 Task: In Heading Arial with underline. Font size of heading  '18'Font style of data Calibri. Font size of data  9Alignment of headline & data Align center. Fill color in heading,  RedFont color of data Black Apply border in Data No BorderIn the sheet   Synergy Sales templetes book
Action: Mouse moved to (106, 152)
Screenshot: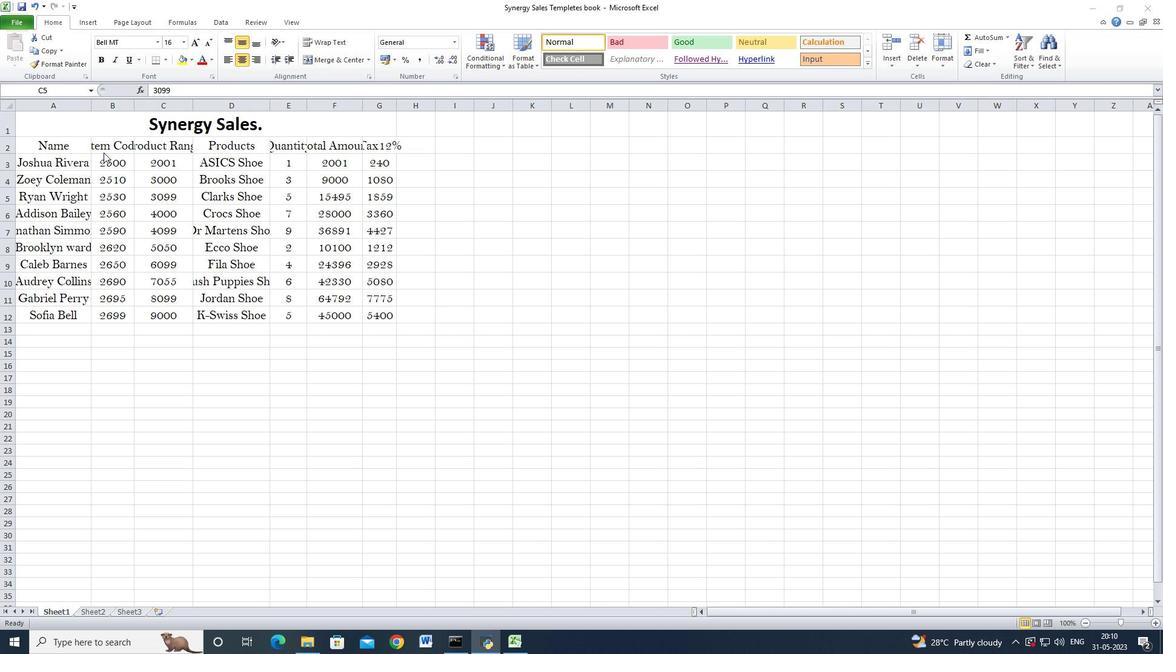 
Action: Mouse pressed left at (106, 152)
Screenshot: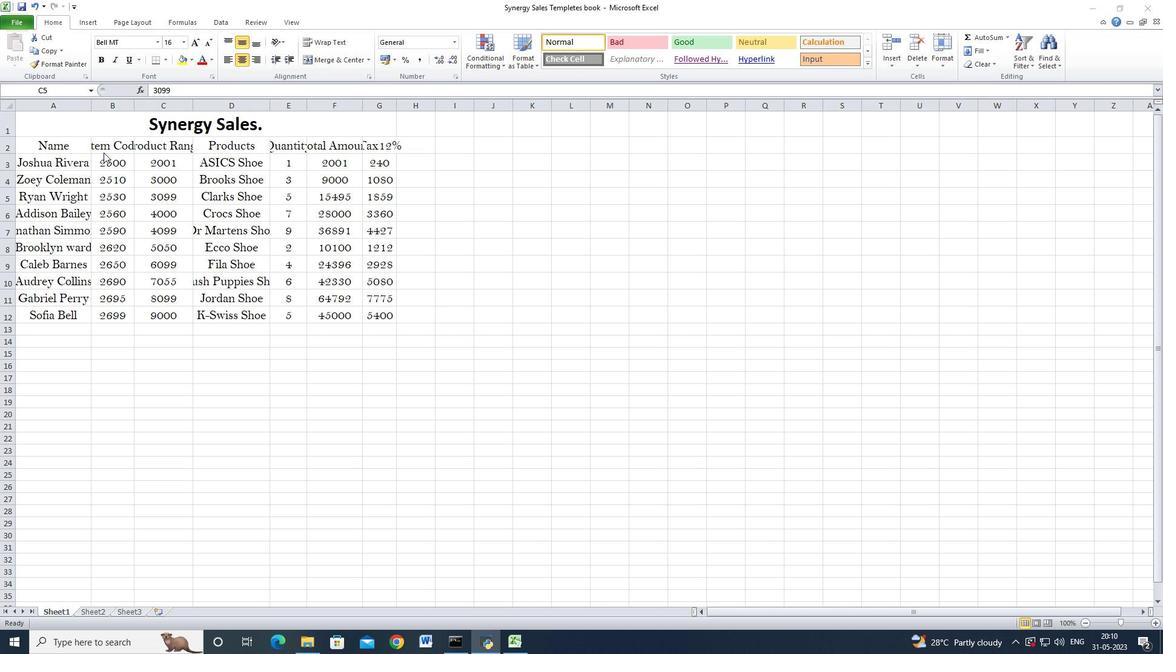 
Action: Mouse moved to (83, 130)
Screenshot: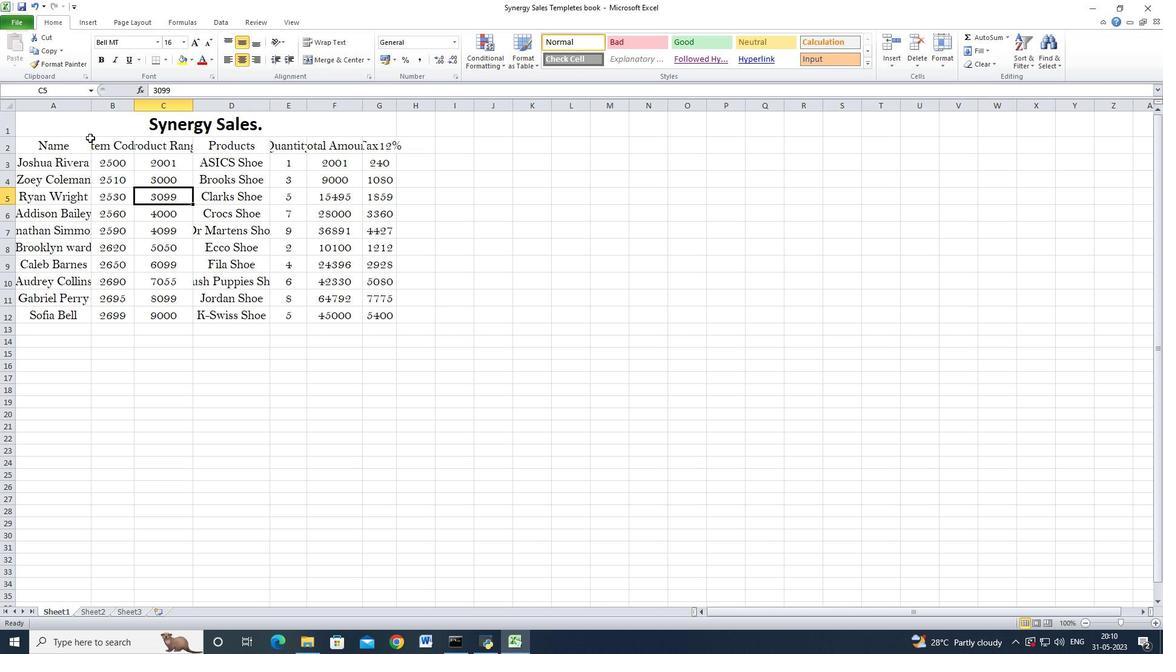 
Action: Mouse pressed left at (83, 130)
Screenshot: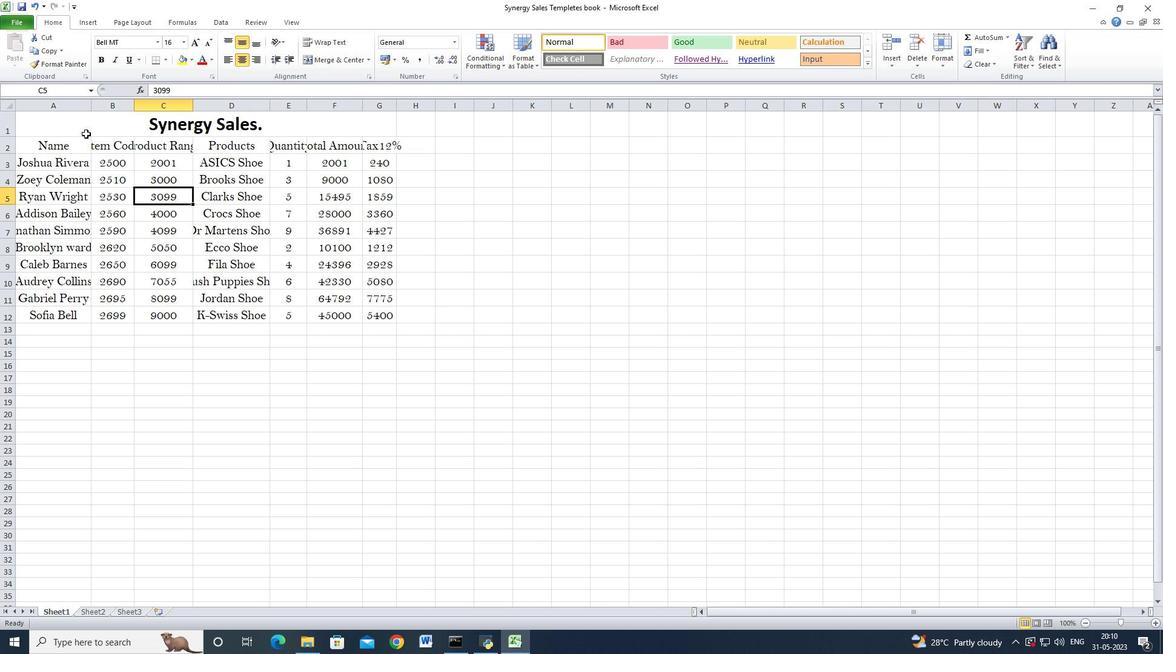 
Action: Mouse moved to (158, 41)
Screenshot: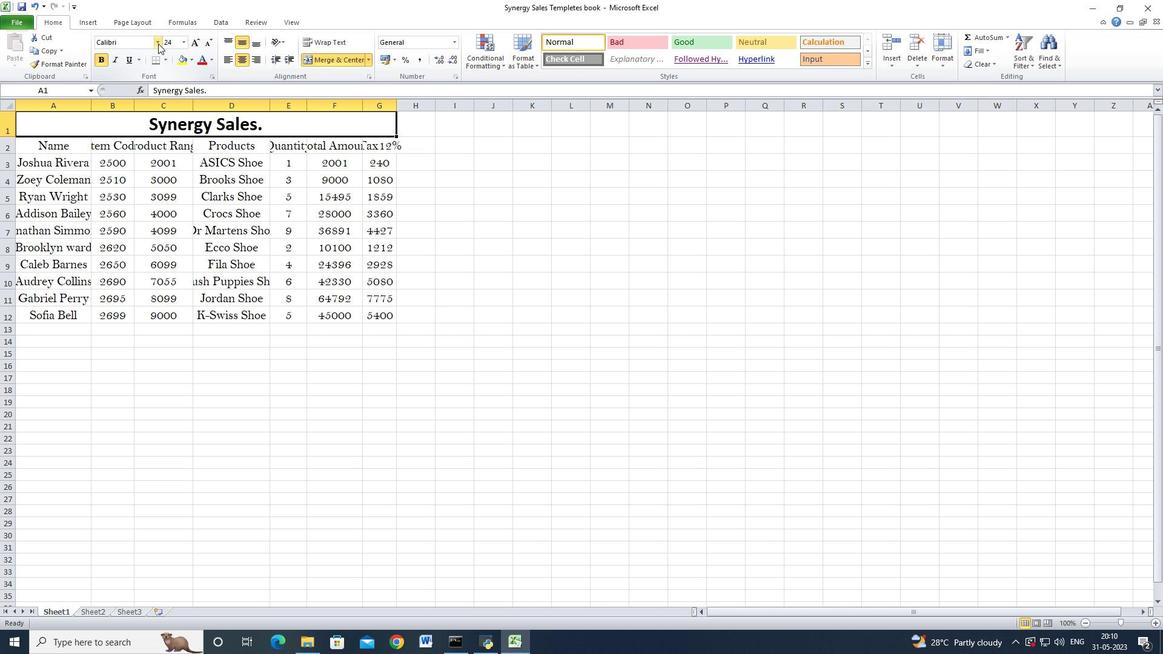 
Action: Mouse pressed left at (158, 41)
Screenshot: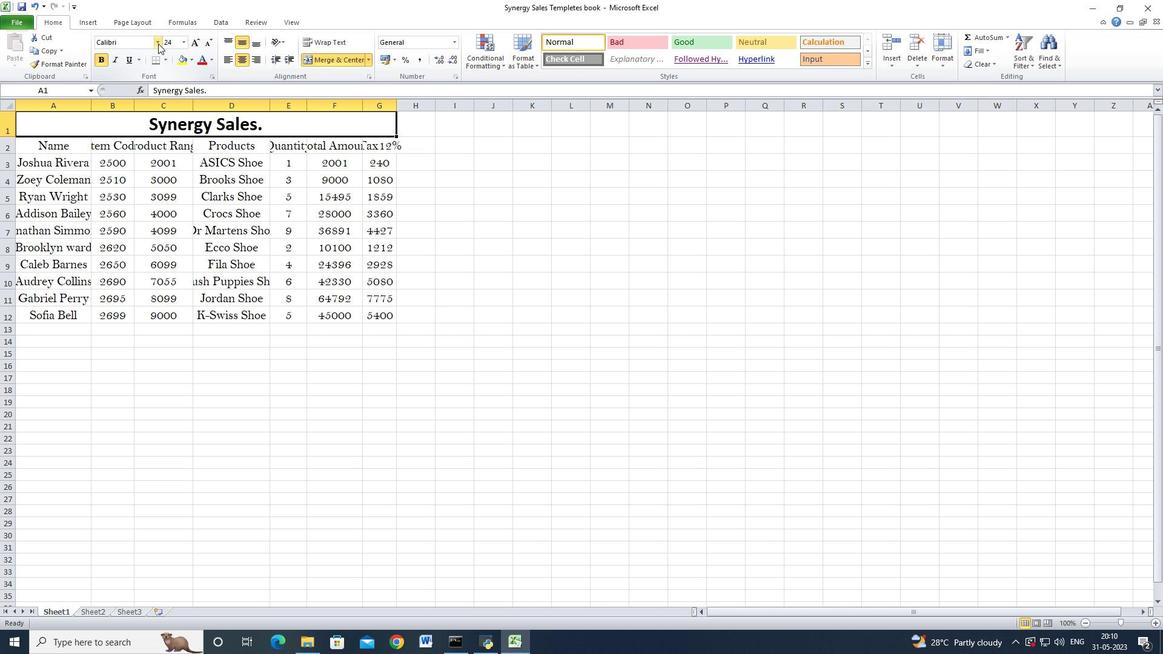 
Action: Mouse moved to (125, 141)
Screenshot: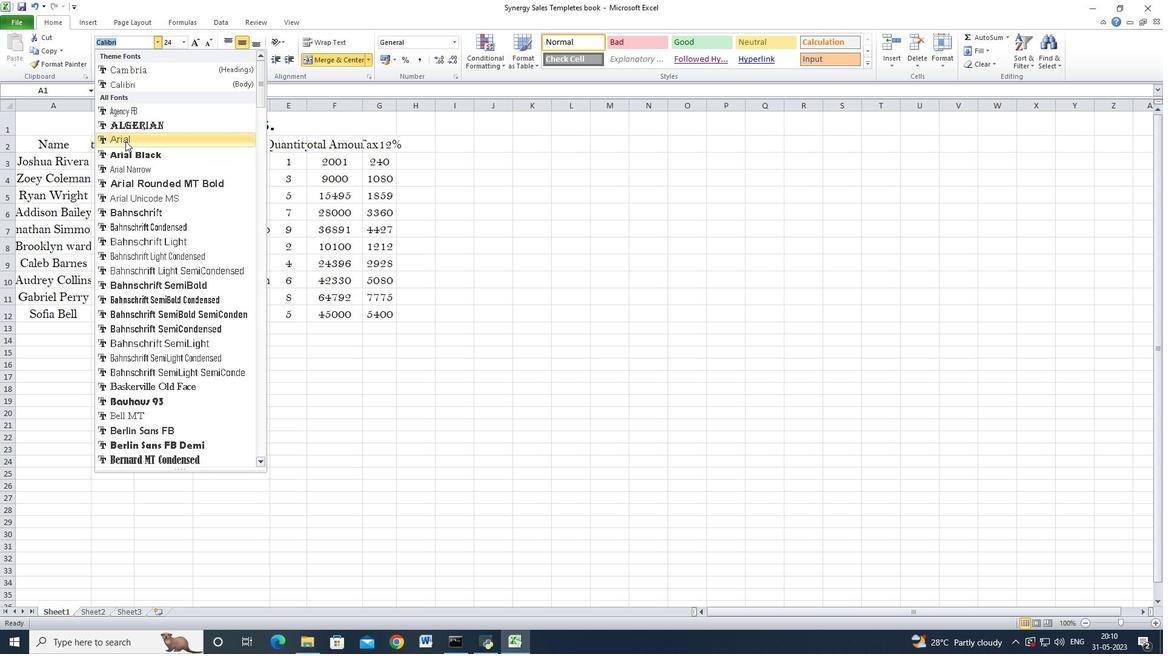 
Action: Mouse pressed left at (125, 141)
Screenshot: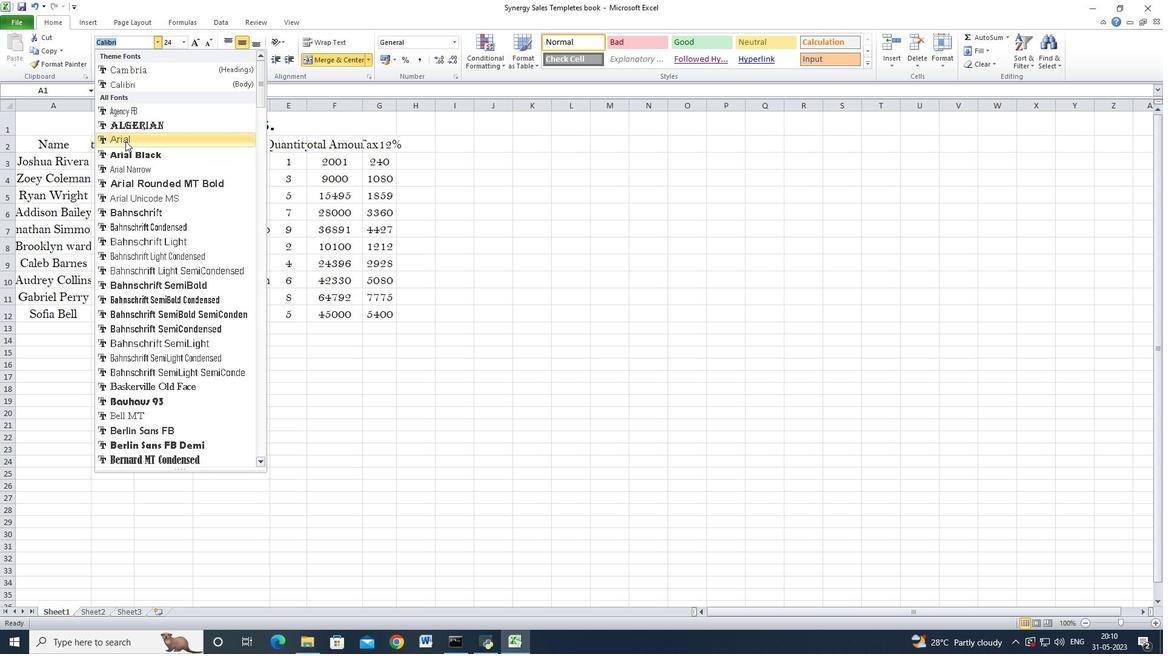 
Action: Mouse moved to (128, 57)
Screenshot: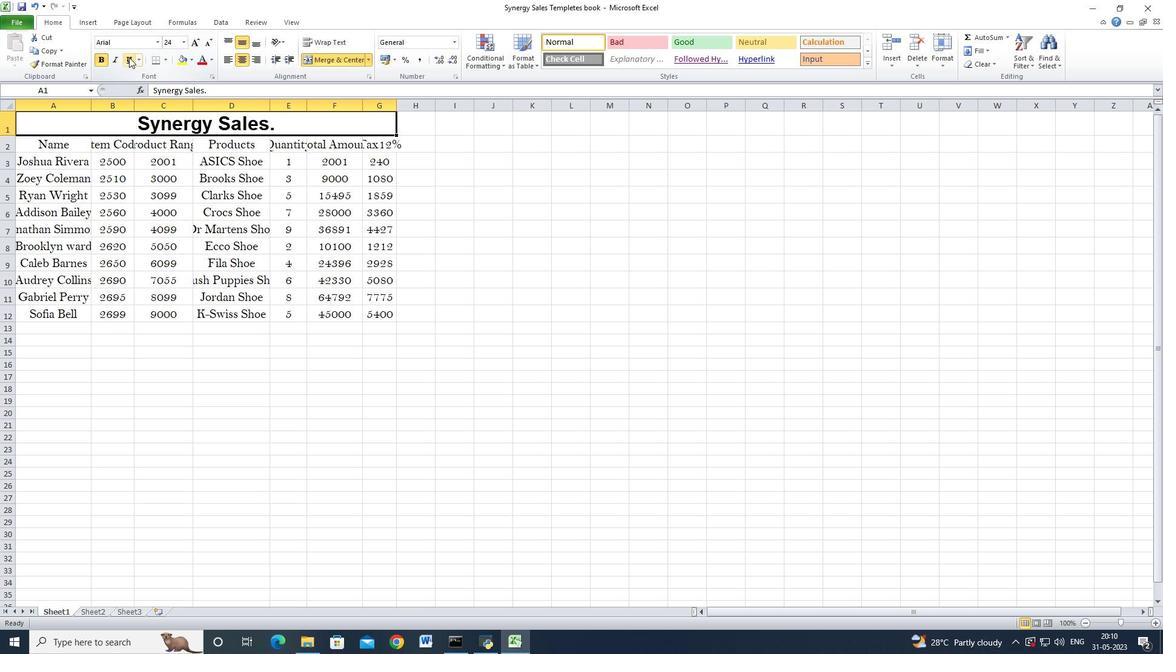 
Action: Mouse pressed left at (128, 57)
Screenshot: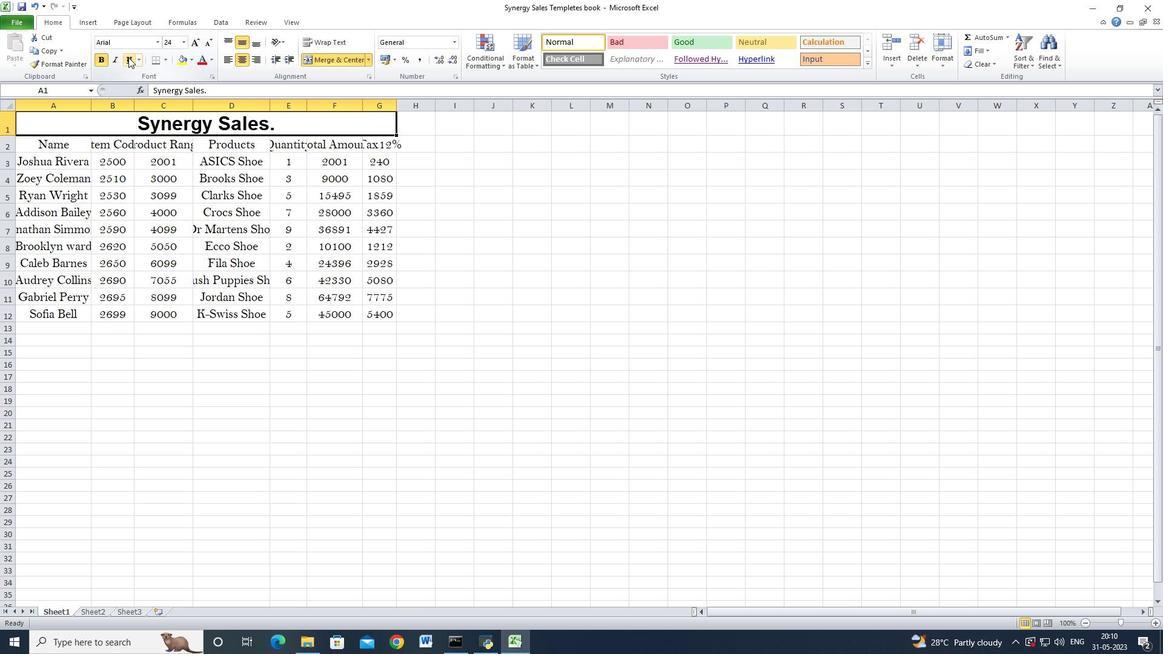 
Action: Mouse moved to (181, 42)
Screenshot: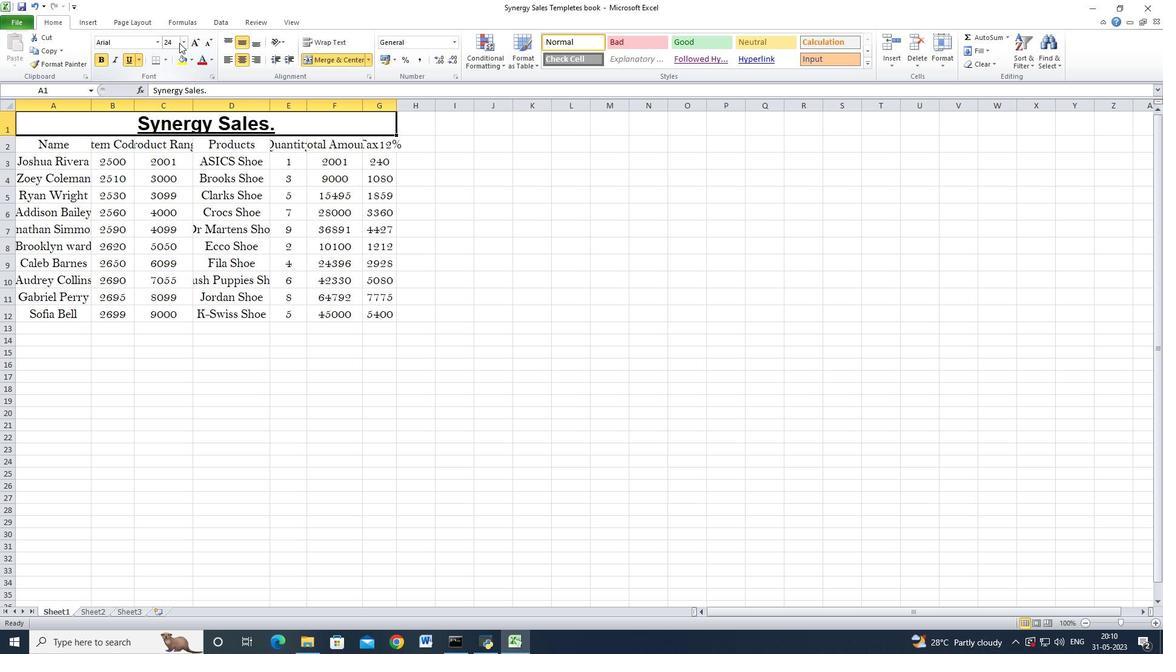
Action: Mouse pressed left at (181, 42)
Screenshot: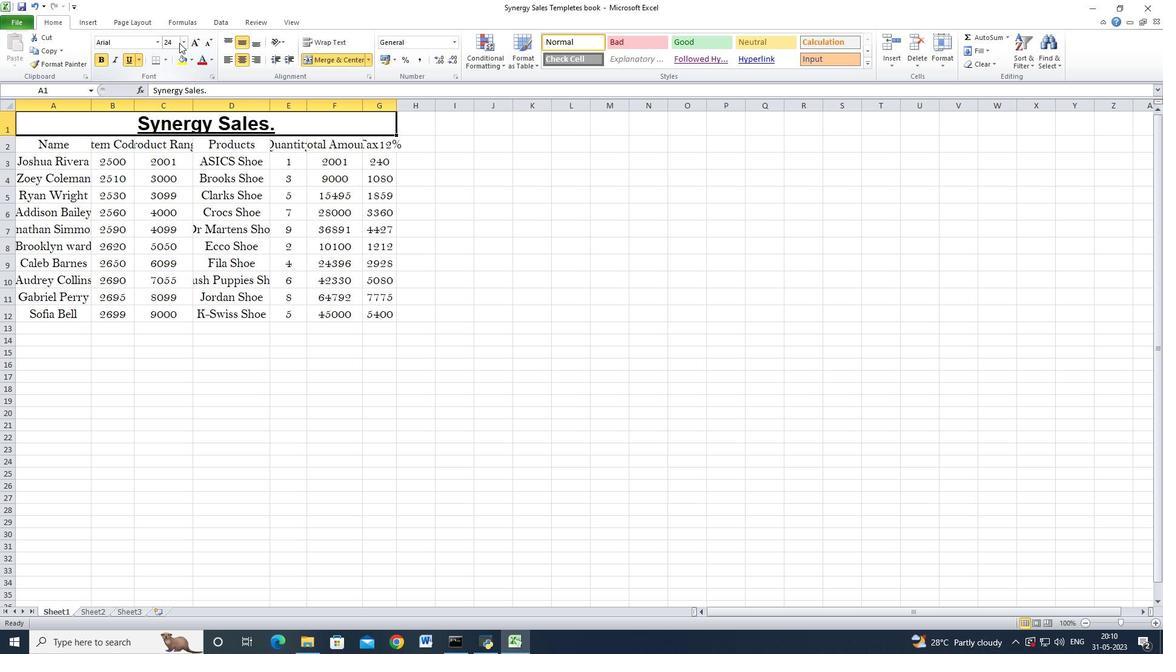 
Action: Mouse moved to (170, 127)
Screenshot: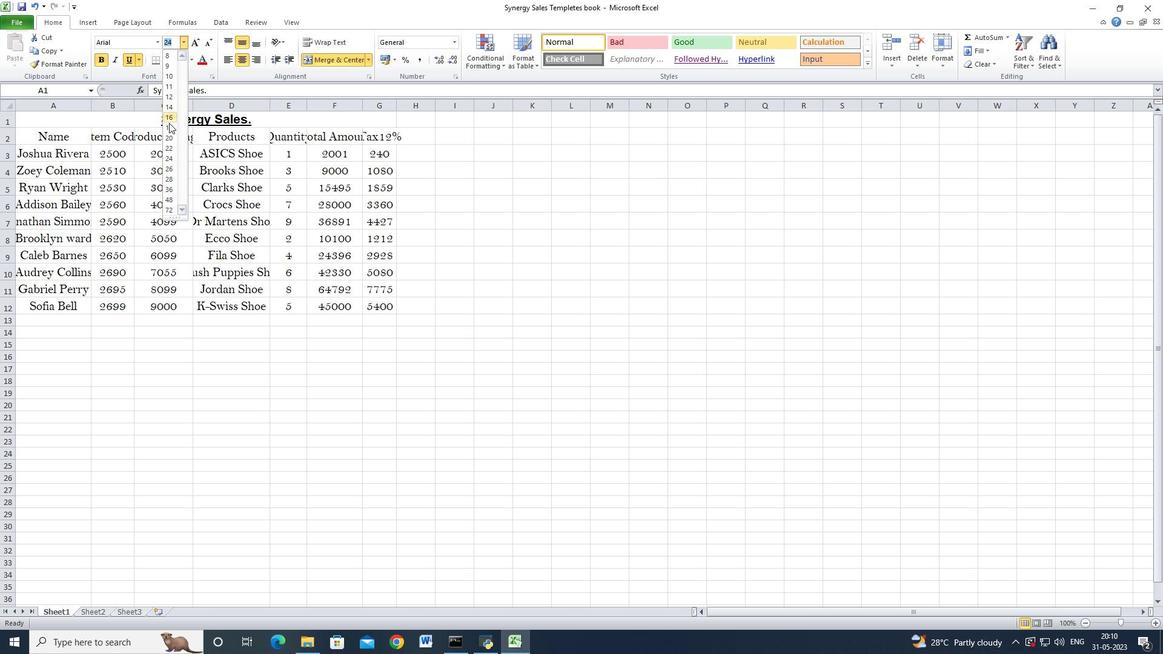 
Action: Mouse pressed left at (170, 127)
Screenshot: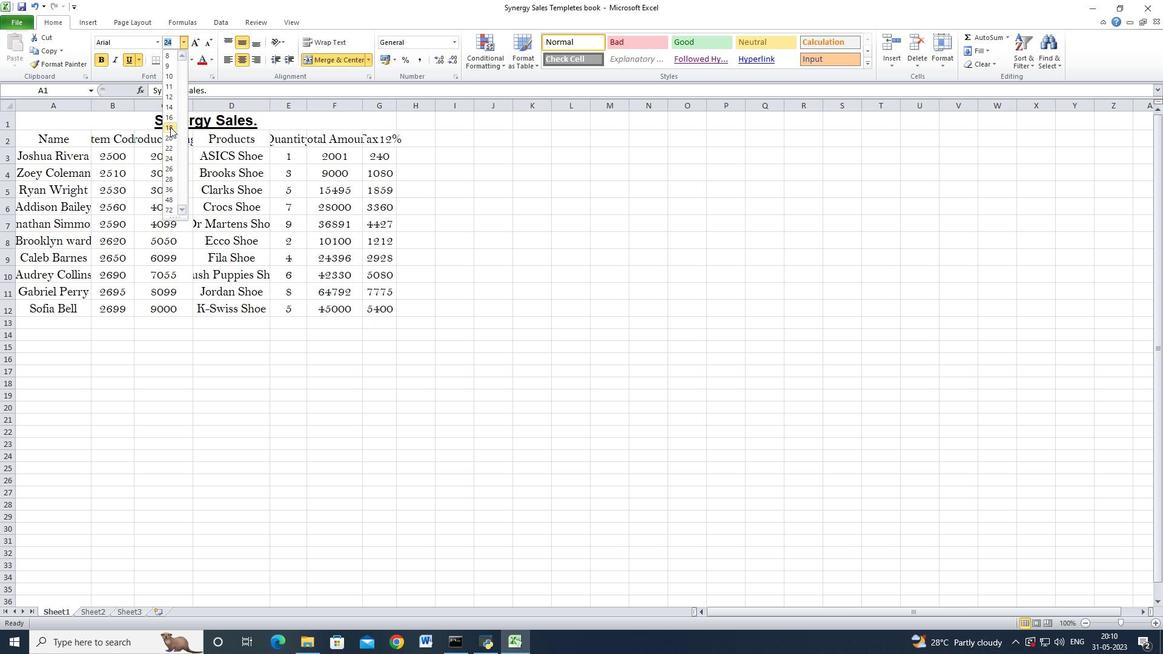 
Action: Mouse moved to (158, 40)
Screenshot: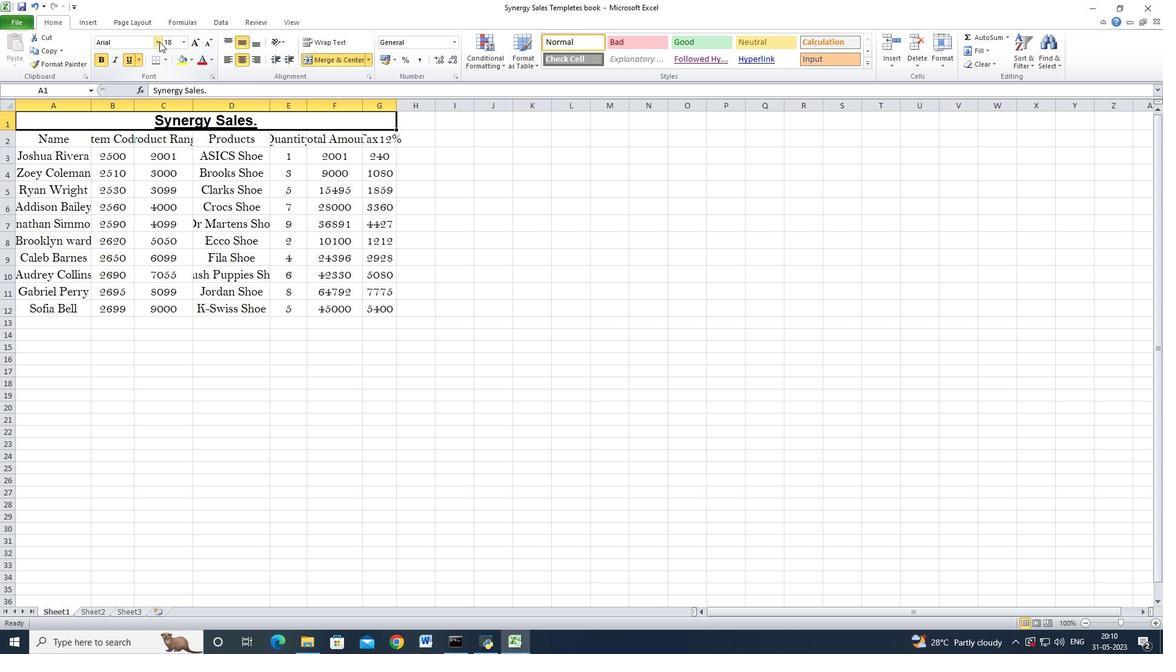 
Action: Mouse pressed left at (158, 40)
Screenshot: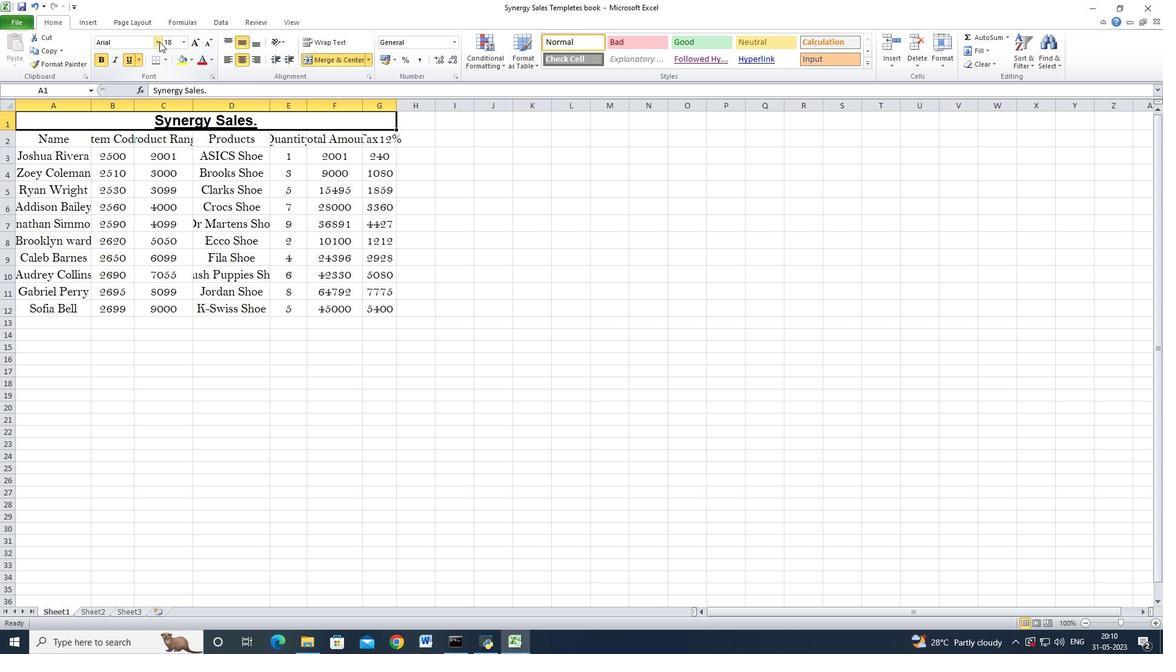 
Action: Mouse moved to (24, 198)
Screenshot: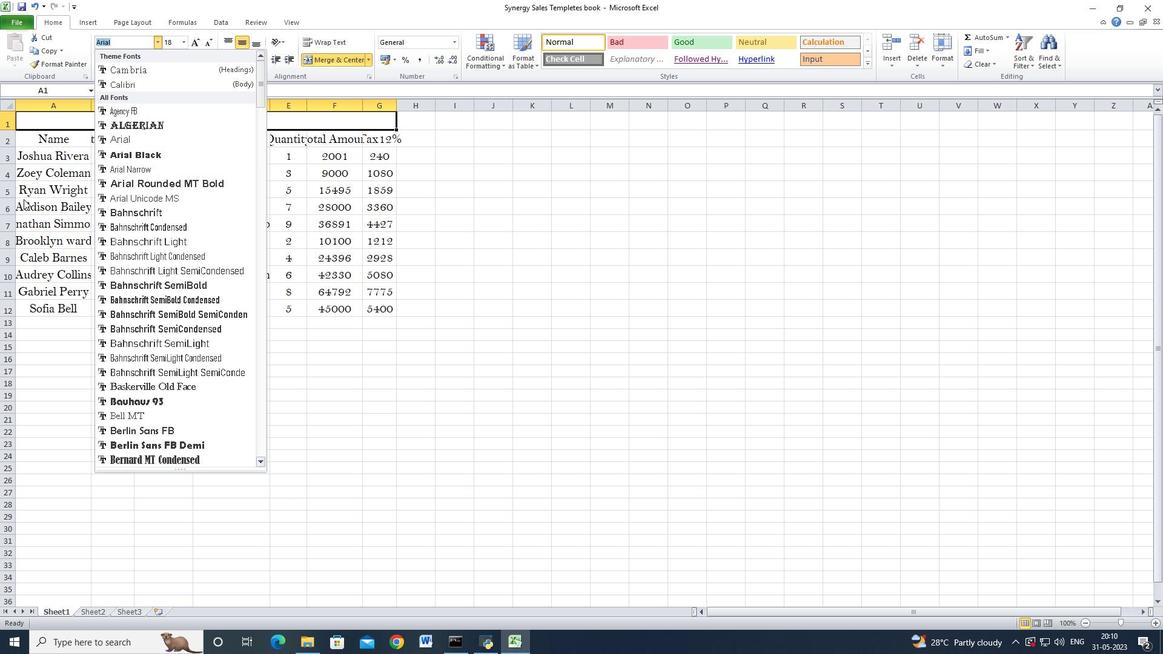 
Action: Mouse pressed left at (24, 198)
Screenshot: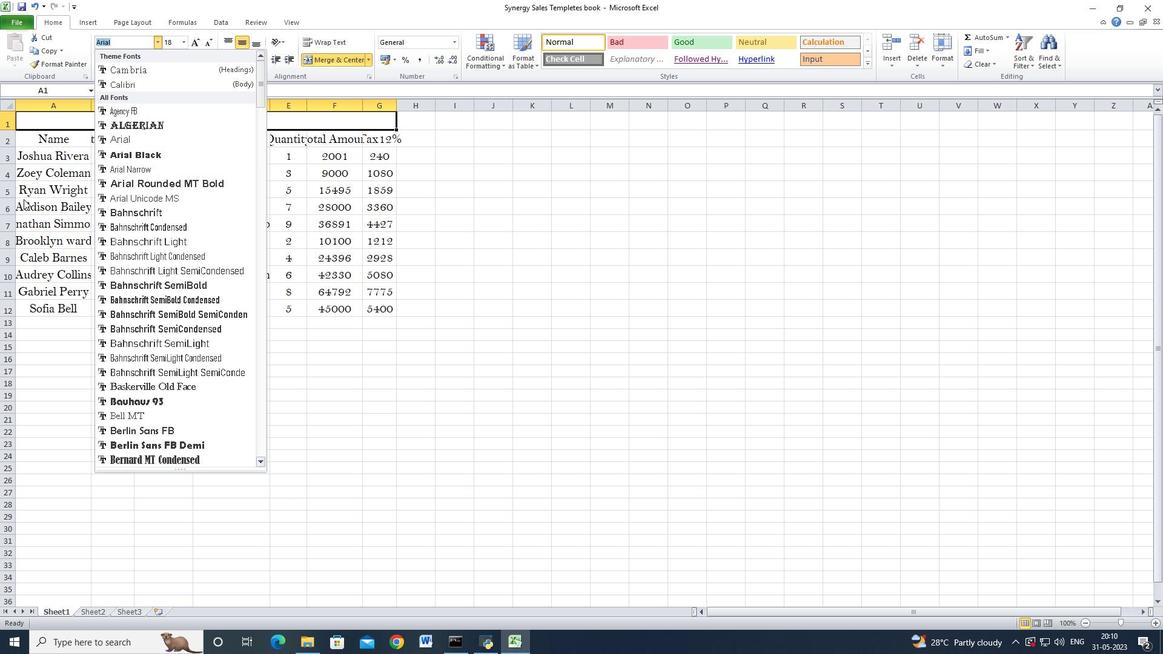 
Action: Mouse moved to (55, 141)
Screenshot: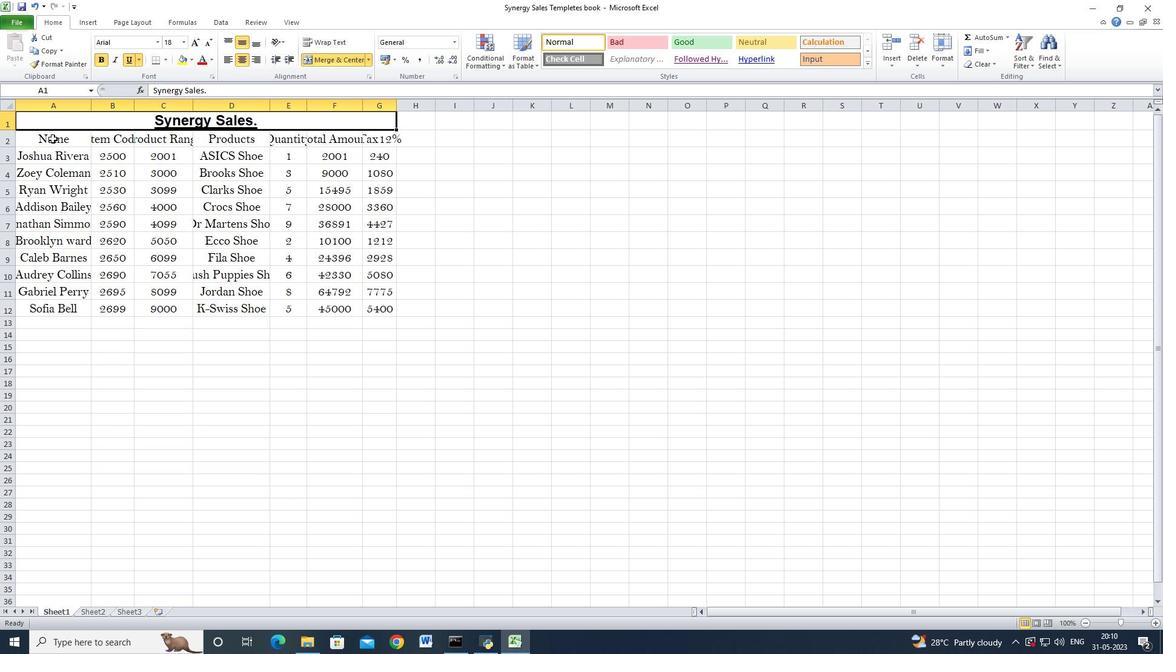 
Action: Mouse pressed left at (54, 141)
Screenshot: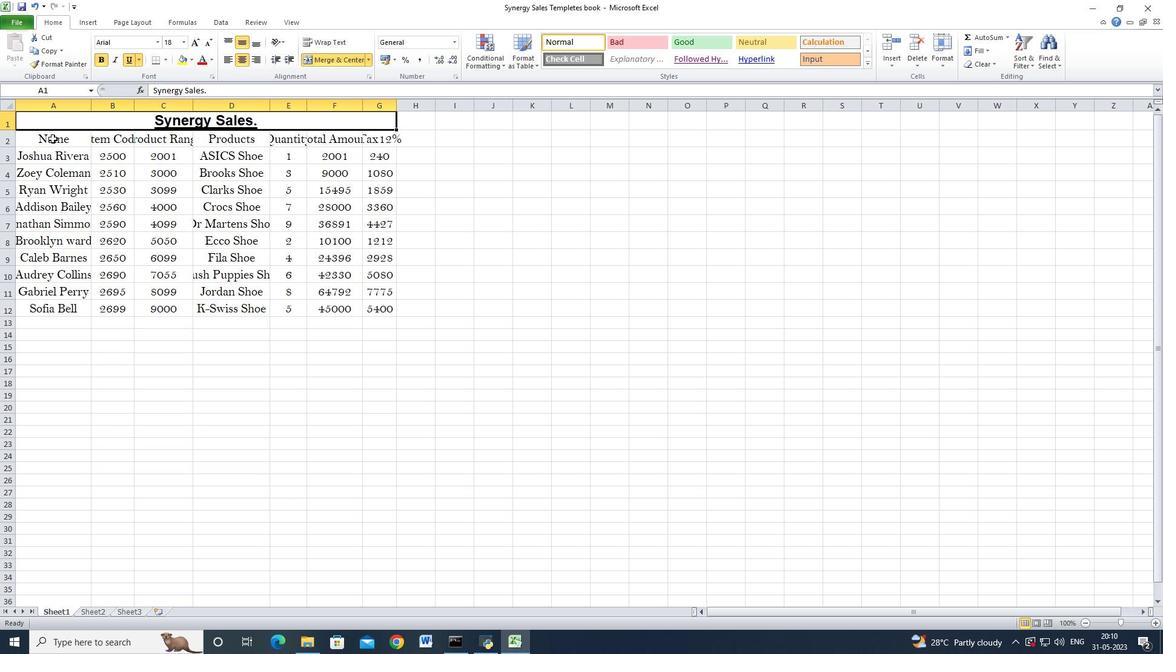 
Action: Mouse moved to (156, 44)
Screenshot: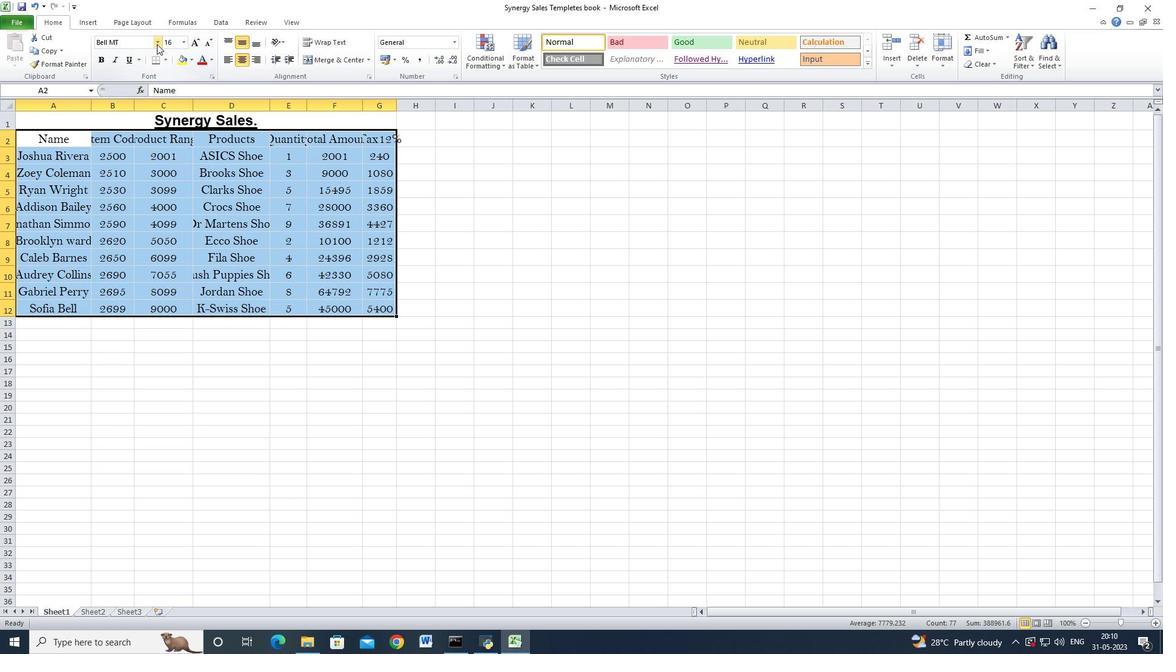 
Action: Mouse pressed left at (156, 44)
Screenshot: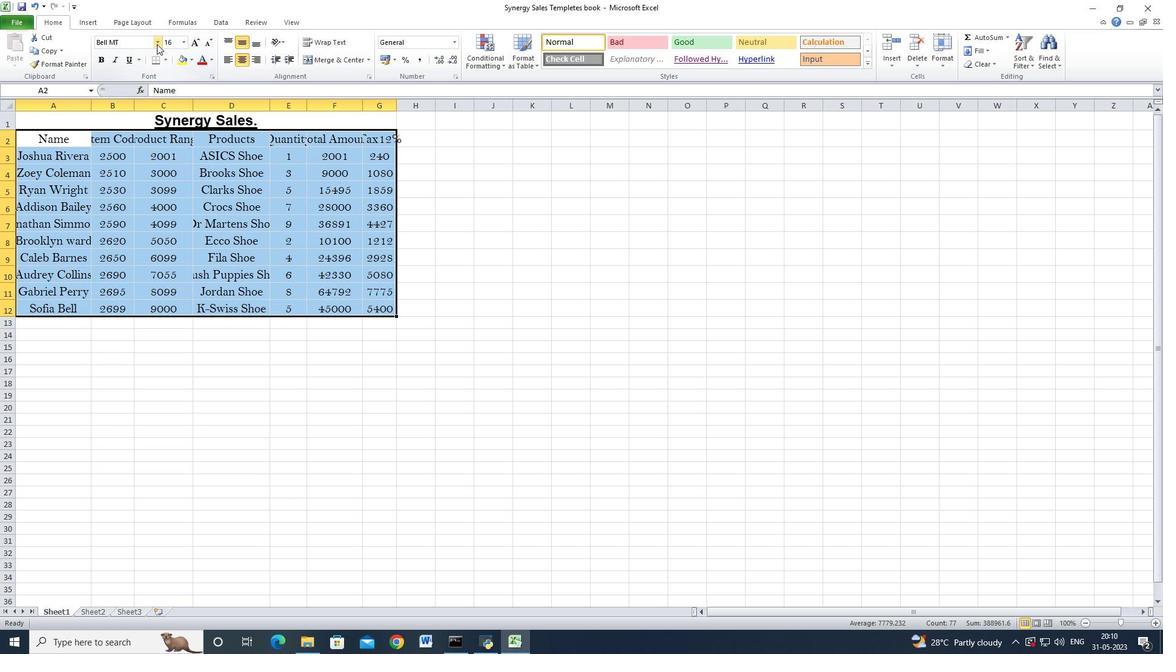 
Action: Mouse moved to (129, 83)
Screenshot: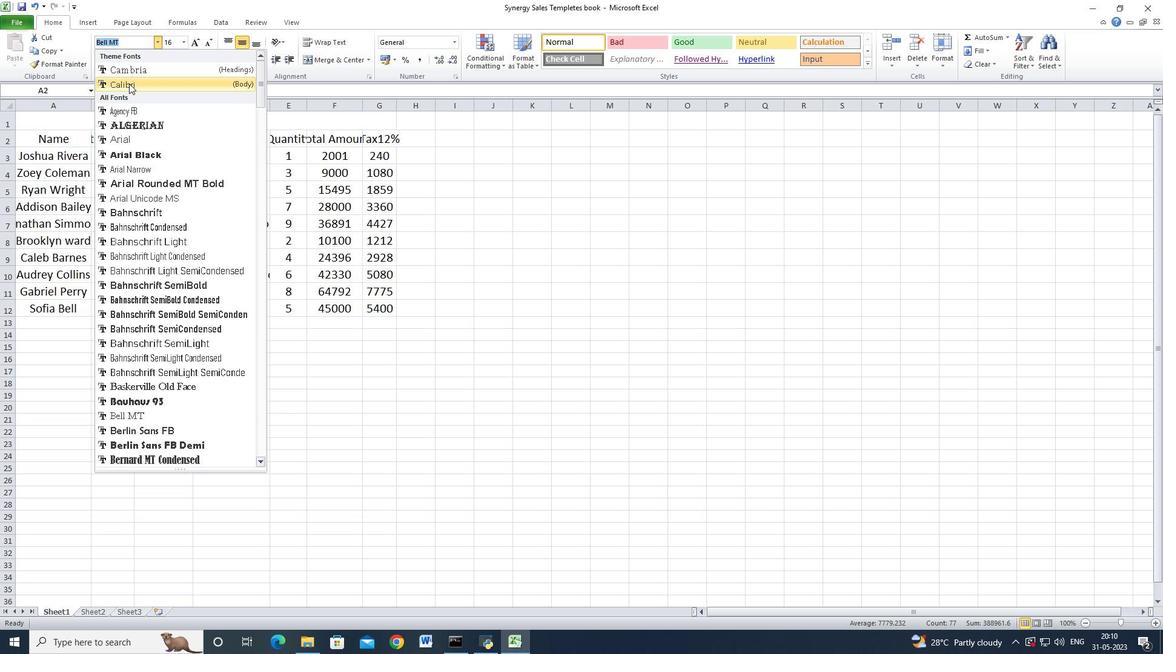 
Action: Mouse pressed left at (129, 83)
Screenshot: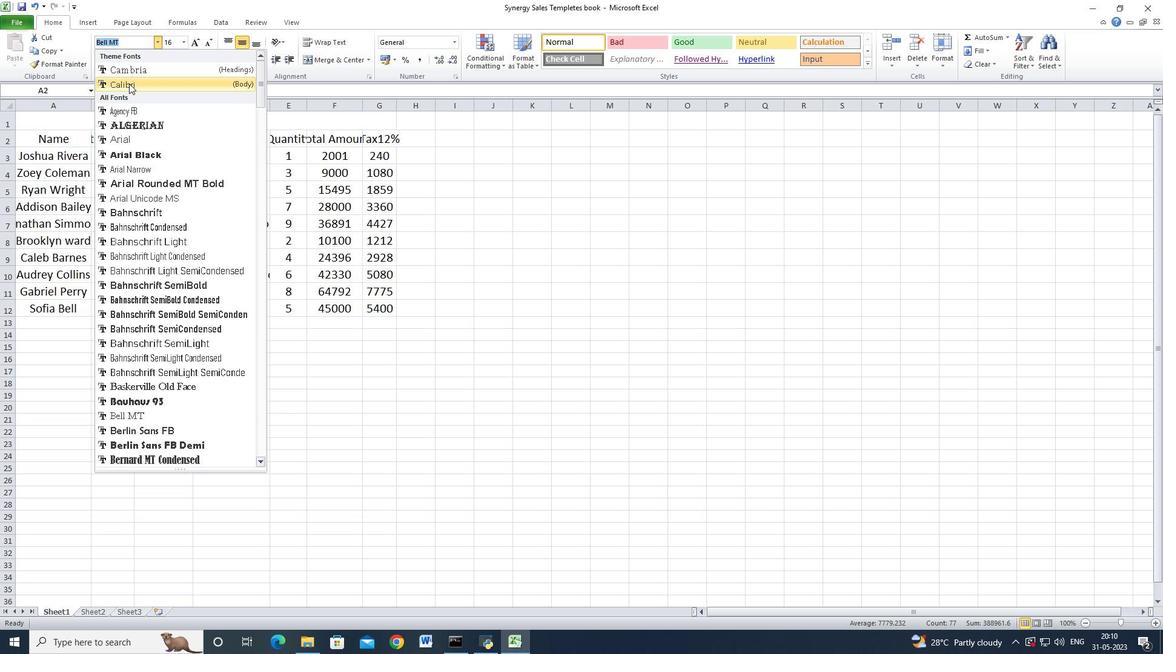 
Action: Mouse moved to (186, 41)
Screenshot: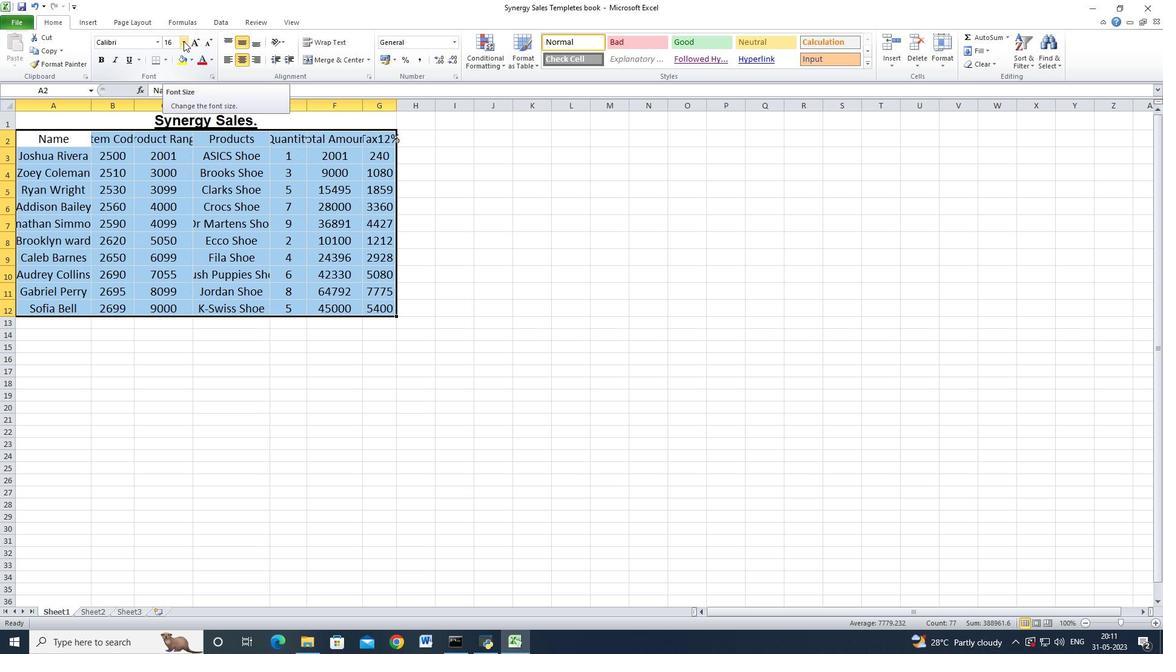 
Action: Mouse pressed left at (186, 41)
Screenshot: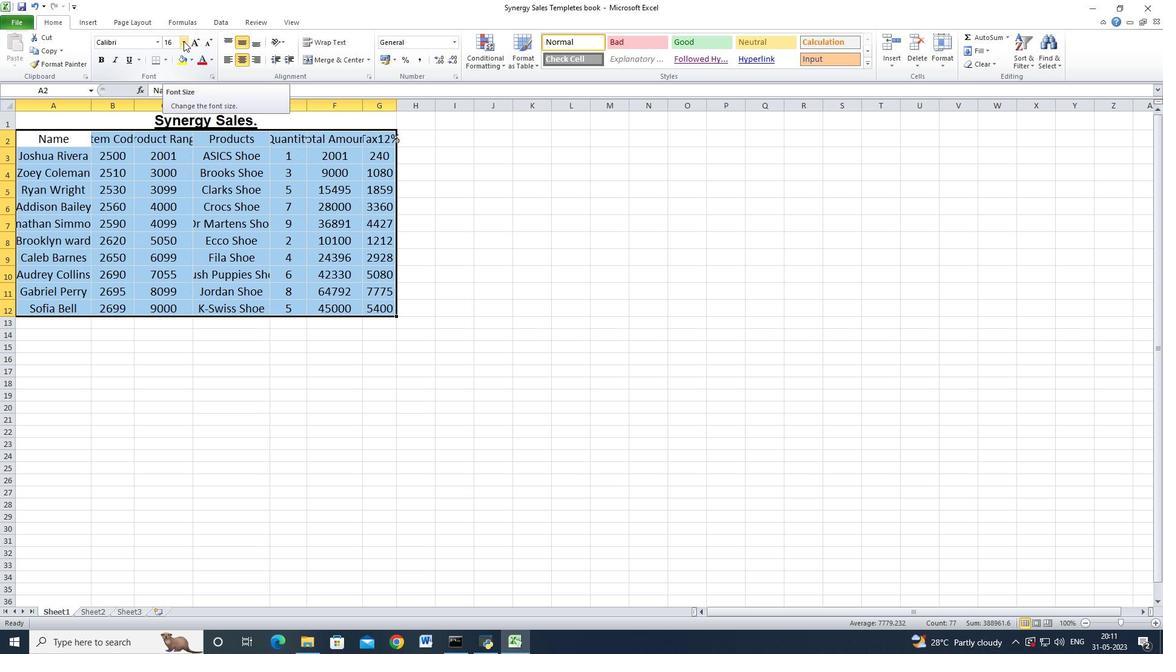 
Action: Mouse moved to (169, 66)
Screenshot: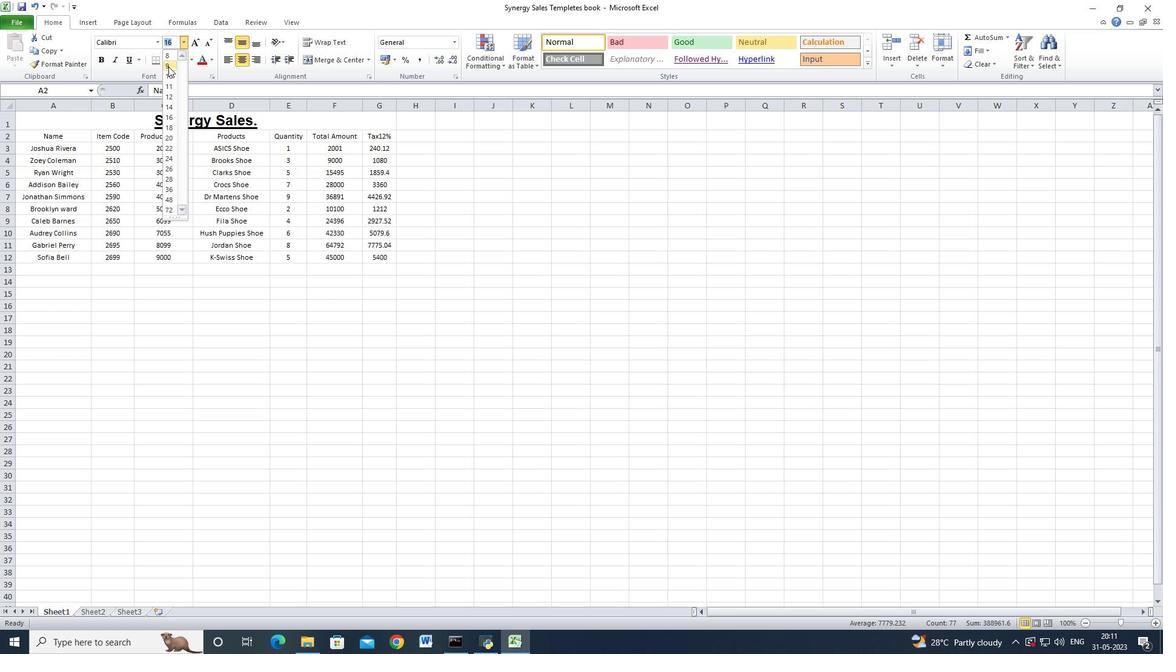 
Action: Mouse pressed left at (169, 66)
Screenshot: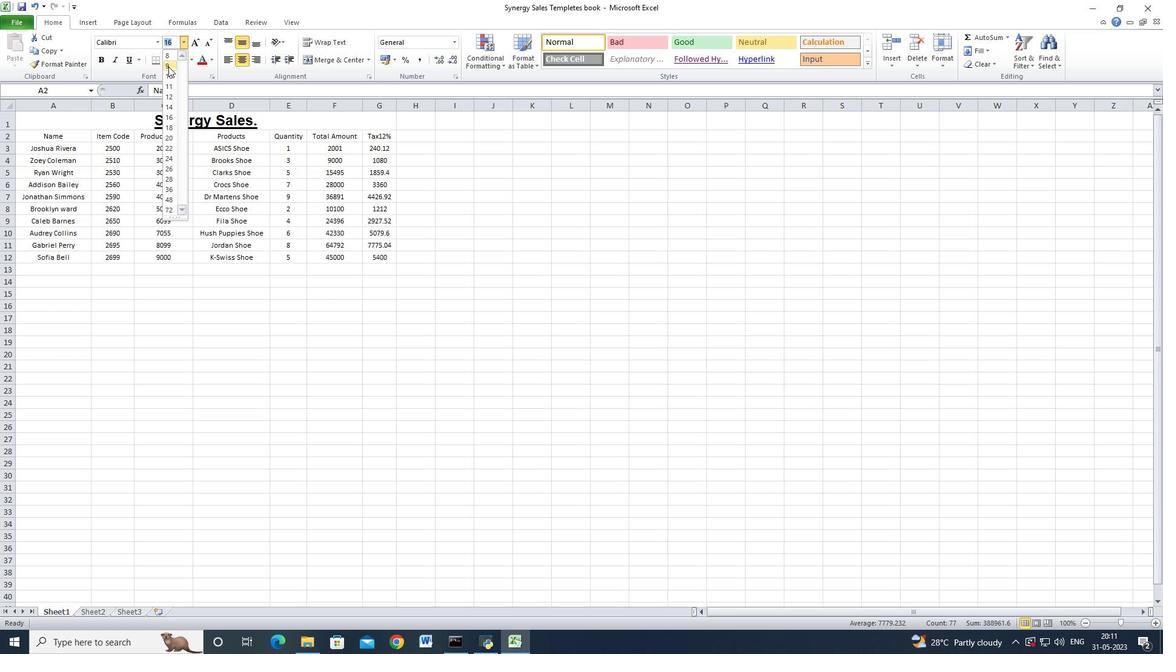 
Action: Mouse moved to (245, 61)
Screenshot: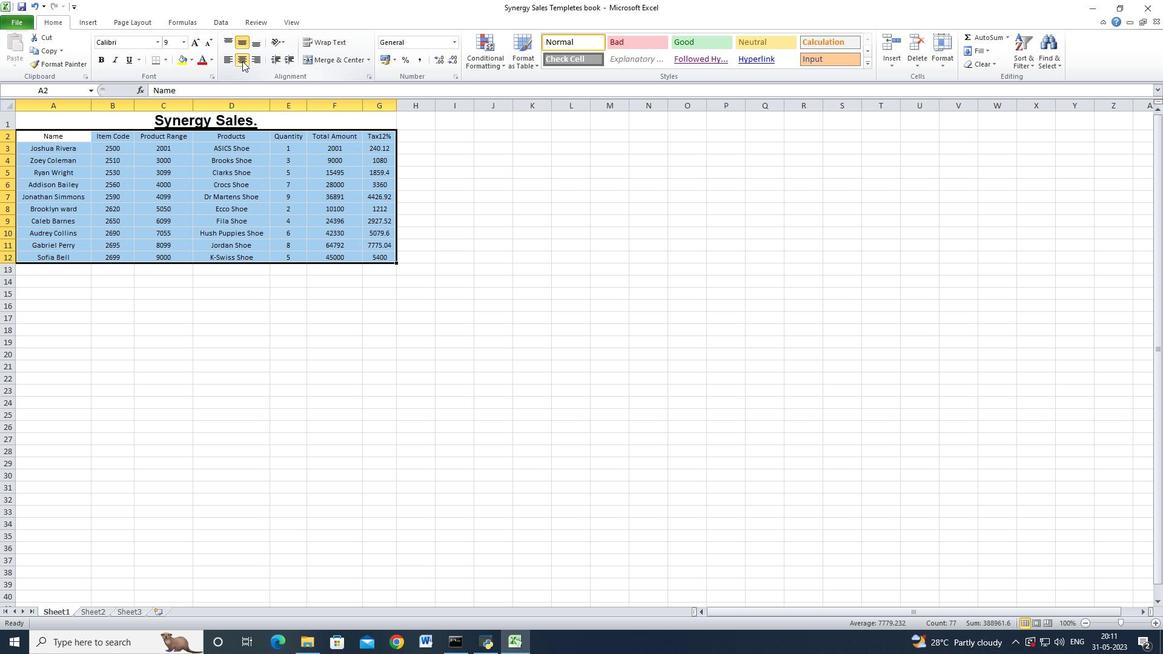 
Action: Mouse pressed left at (244, 61)
Screenshot: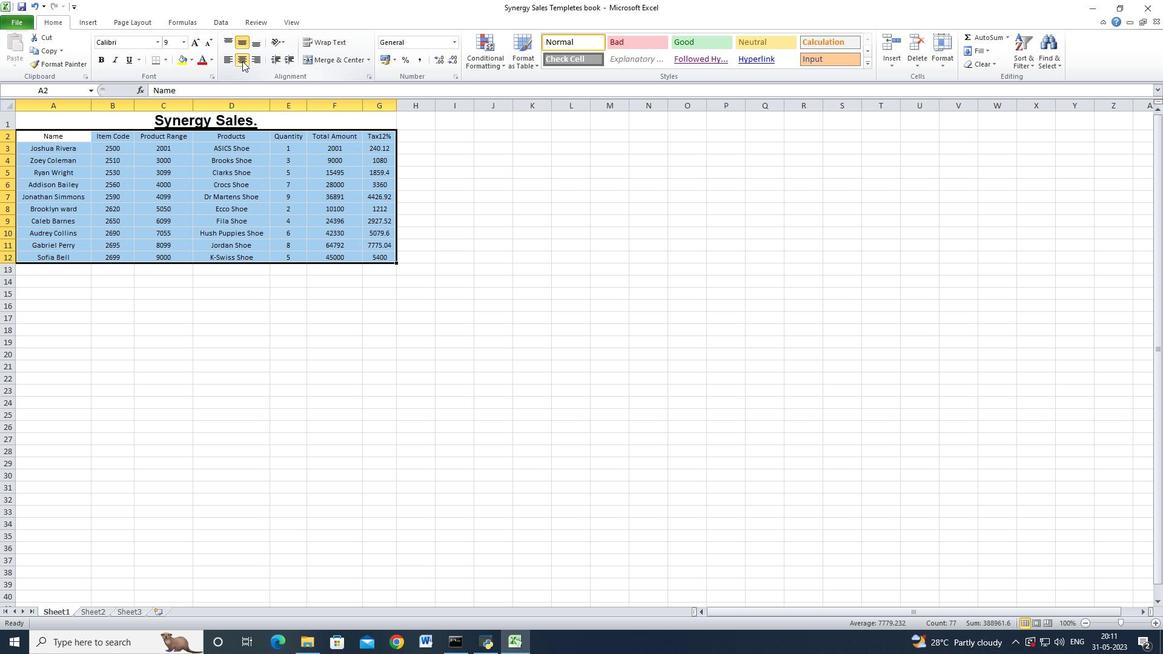 
Action: Mouse moved to (243, 61)
Screenshot: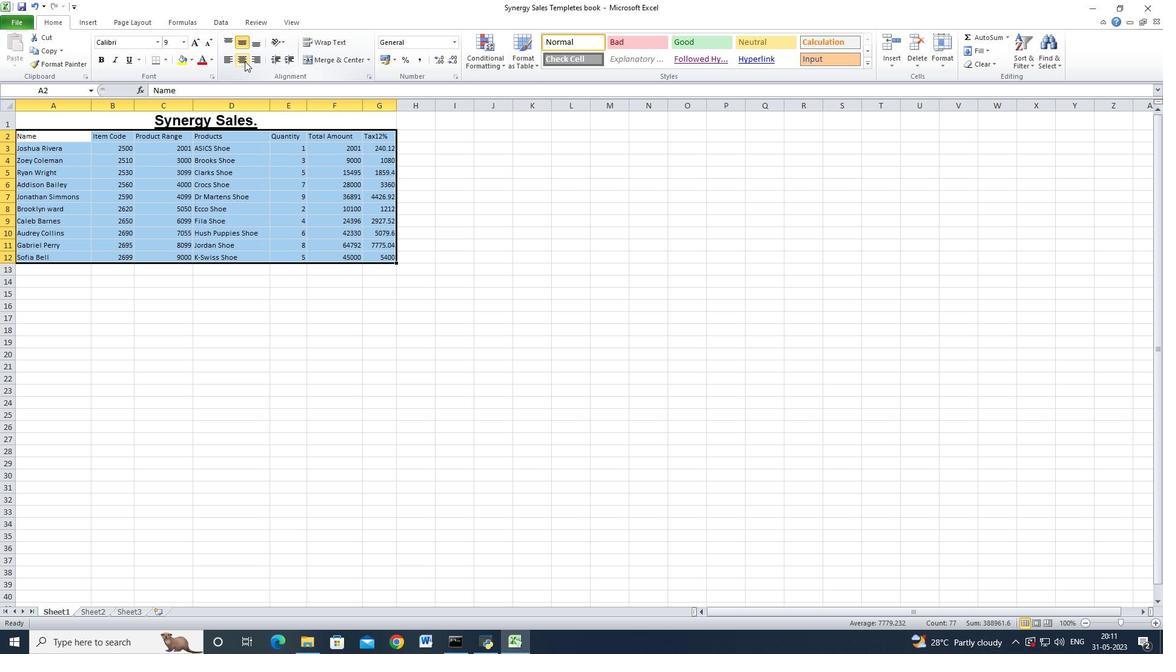 
Action: Mouse pressed left at (243, 61)
Screenshot: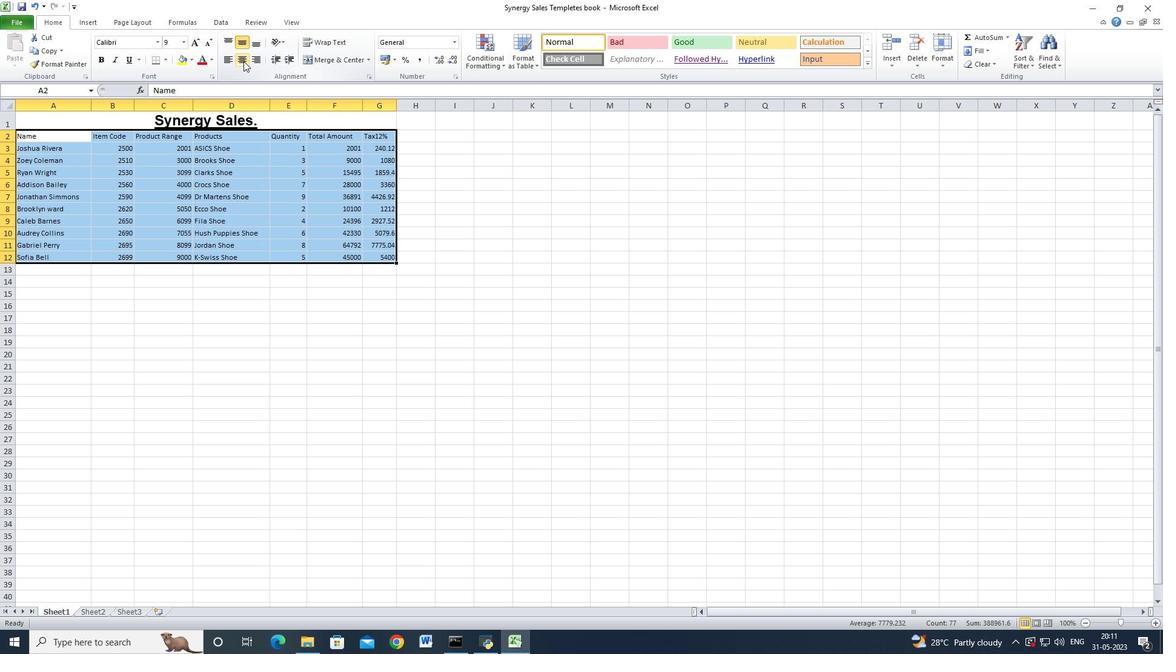 
Action: Mouse moved to (191, 164)
Screenshot: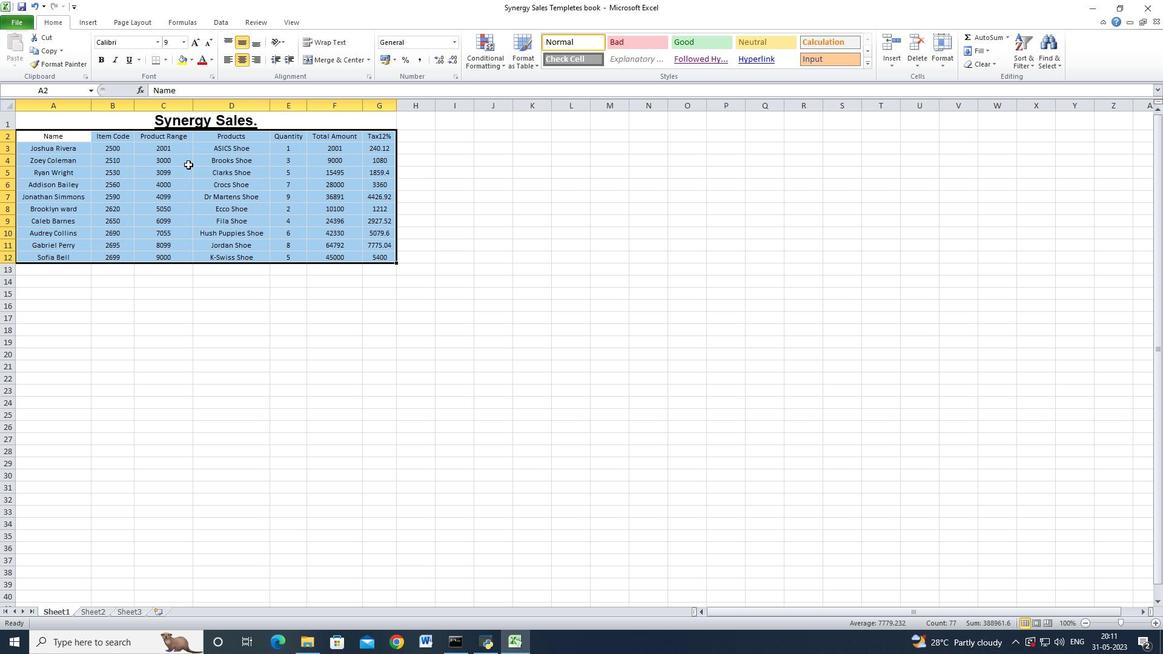 
Action: Mouse pressed left at (191, 164)
Screenshot: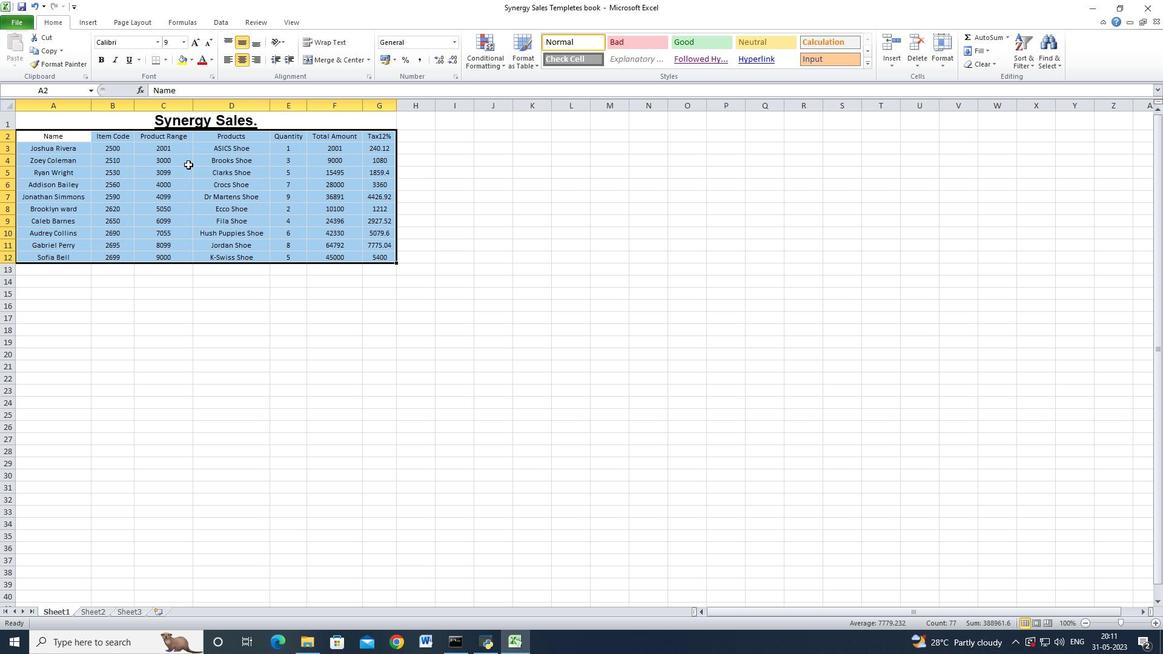 
Action: Mouse moved to (184, 124)
Screenshot: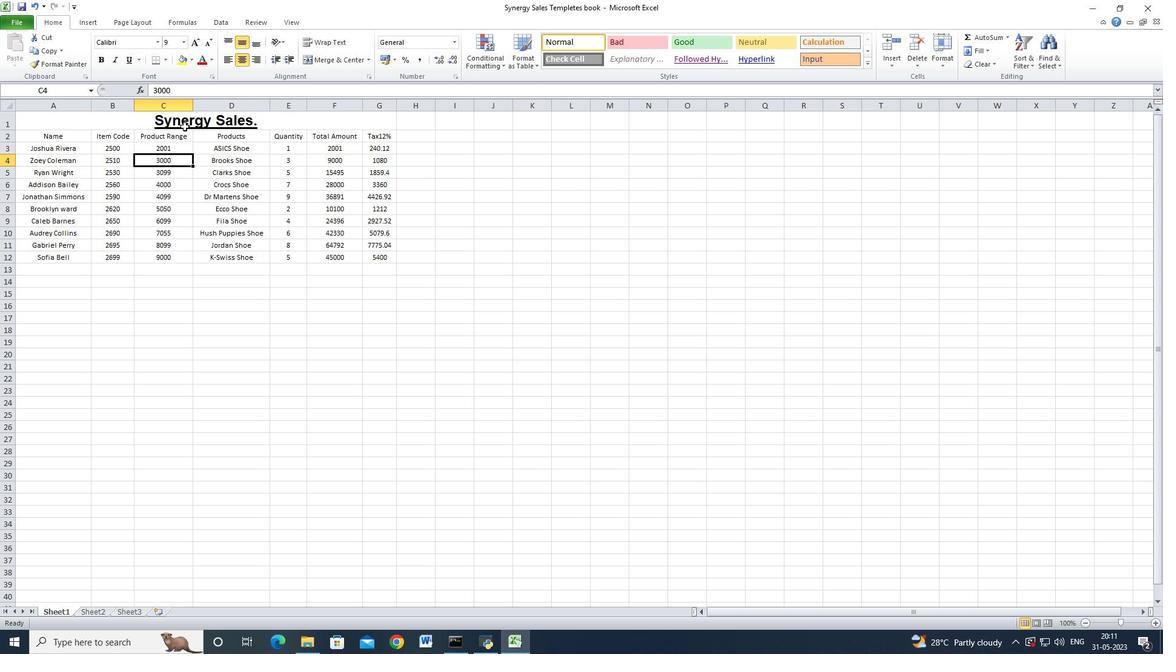 
Action: Mouse pressed left at (184, 124)
Screenshot: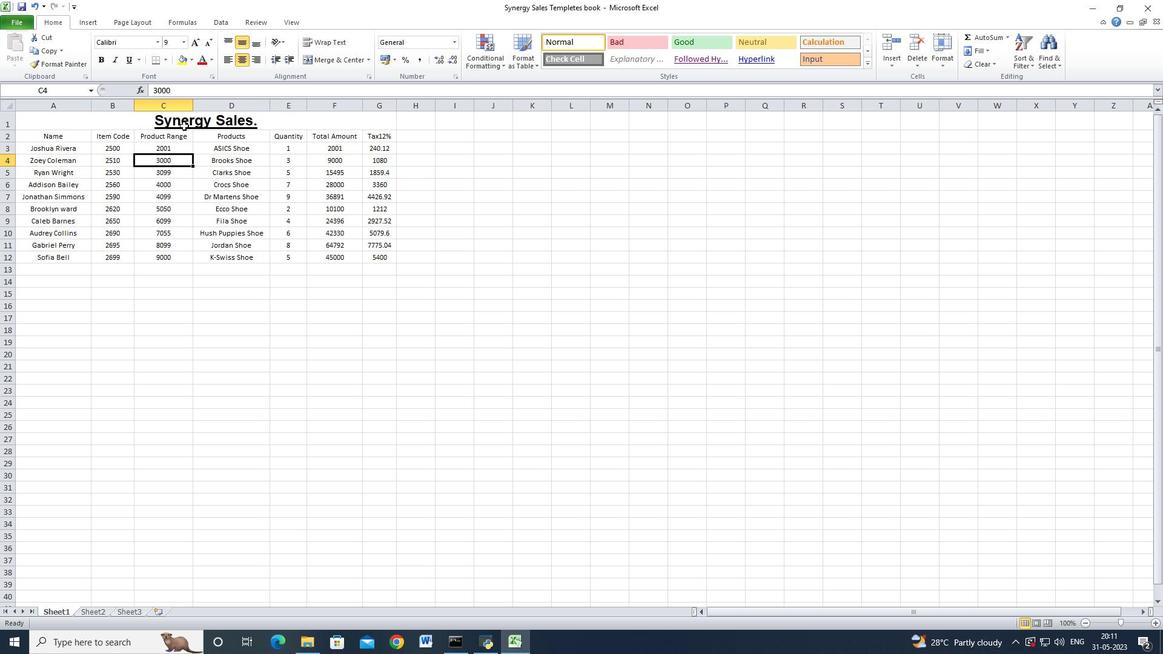 
Action: Mouse moved to (203, 61)
Screenshot: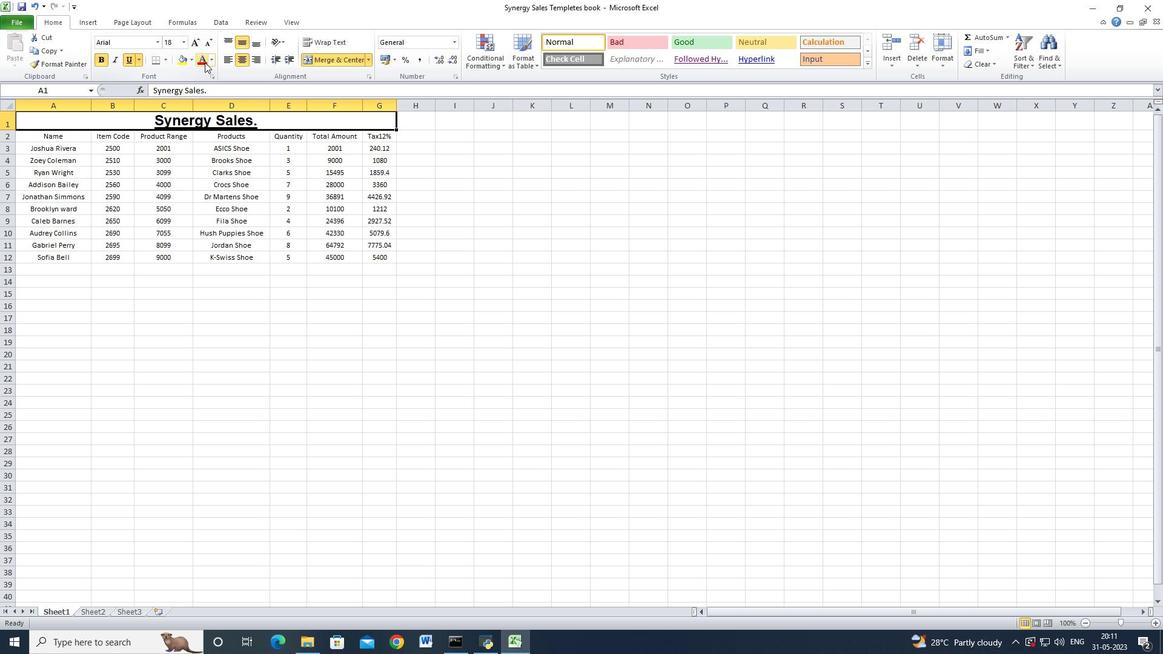 
Action: Mouse pressed left at (203, 61)
Screenshot: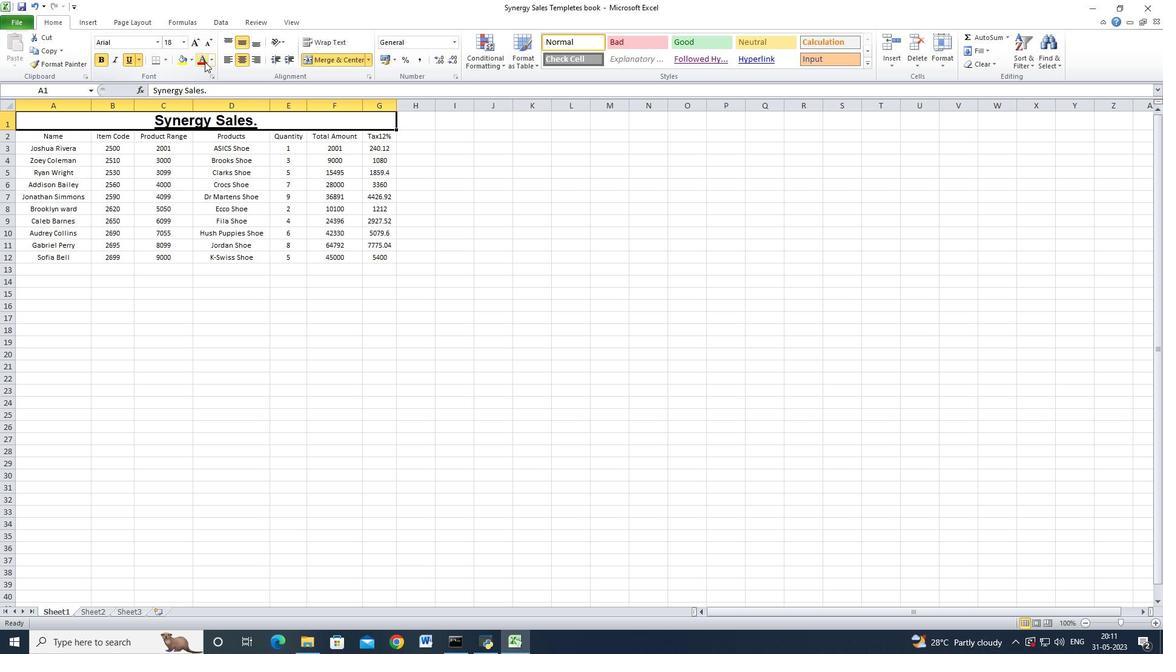 
Action: Mouse moved to (164, 61)
Screenshot: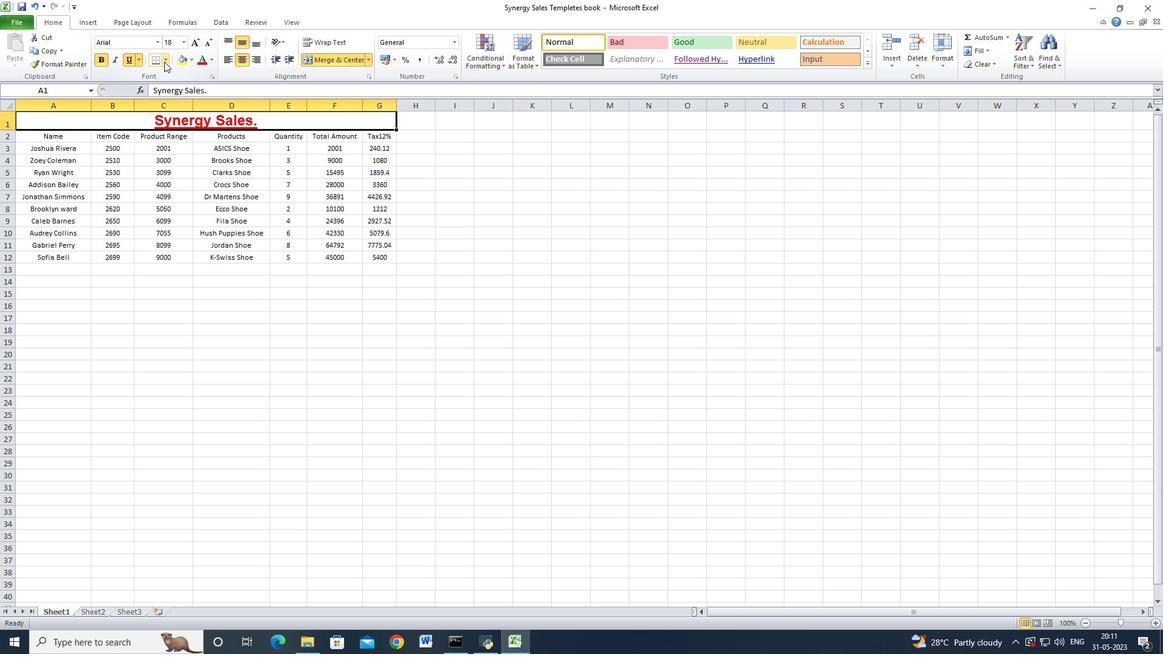 
Action: Mouse pressed left at (164, 61)
Screenshot: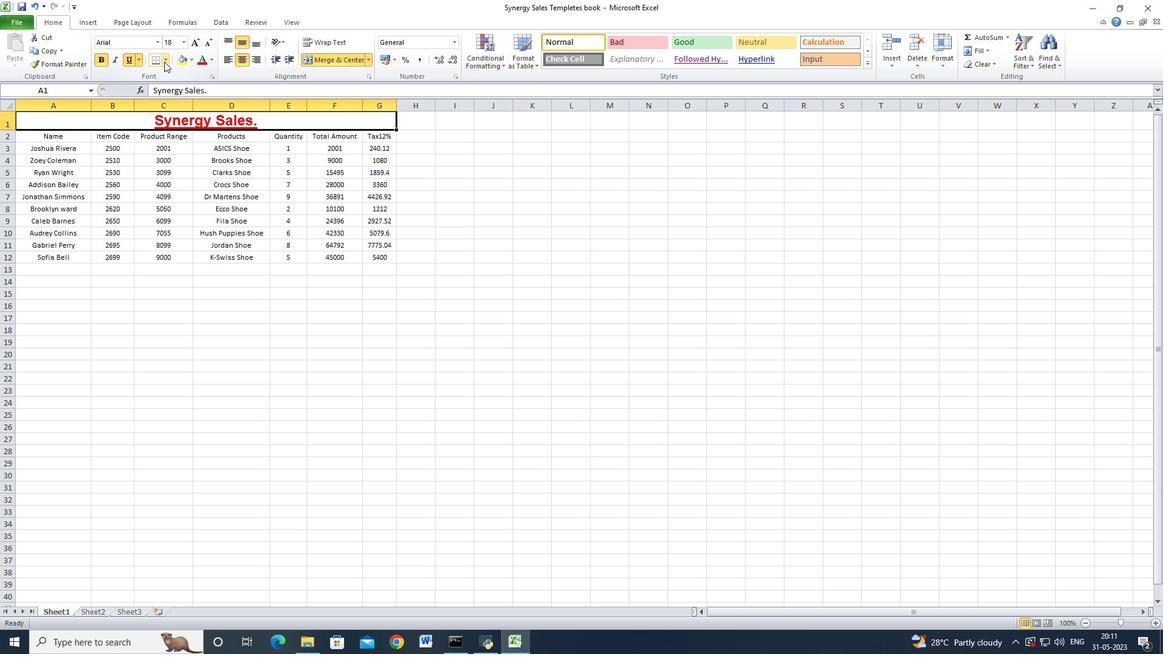 
Action: Mouse moved to (158, 156)
Screenshot: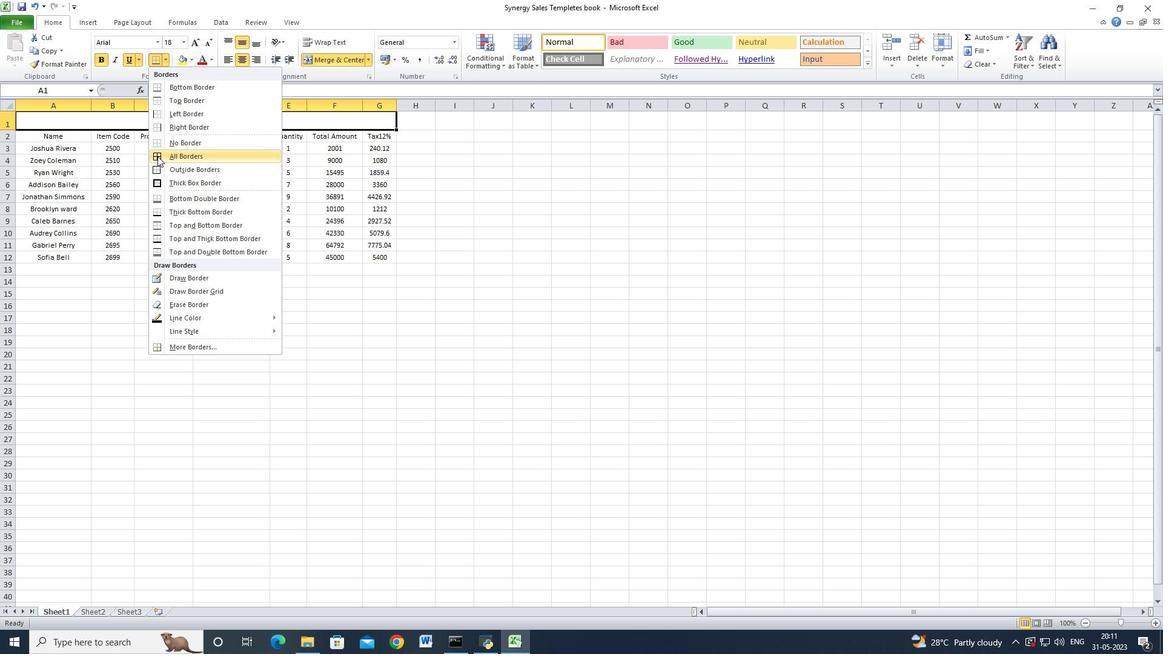 
Action: Mouse pressed left at (158, 156)
Screenshot: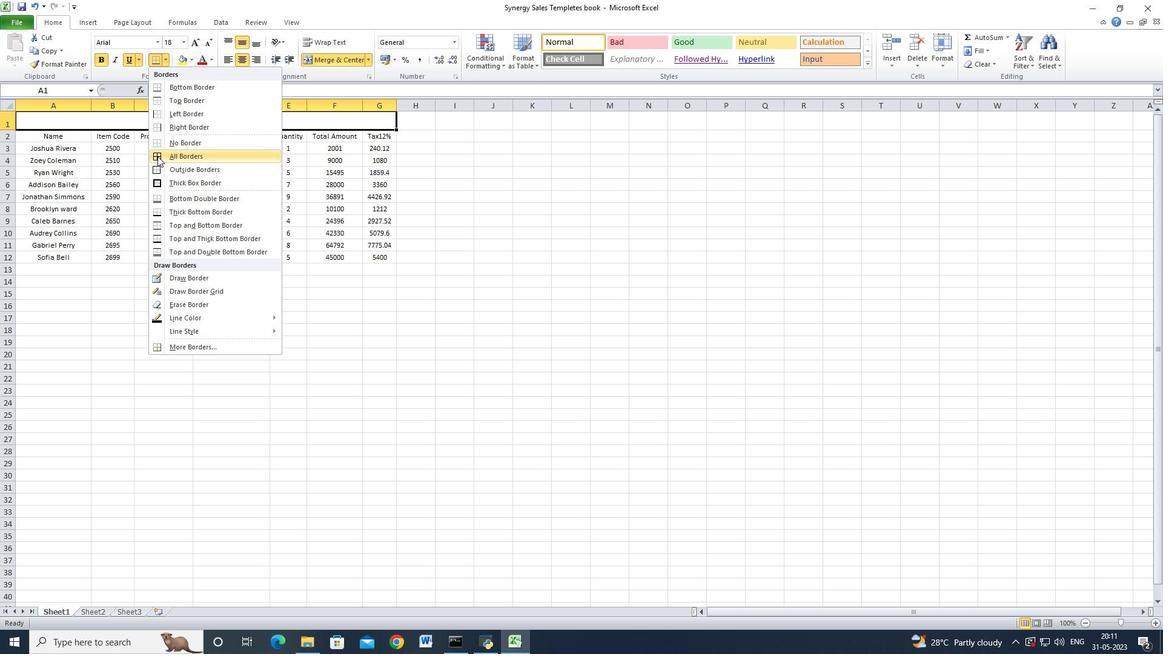 
Action: Mouse moved to (126, 157)
Screenshot: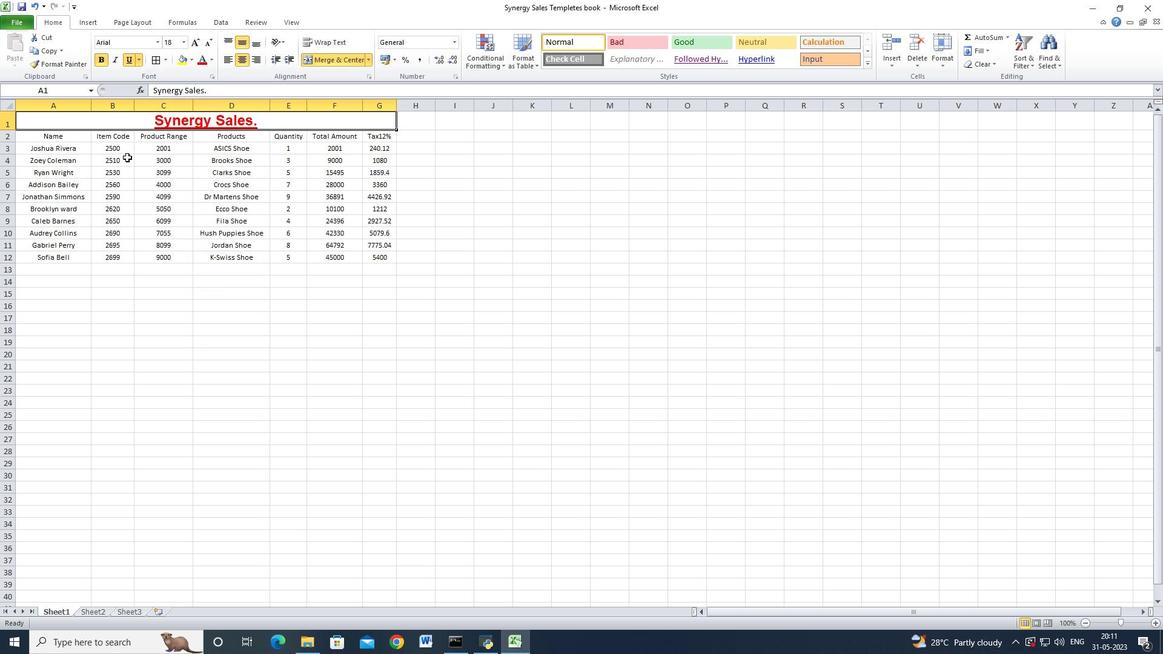 
Action: Mouse pressed left at (126, 157)
Screenshot: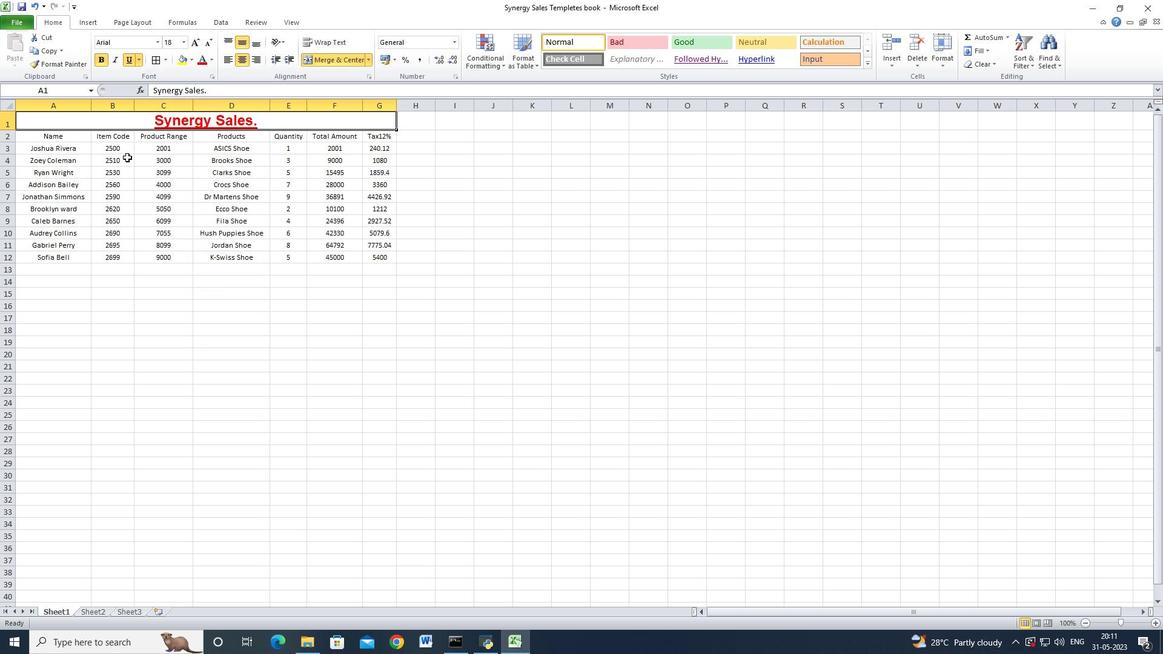 
Action: Mouse moved to (120, 121)
Screenshot: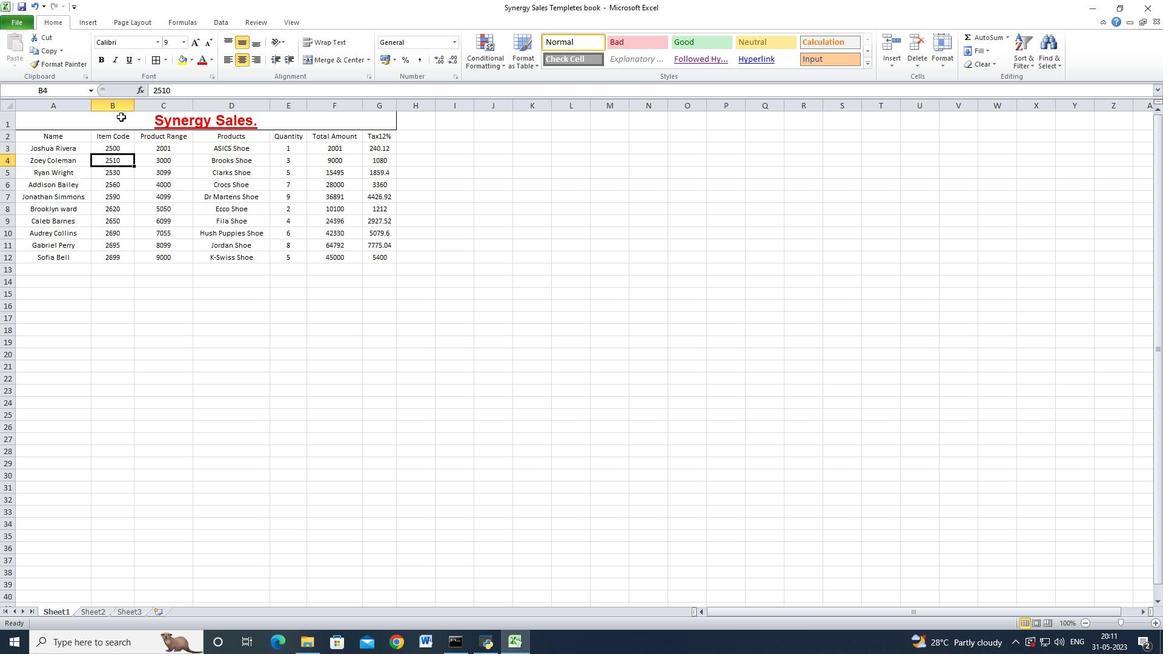 
Action: Mouse pressed left at (120, 121)
Screenshot: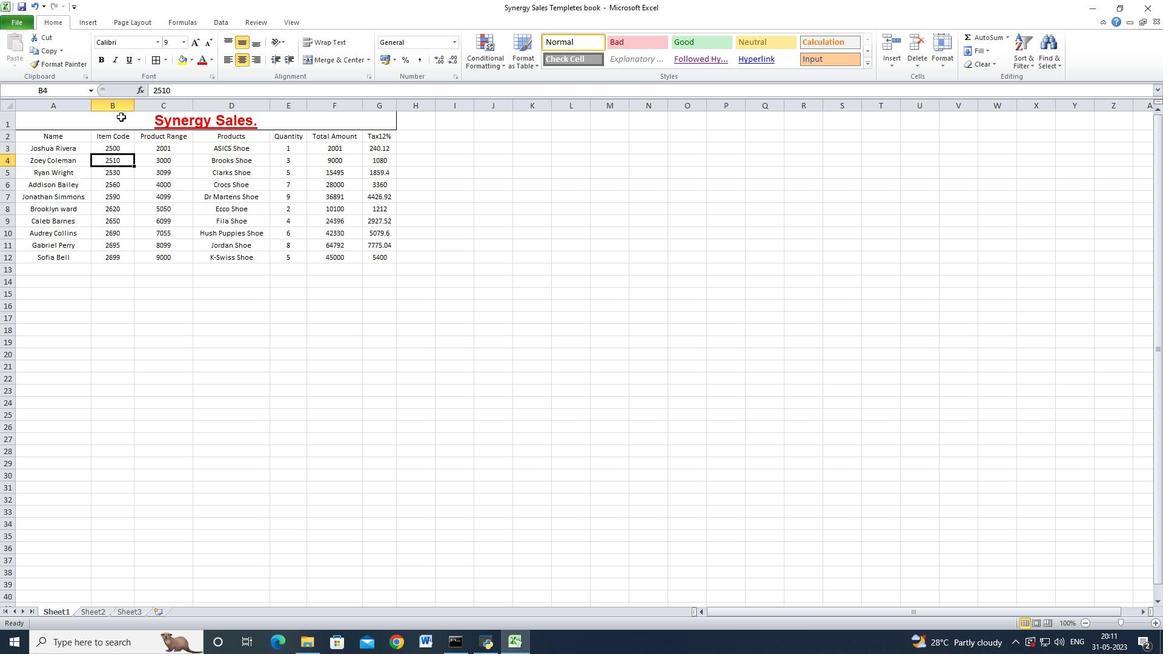 
Action: Mouse moved to (186, 167)
Screenshot: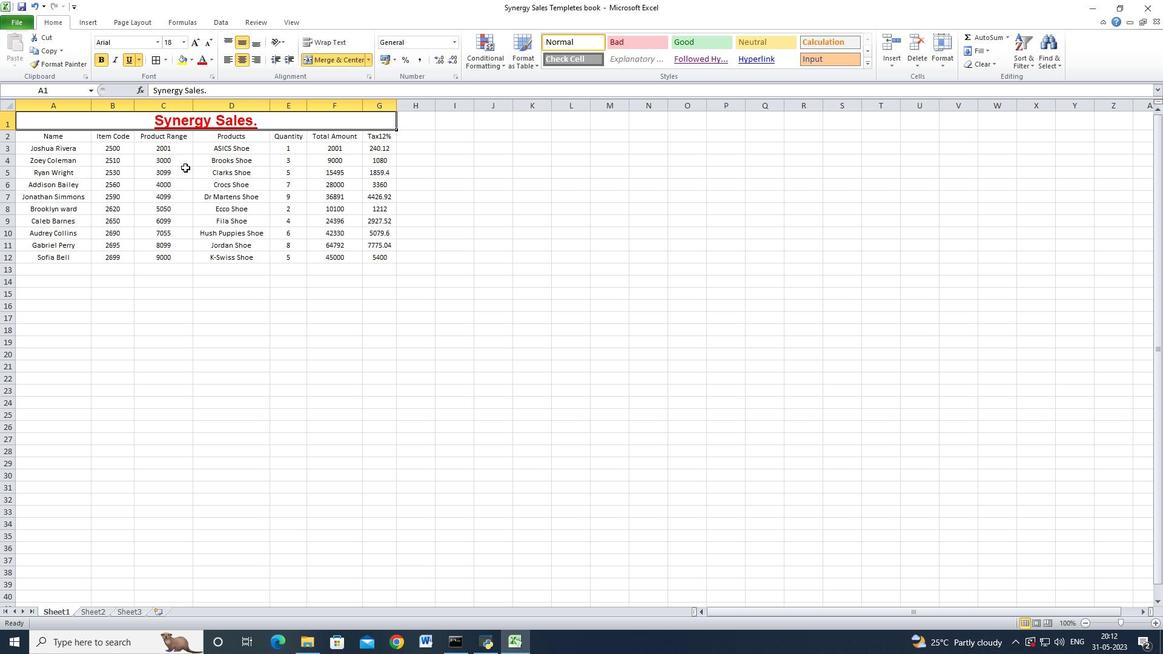 
Action: Mouse pressed left at (186, 167)
Screenshot: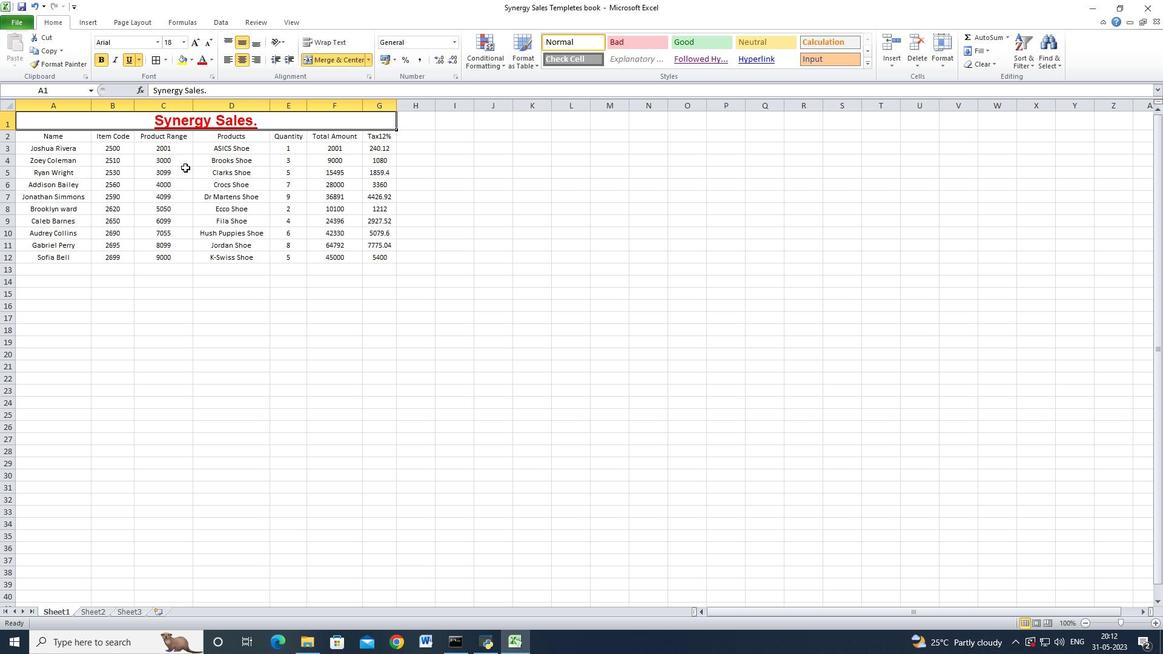 
Action: Mouse moved to (136, 123)
Screenshot: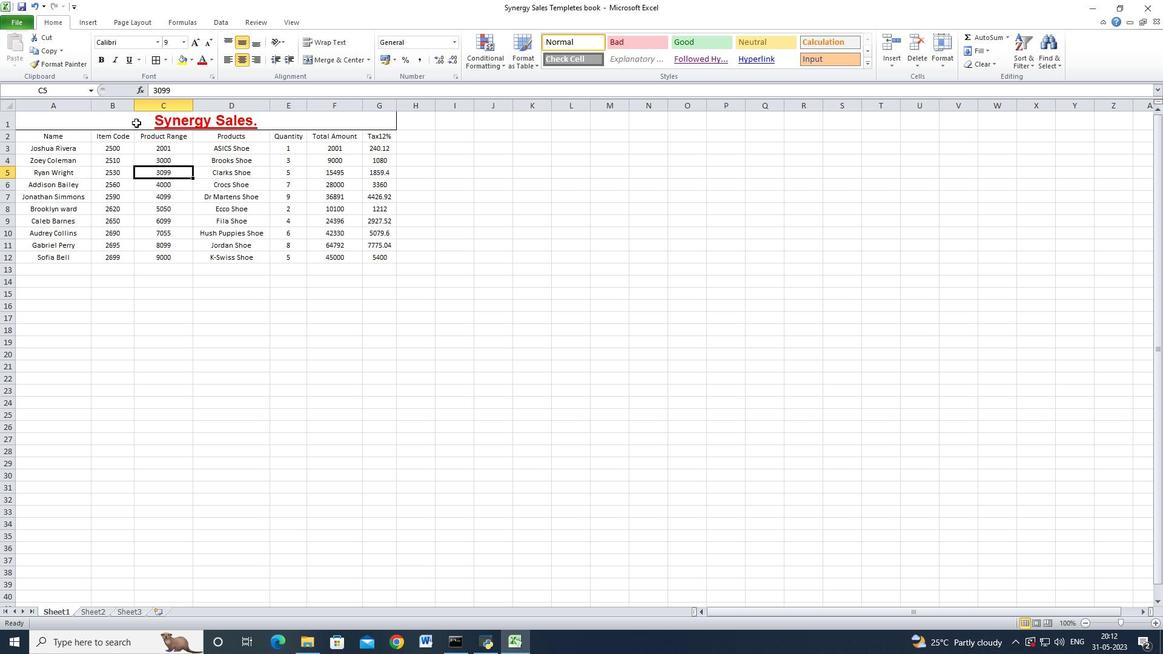 
Action: Mouse pressed left at (136, 123)
Screenshot: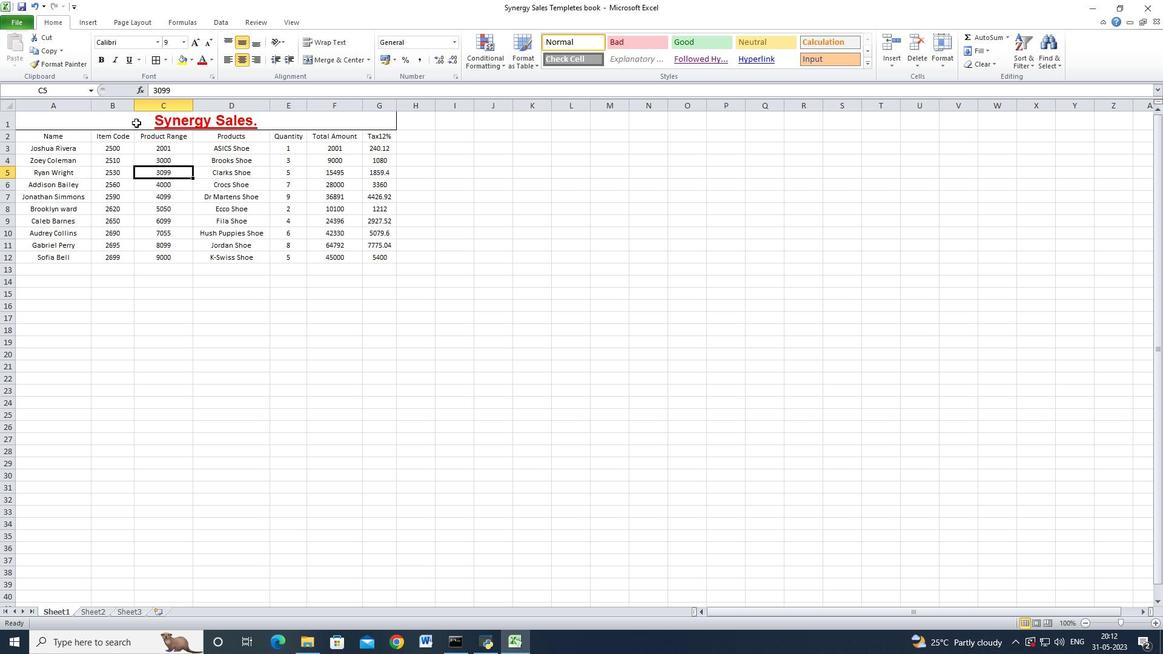 
Action: Mouse moved to (200, 172)
Screenshot: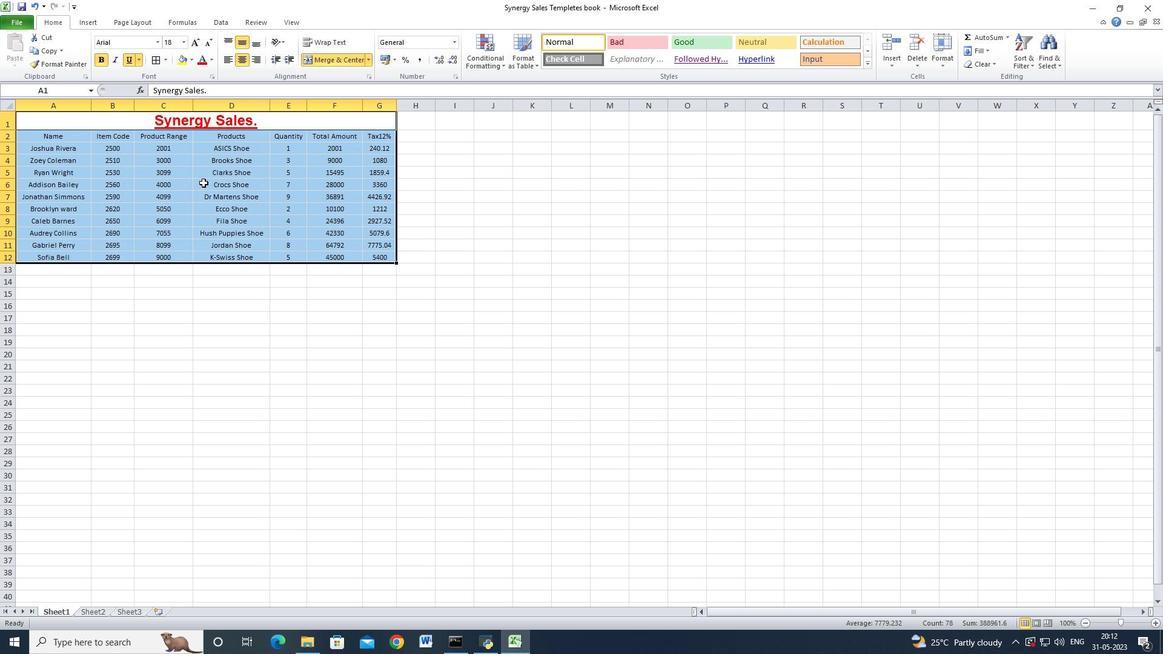
Action: Mouse pressed left at (200, 172)
Screenshot: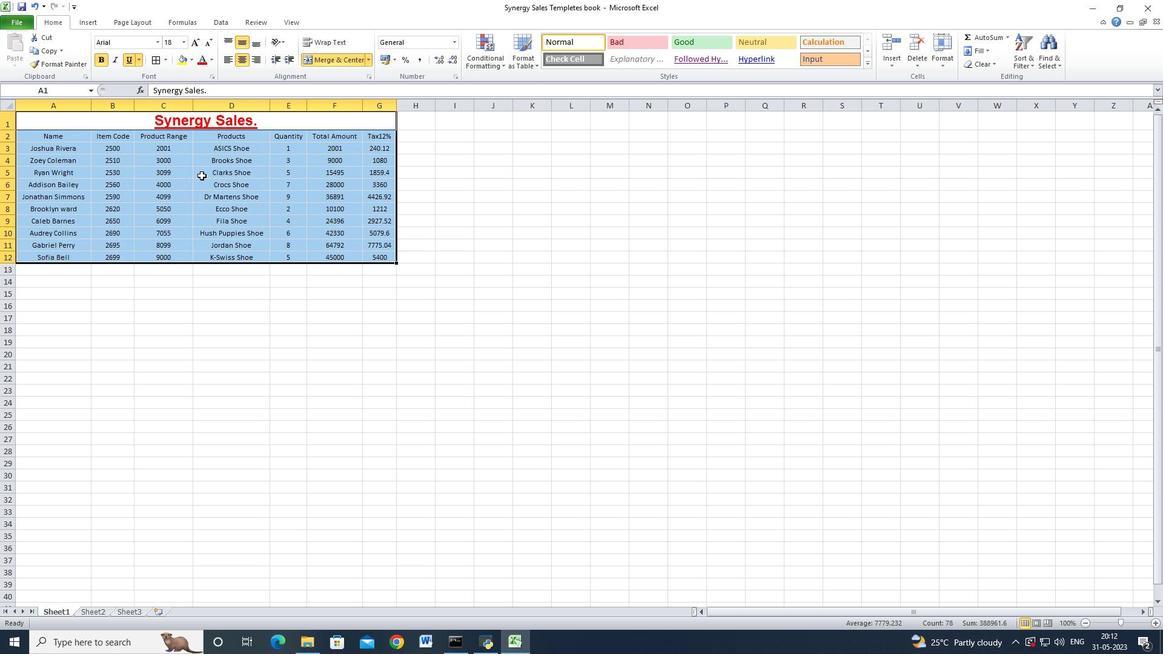 
Action: Mouse moved to (256, 138)
Screenshot: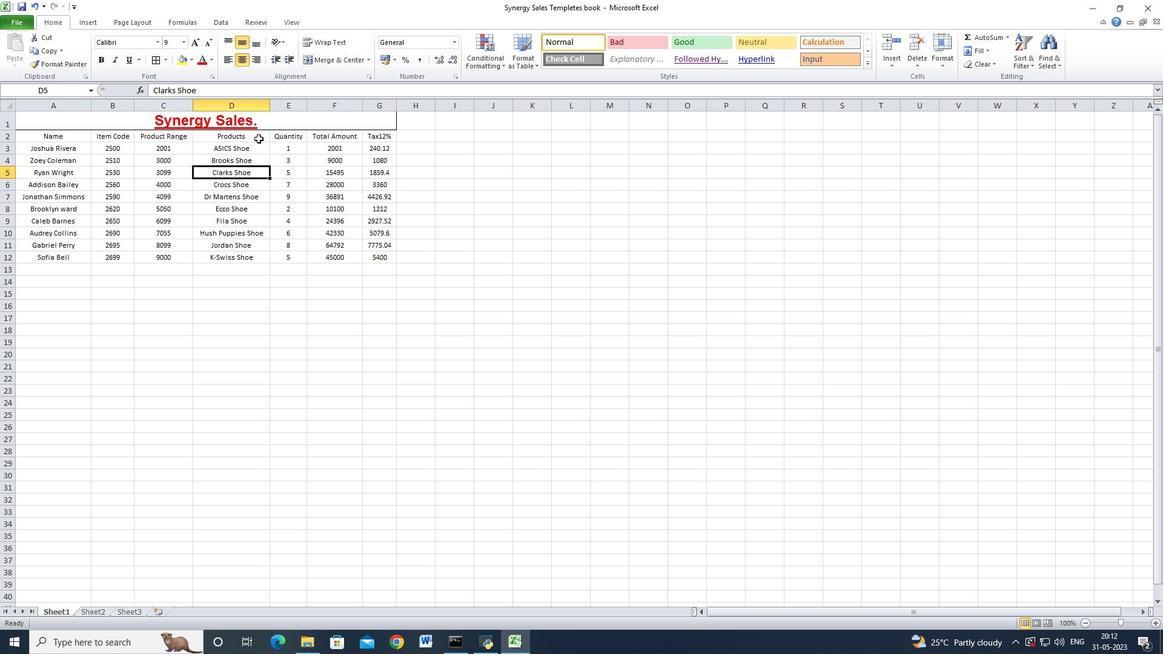 
Action: Mouse pressed left at (256, 138)
Screenshot: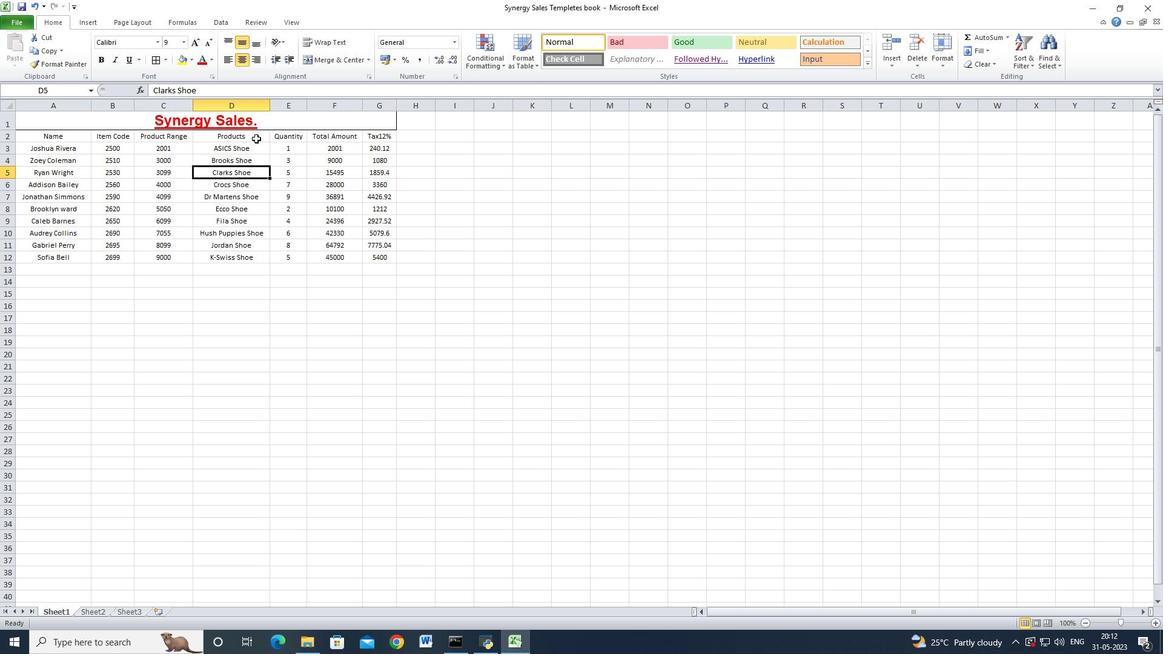 
Action: Mouse moved to (251, 184)
Screenshot: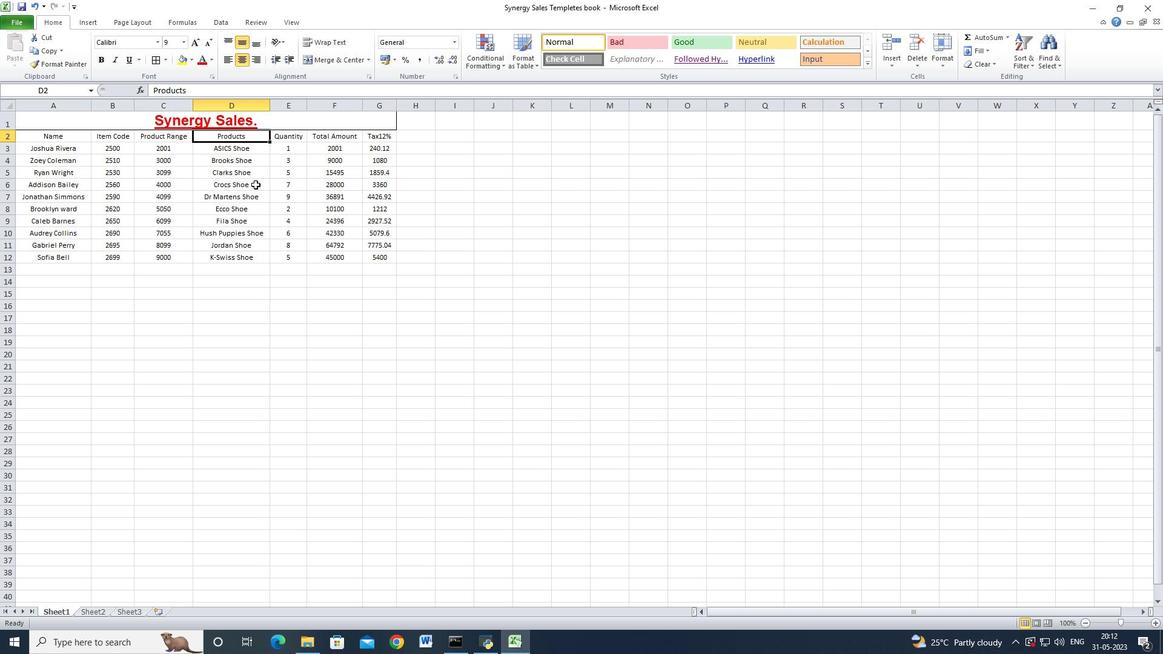 
Action: Mouse pressed left at (251, 184)
Screenshot: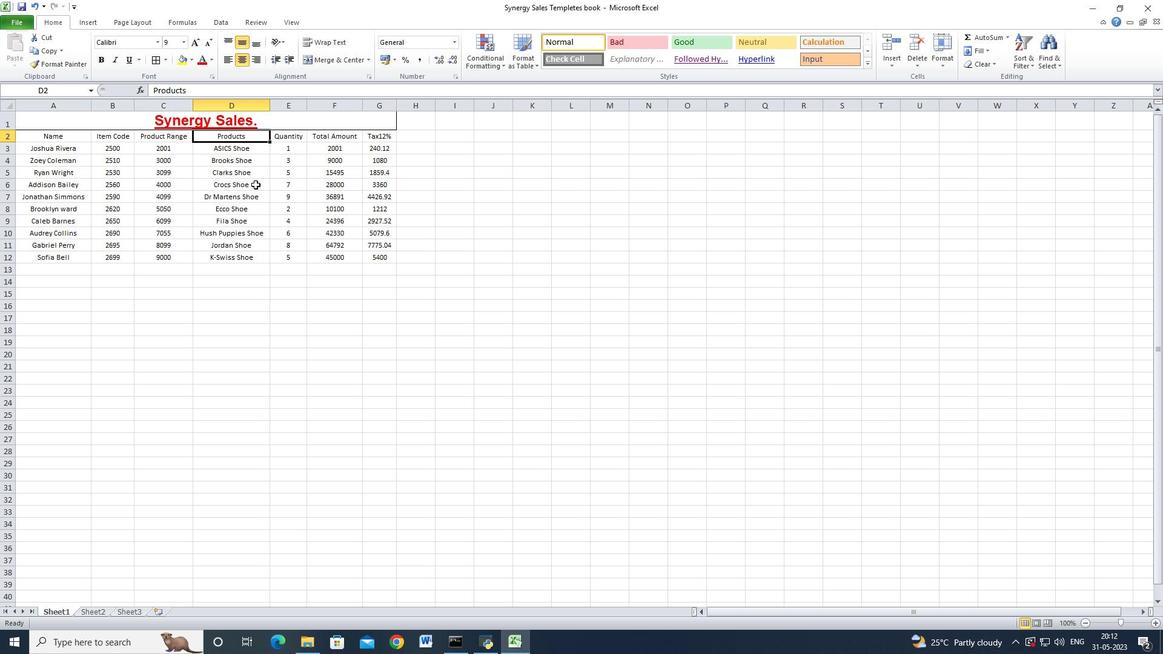 
Action: Mouse moved to (155, 163)
Screenshot: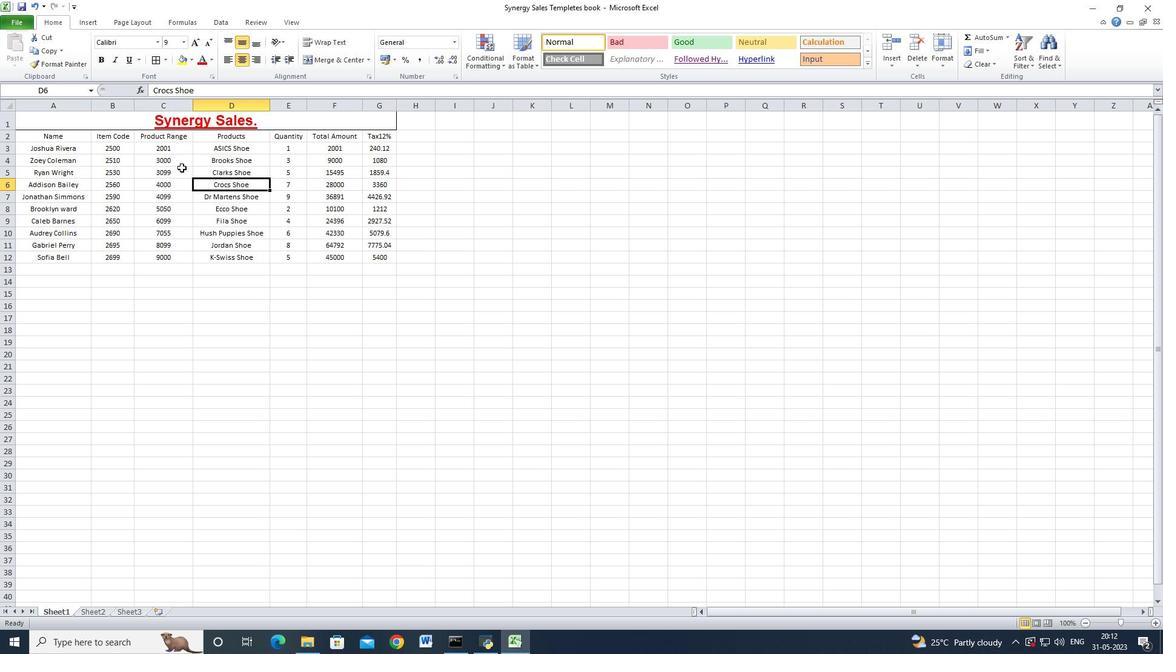 
Action: Mouse pressed left at (155, 163)
Screenshot: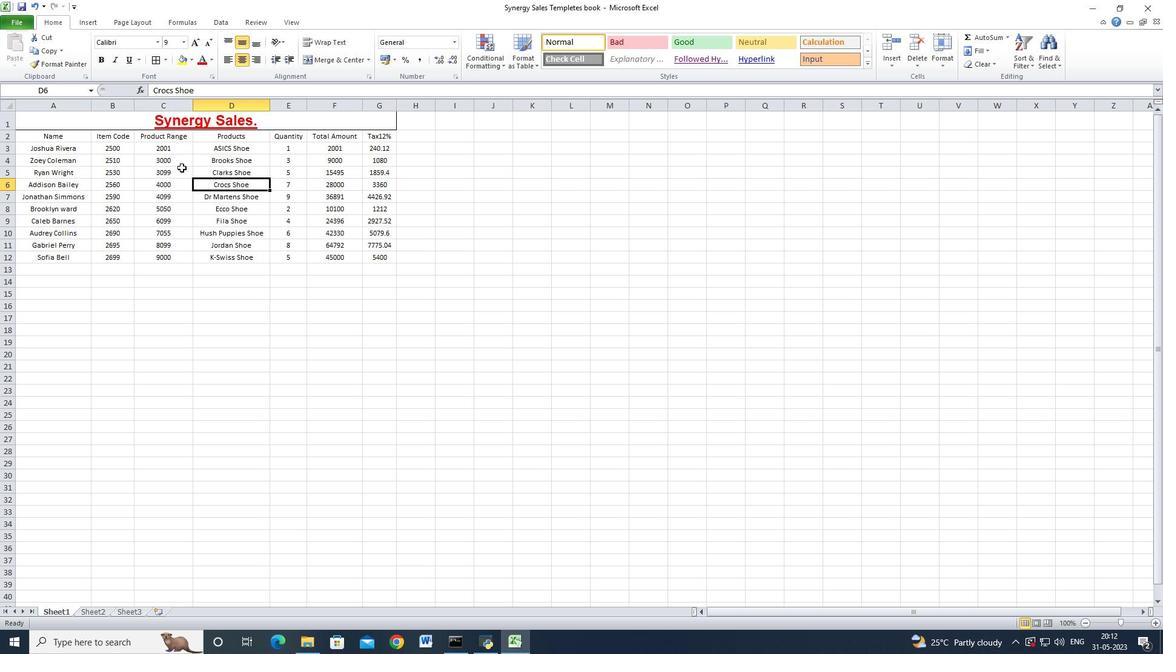 
Action: Mouse moved to (266, 182)
Screenshot: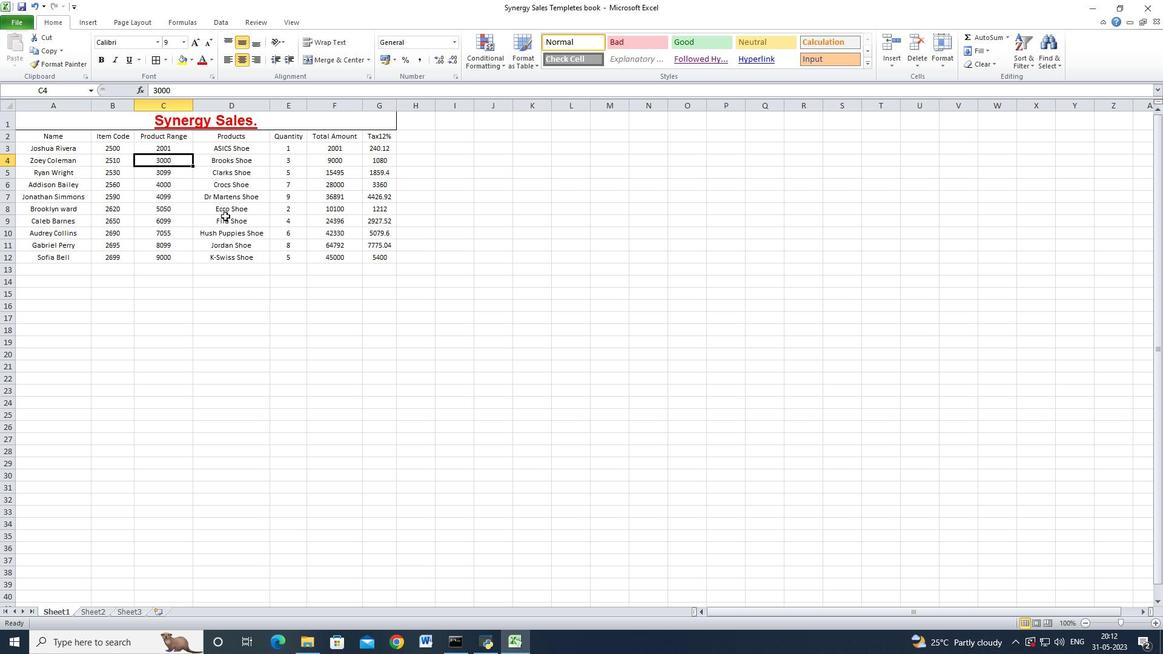 
Action: Mouse pressed left at (266, 182)
Screenshot: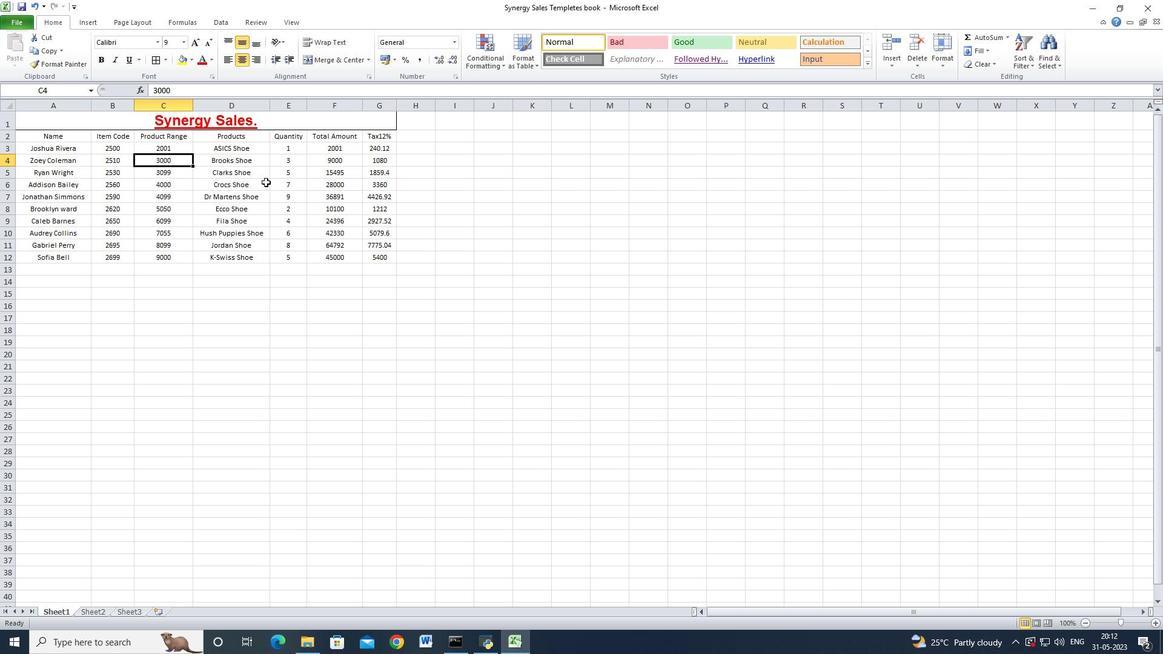 
Action: Mouse moved to (205, 190)
Screenshot: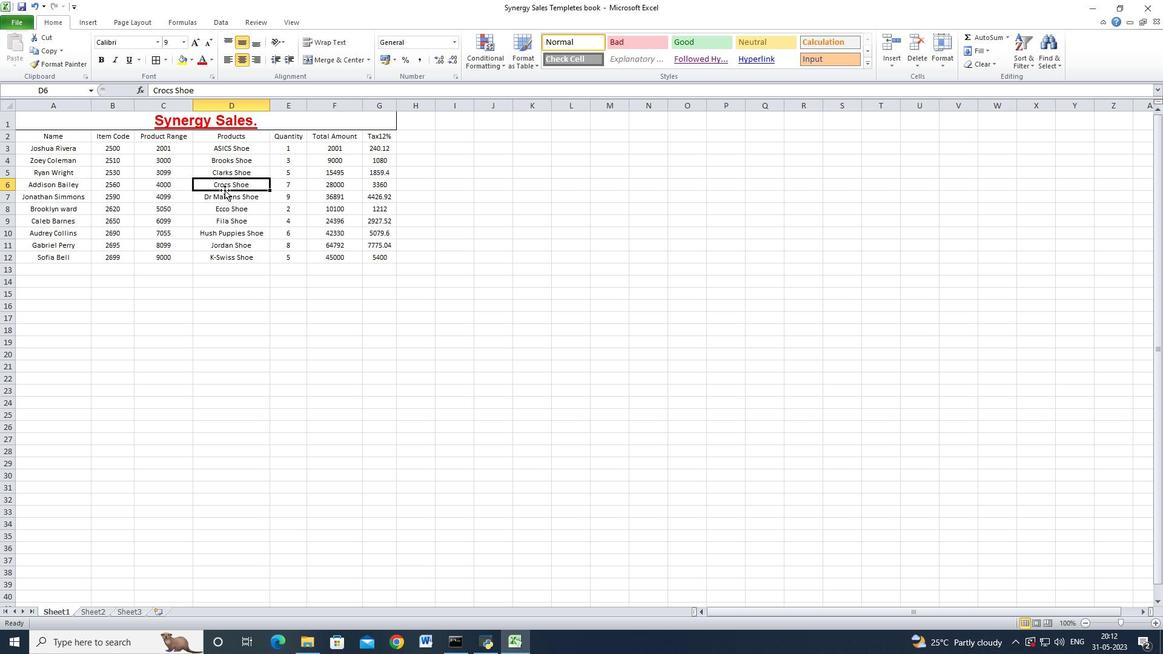 
Action: Mouse pressed left at (205, 190)
Screenshot: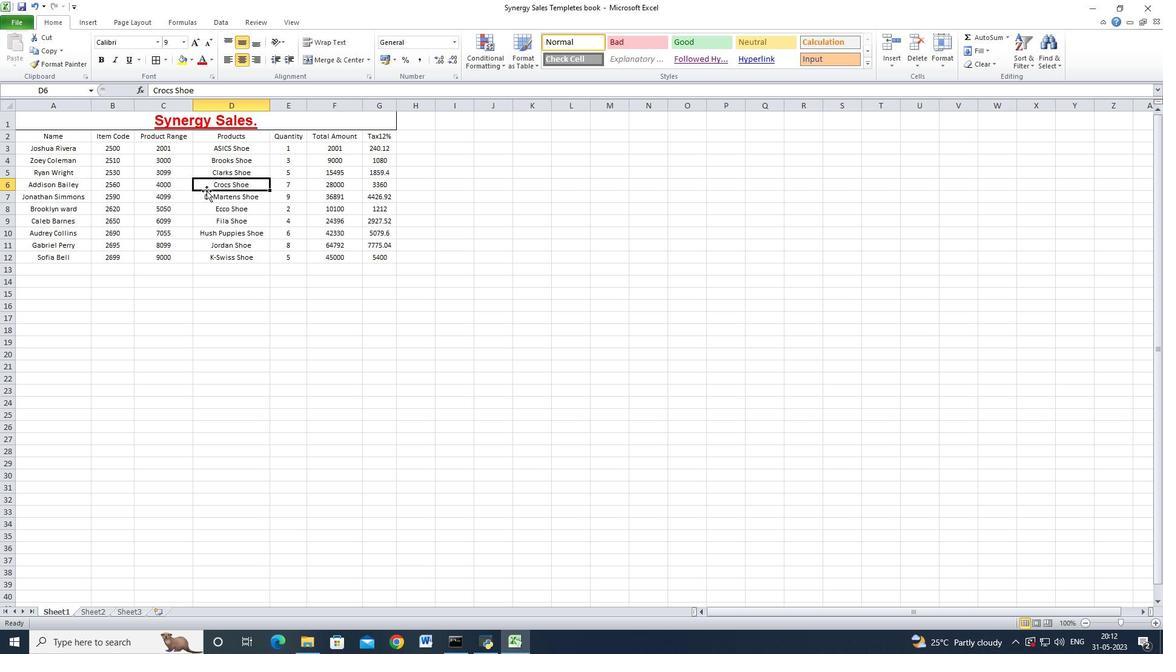 
Action: Mouse moved to (228, 193)
Screenshot: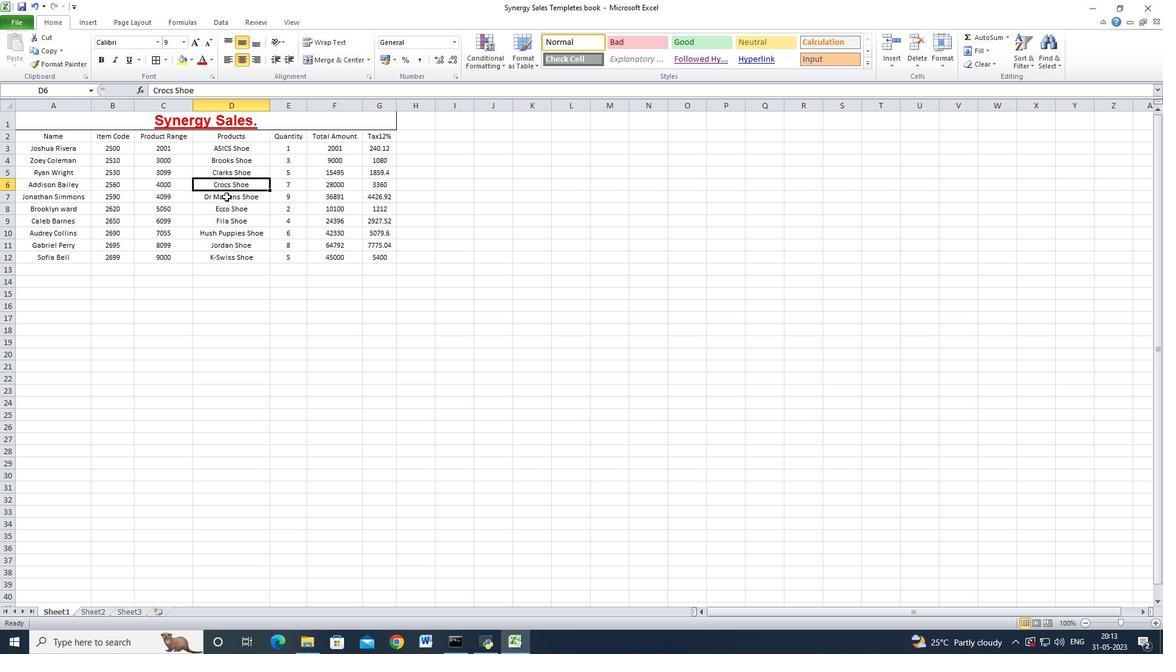 
Action: Mouse pressed left at (228, 193)
Screenshot: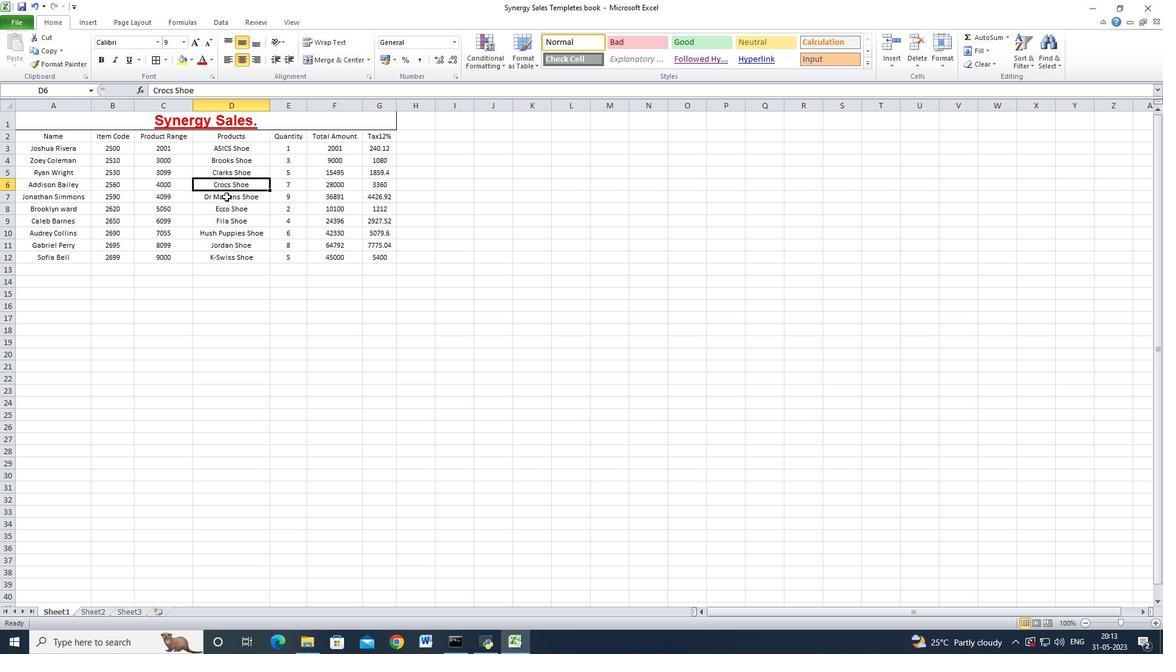 
Action: Mouse moved to (130, 138)
Screenshot: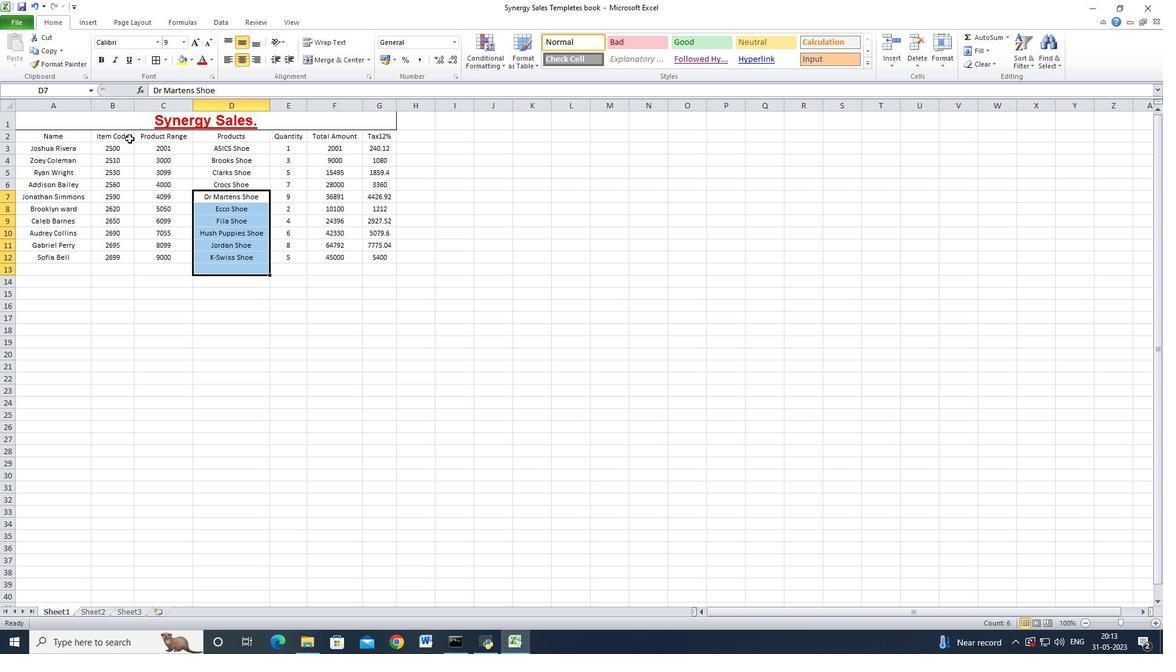 
Action: Mouse pressed left at (130, 138)
Screenshot: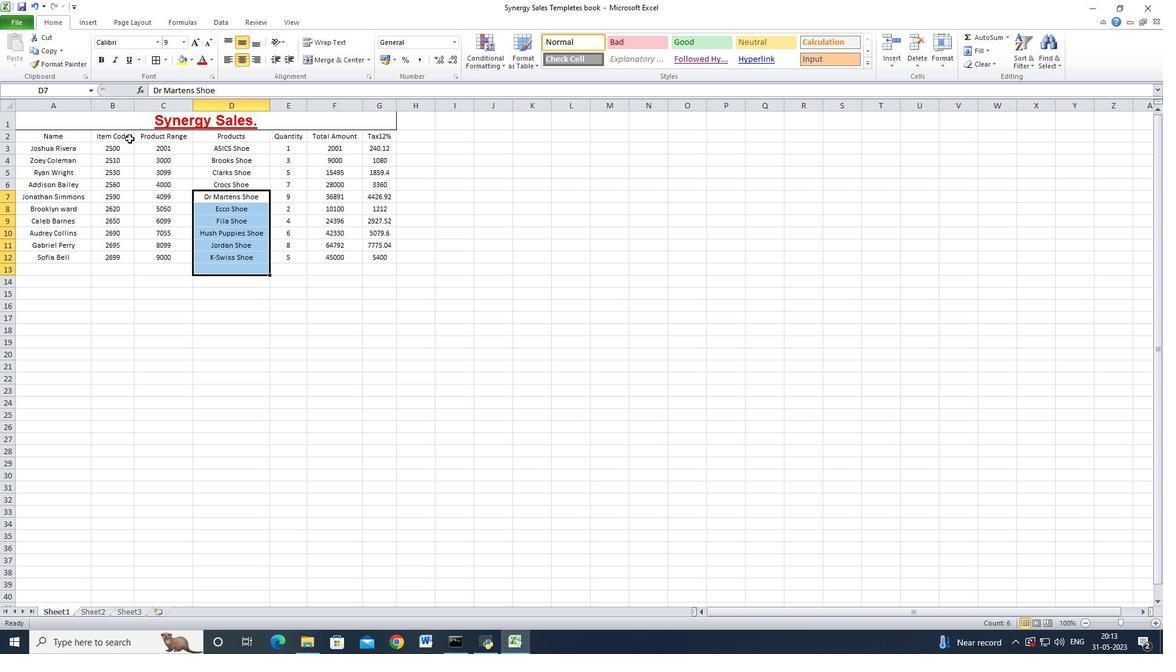 
Action: Mouse moved to (121, 119)
Screenshot: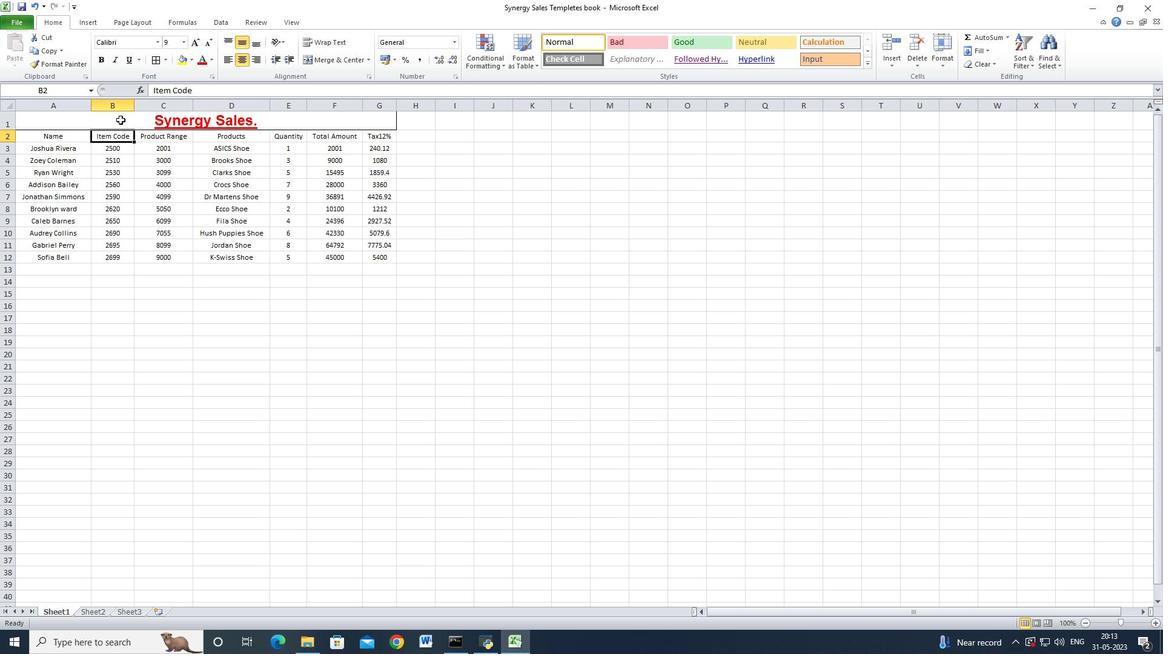 
Action: Mouse pressed left at (121, 119)
Screenshot: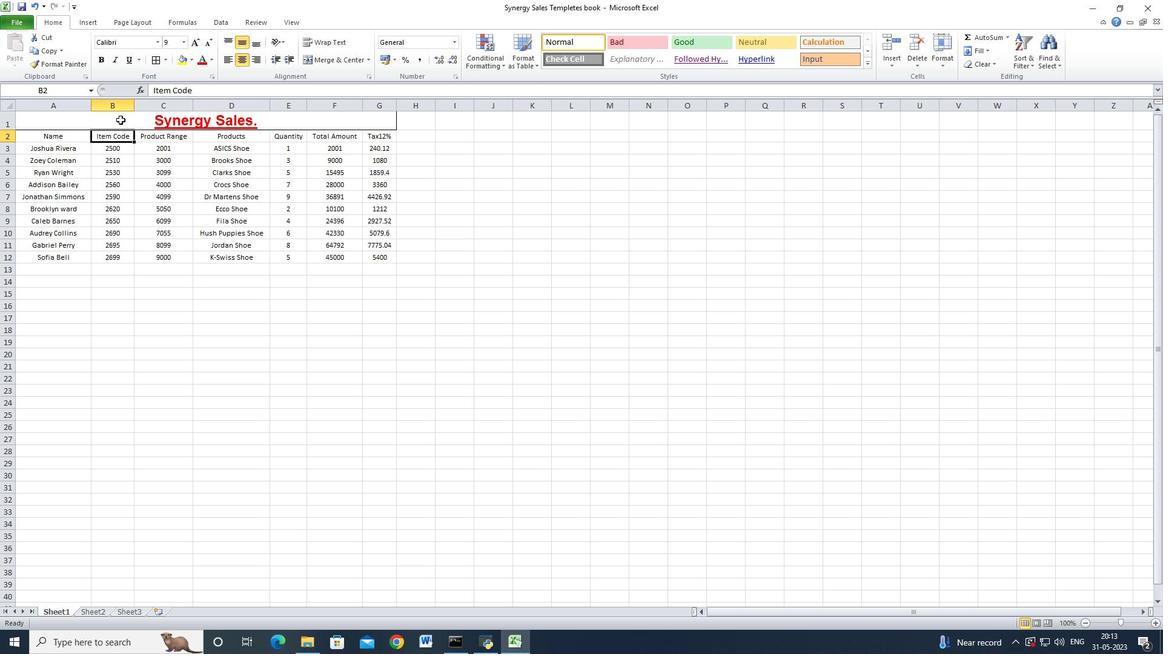 
Action: Mouse moved to (158, 58)
Screenshot: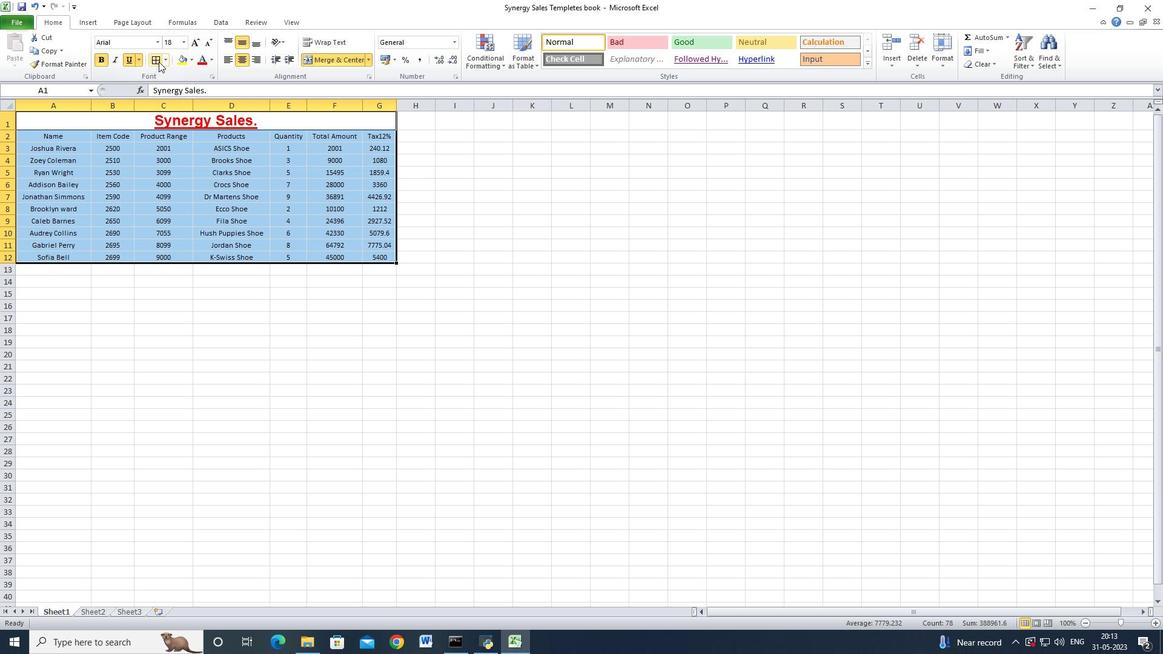 
Action: Mouse pressed left at (158, 58)
Screenshot: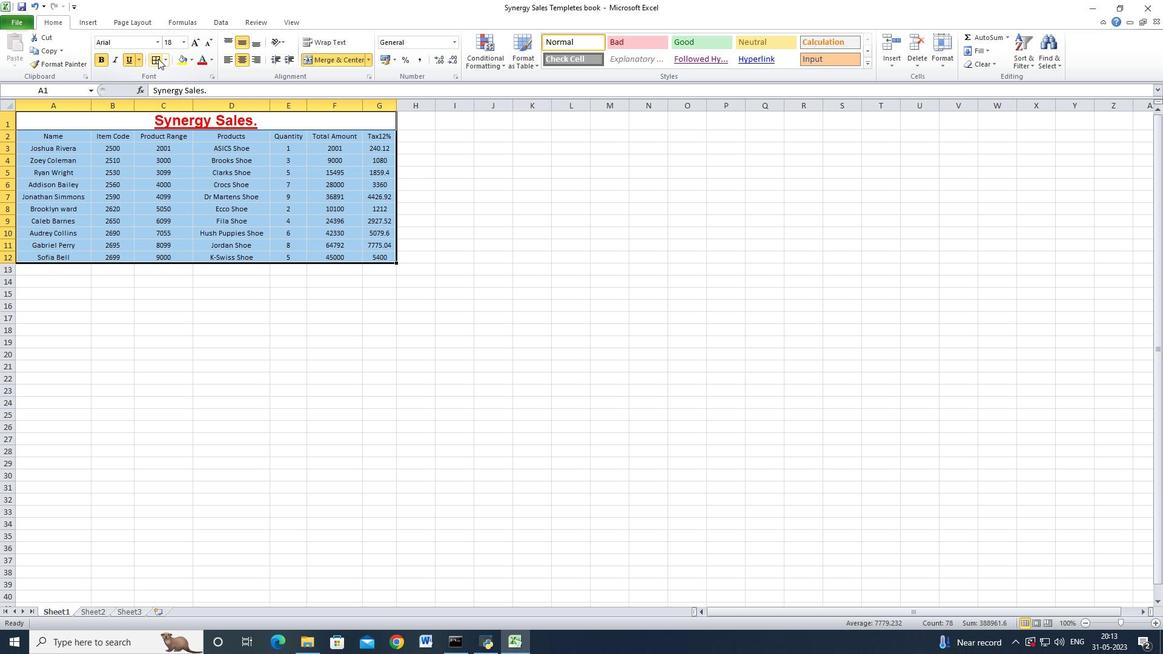 
Action: Mouse moved to (174, 170)
Screenshot: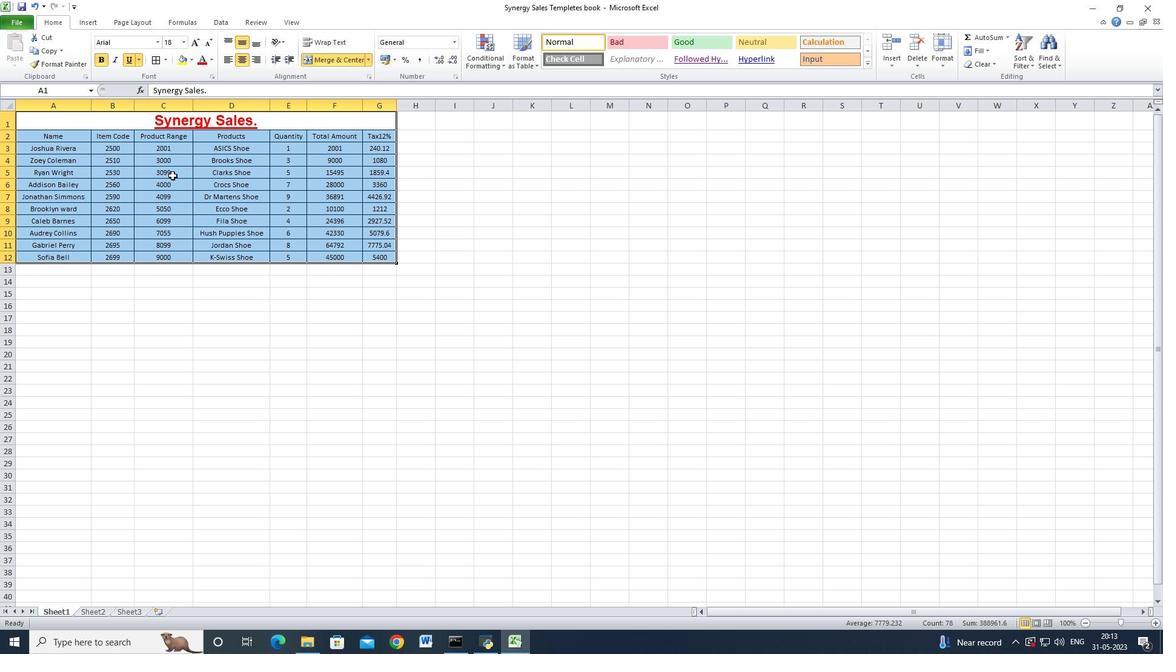 
Action: Mouse pressed left at (174, 170)
Screenshot: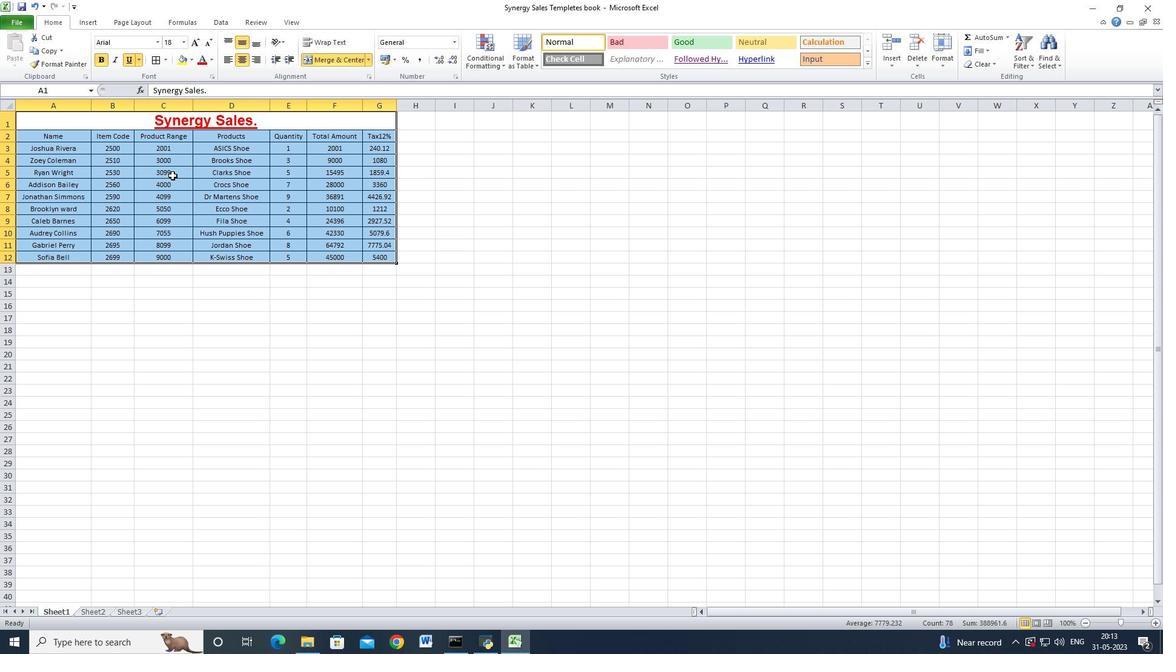 
Action: Mouse moved to (148, 169)
Screenshot: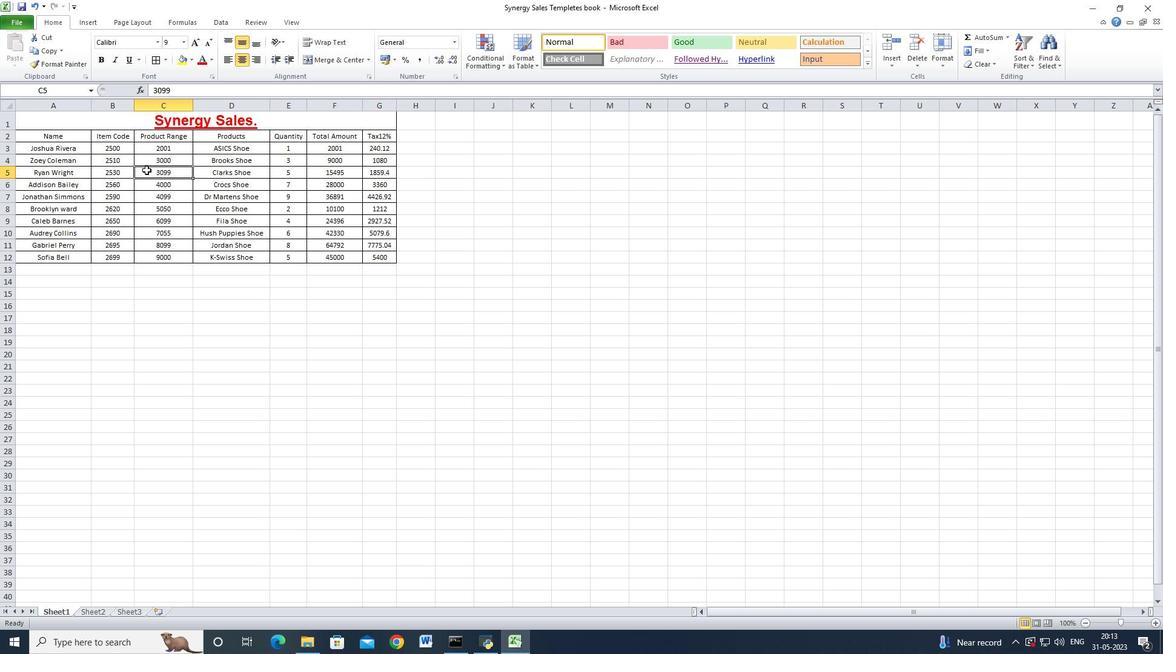
Action: Key pressed ctrl+Z
Screenshot: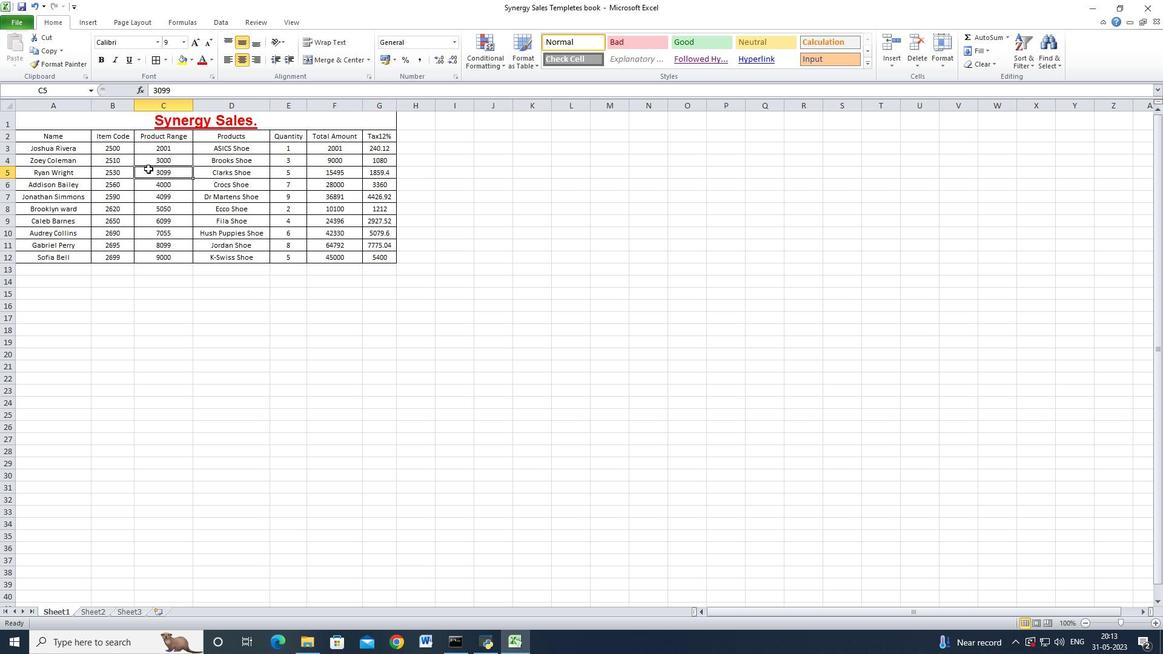 
Action: Mouse moved to (155, 170)
Screenshot: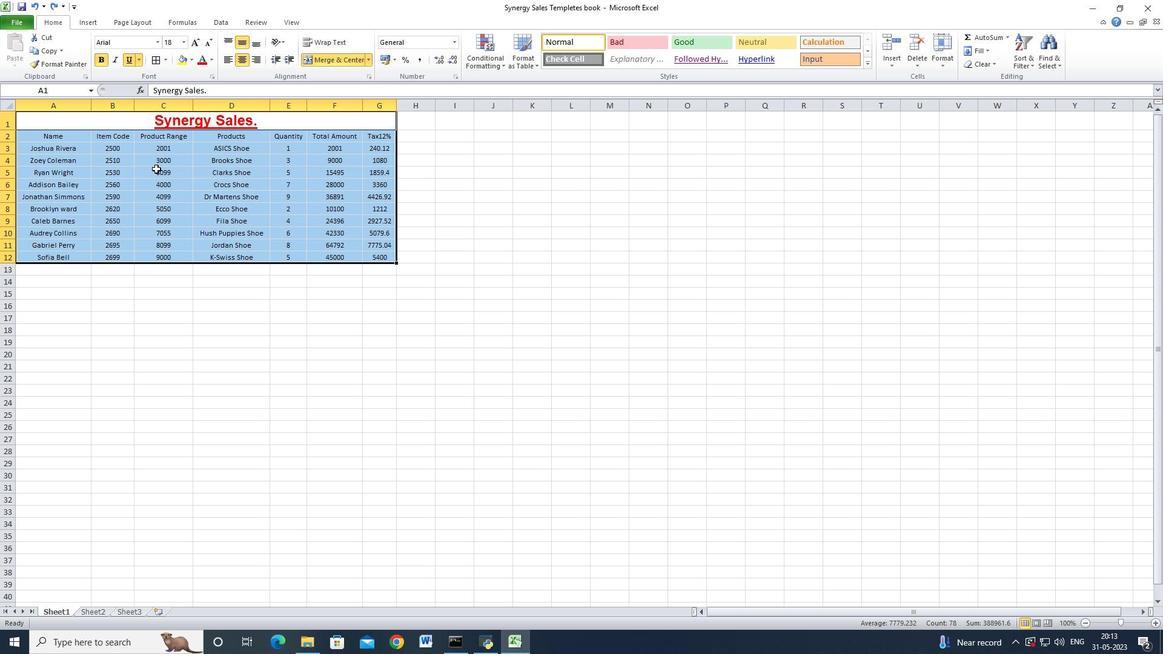 
Action: Mouse pressed left at (155, 170)
Screenshot: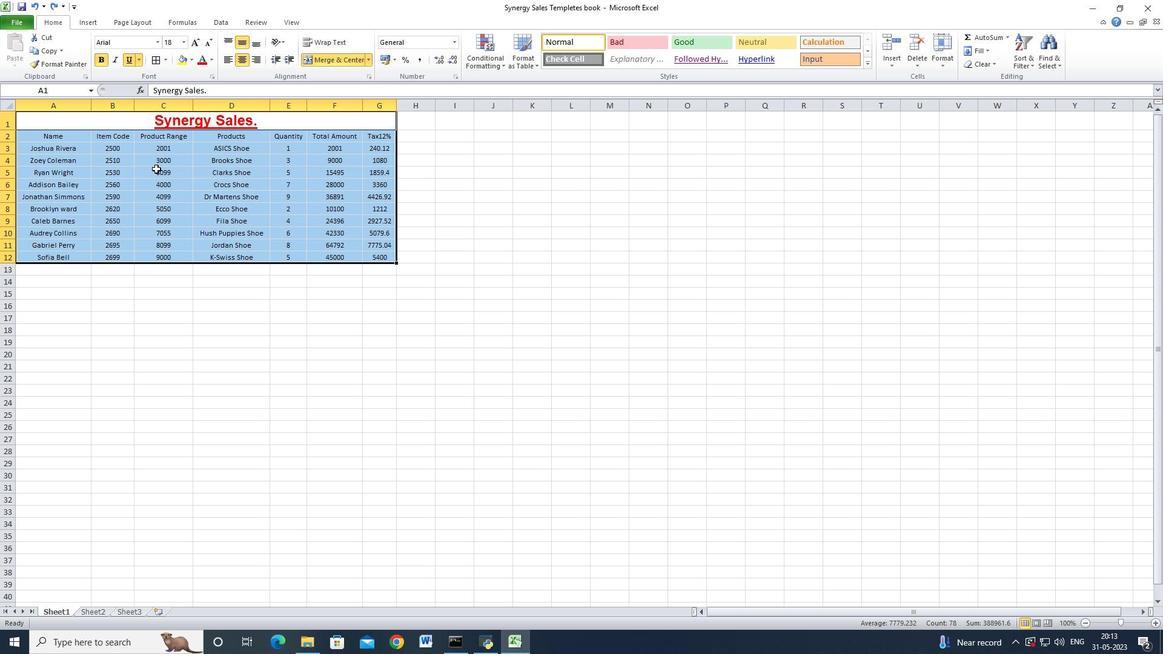 
Action: Mouse moved to (172, 148)
Screenshot: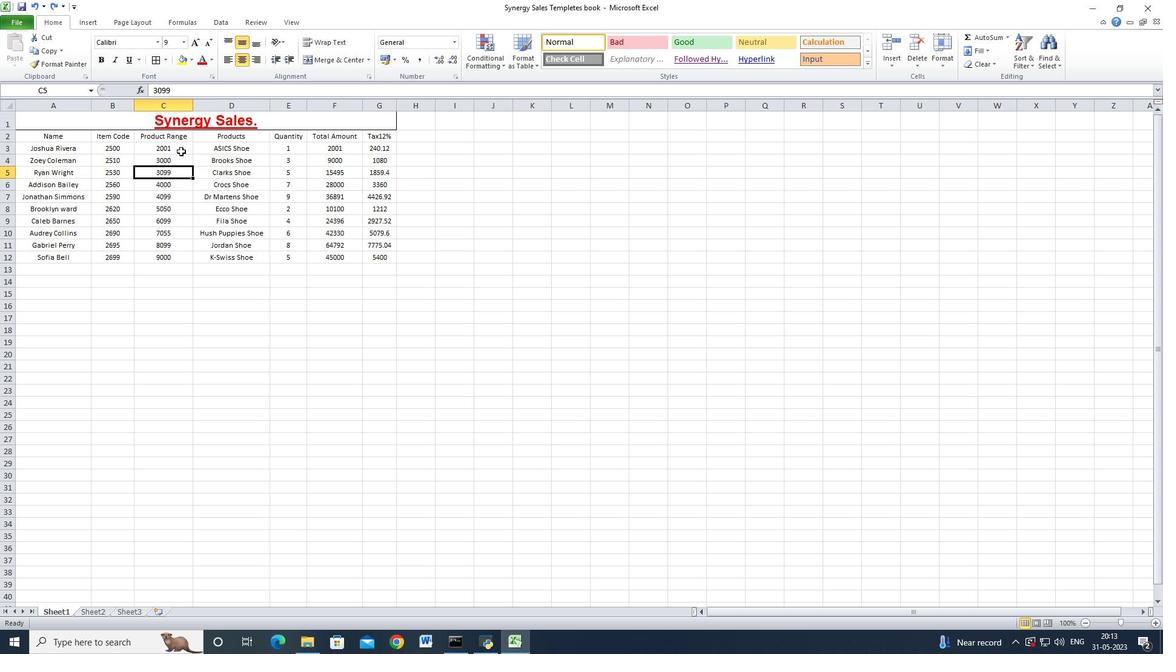 
Action: Mouse pressed left at (172, 148)
Screenshot: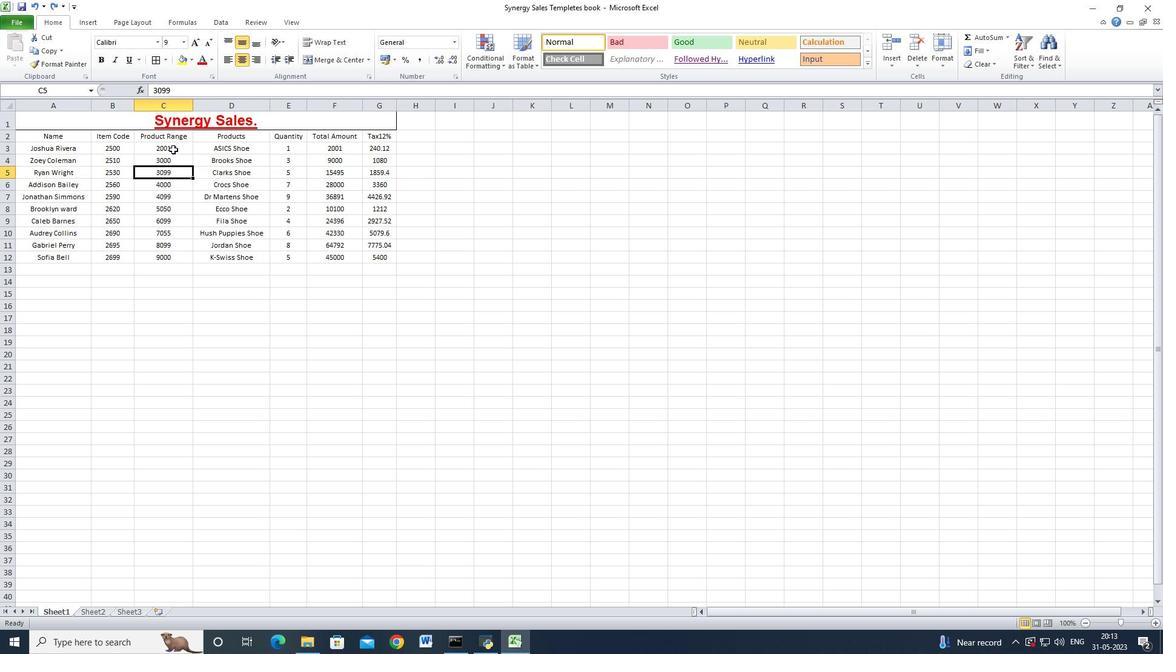 
Action: Mouse moved to (141, 158)
Screenshot: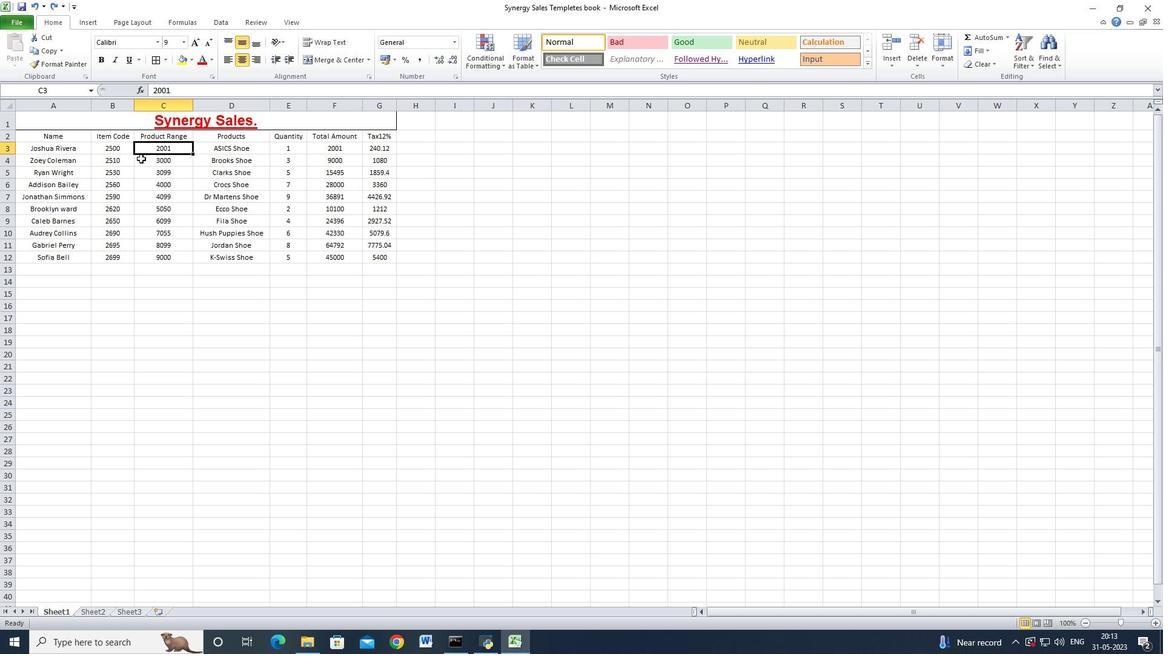 
Action: Mouse pressed left at (141, 158)
Screenshot: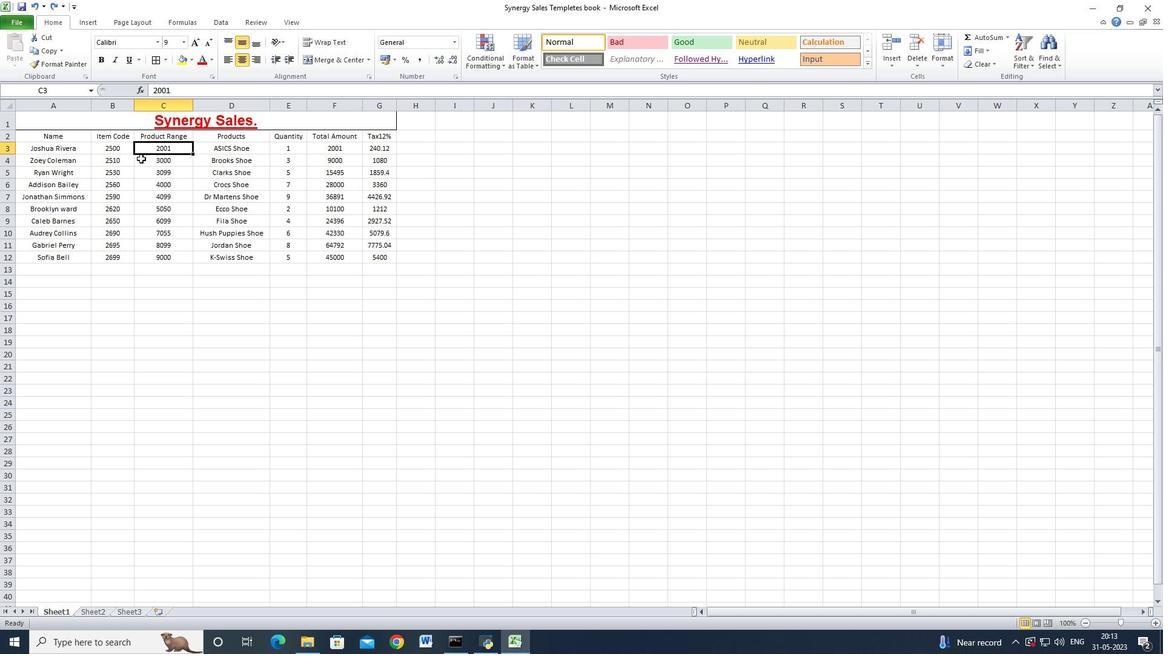 
Action: Mouse moved to (90, 207)
Screenshot: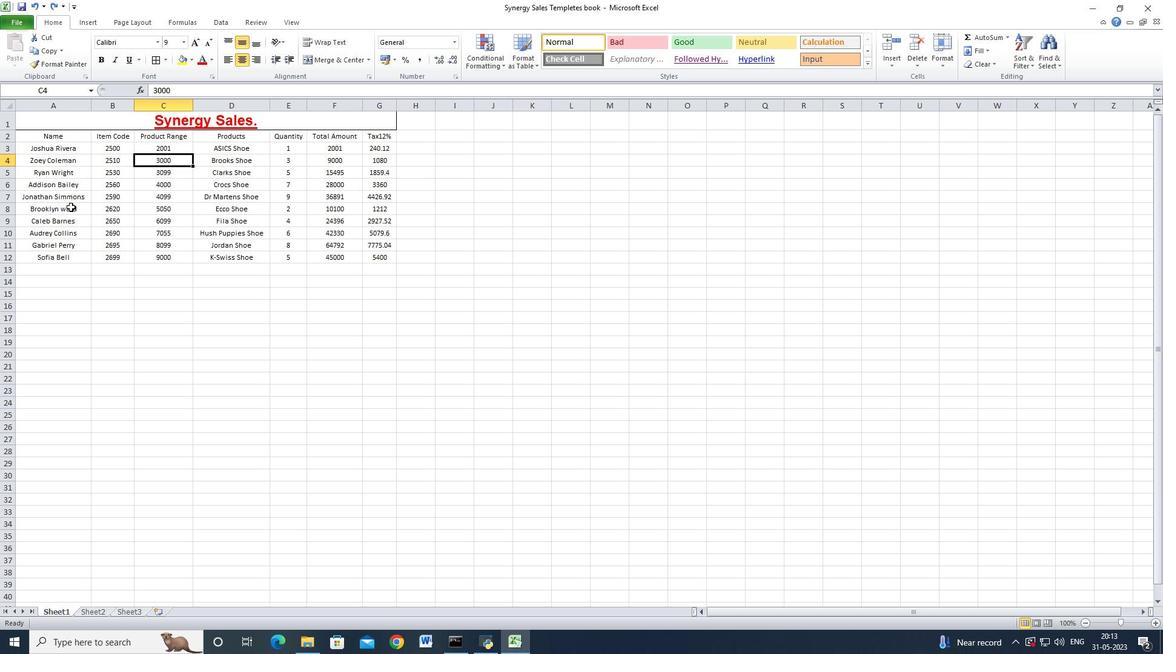 
Action: Mouse pressed left at (90, 207)
Screenshot: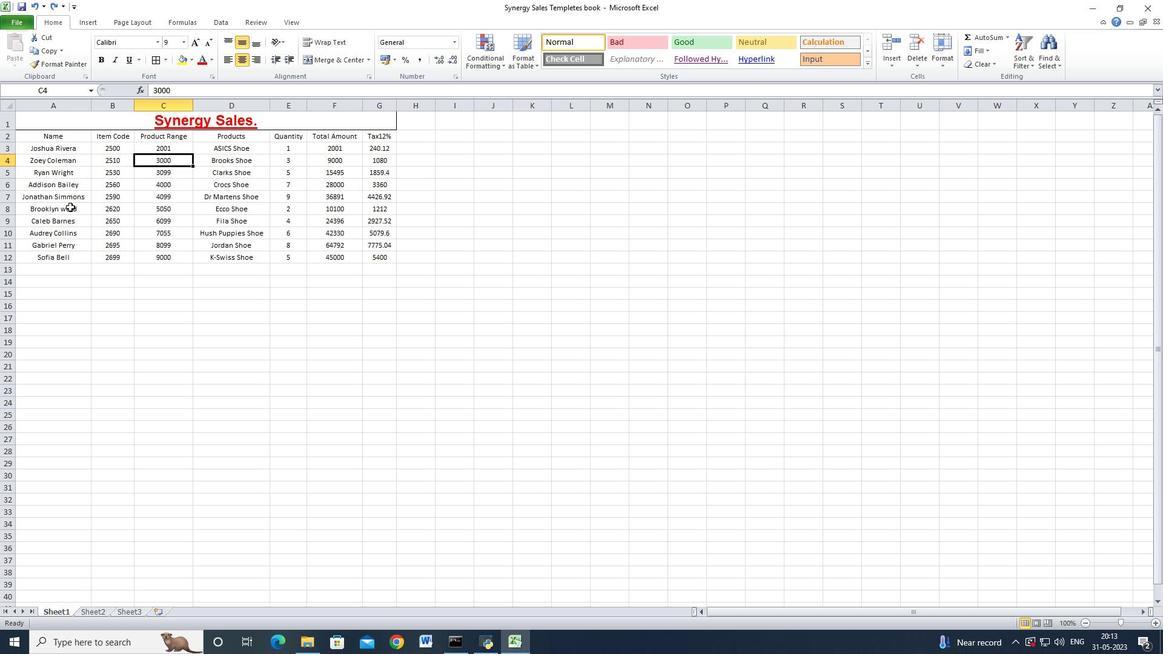 
Action: Mouse moved to (155, 192)
Screenshot: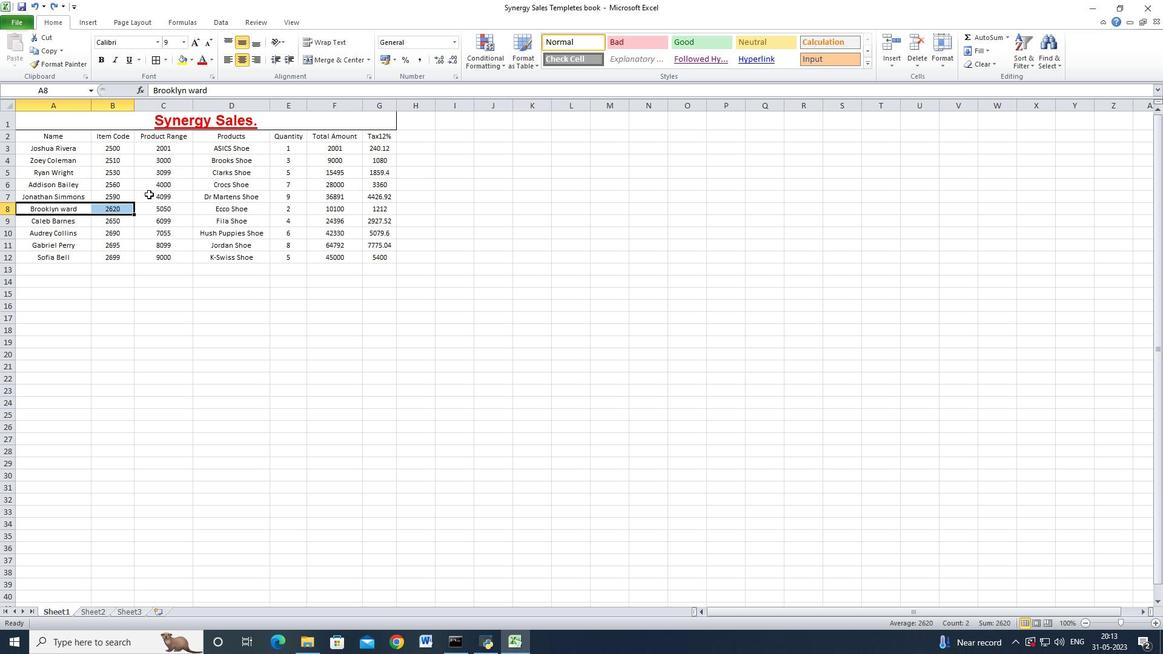 
Action: Mouse pressed left at (155, 192)
Screenshot: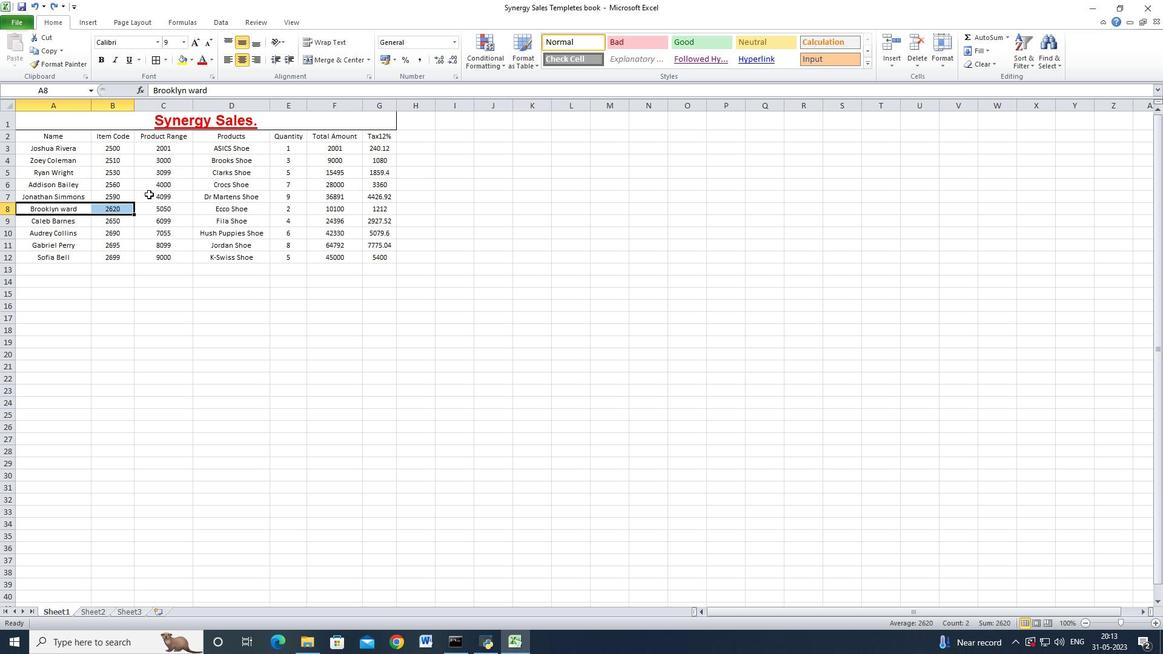 
Action: Mouse moved to (231, 186)
Screenshot: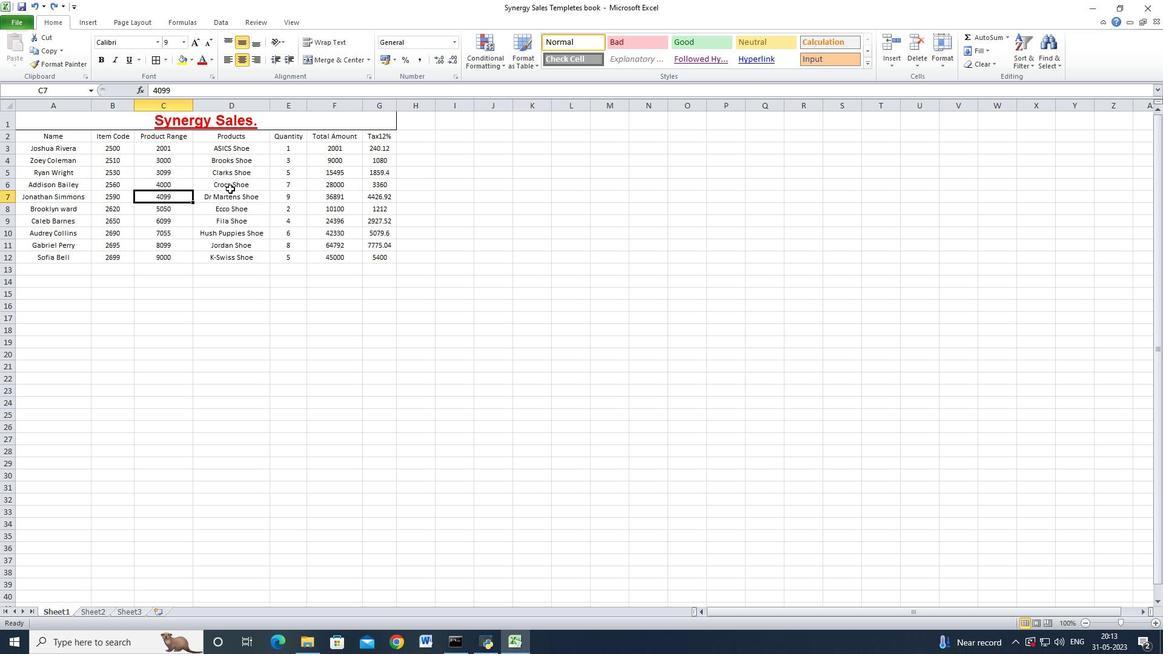 
Action: Mouse pressed left at (231, 186)
Screenshot: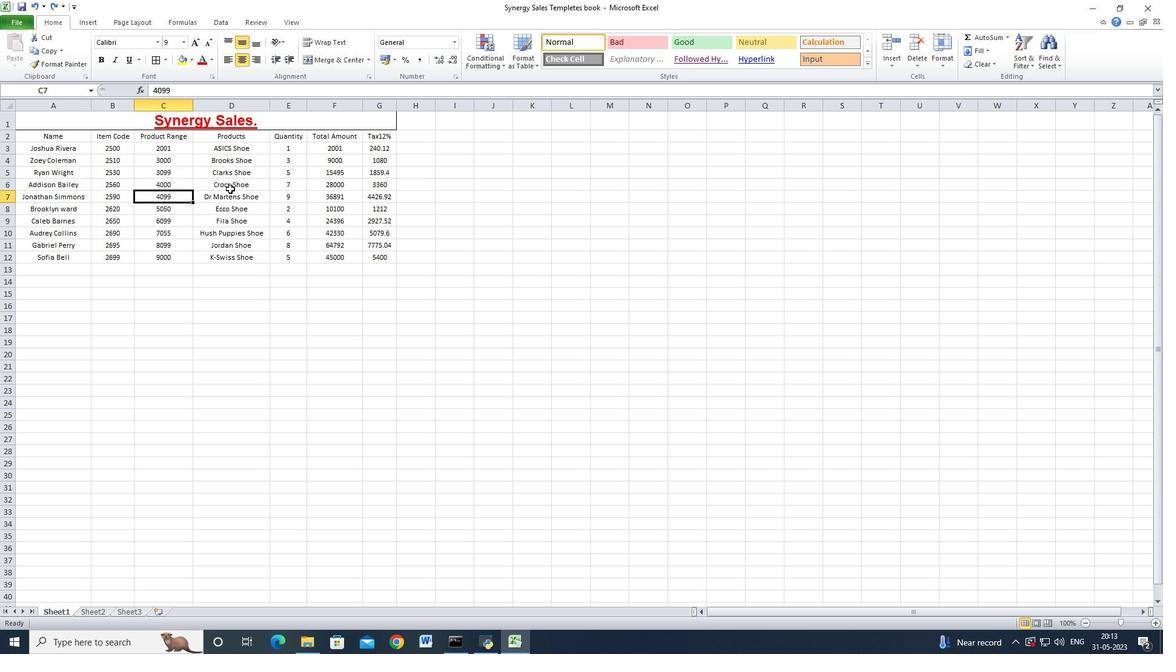 
Action: Mouse moved to (292, 152)
Screenshot: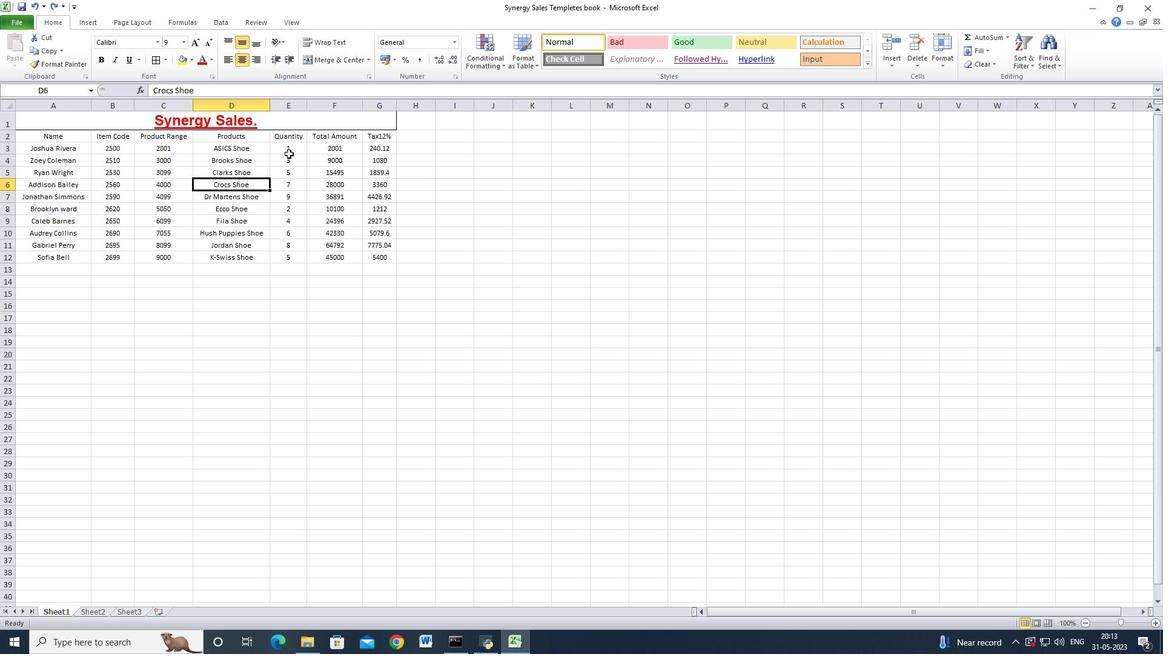 
Action: Mouse pressed left at (292, 152)
Screenshot: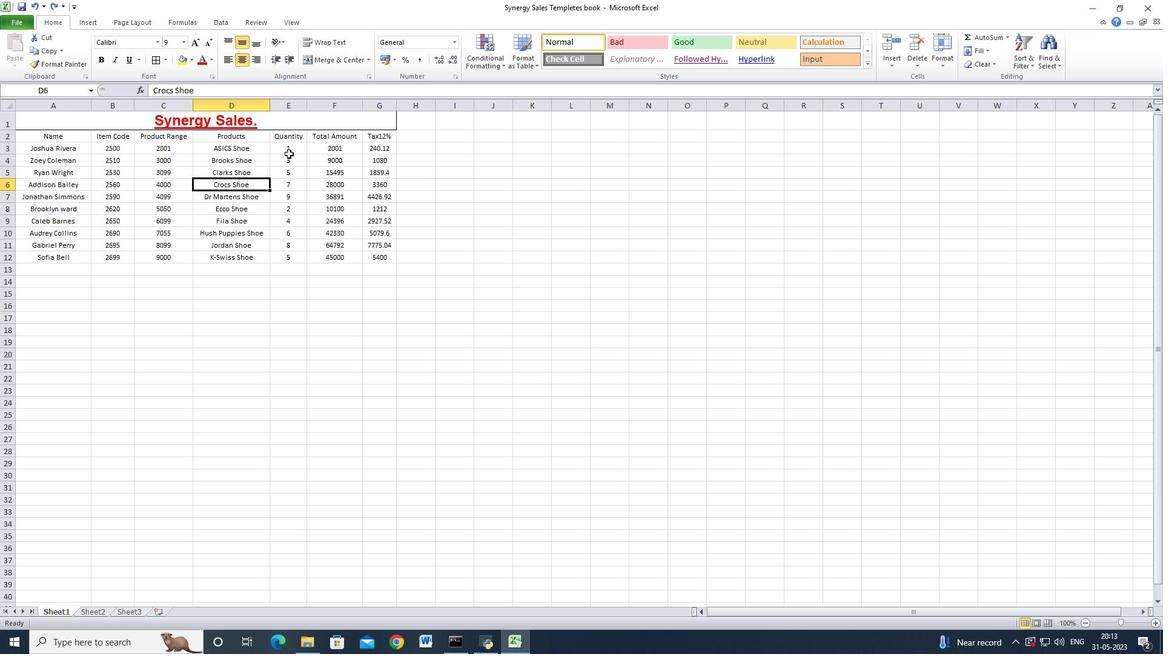 
Action: Mouse moved to (43, 122)
Screenshot: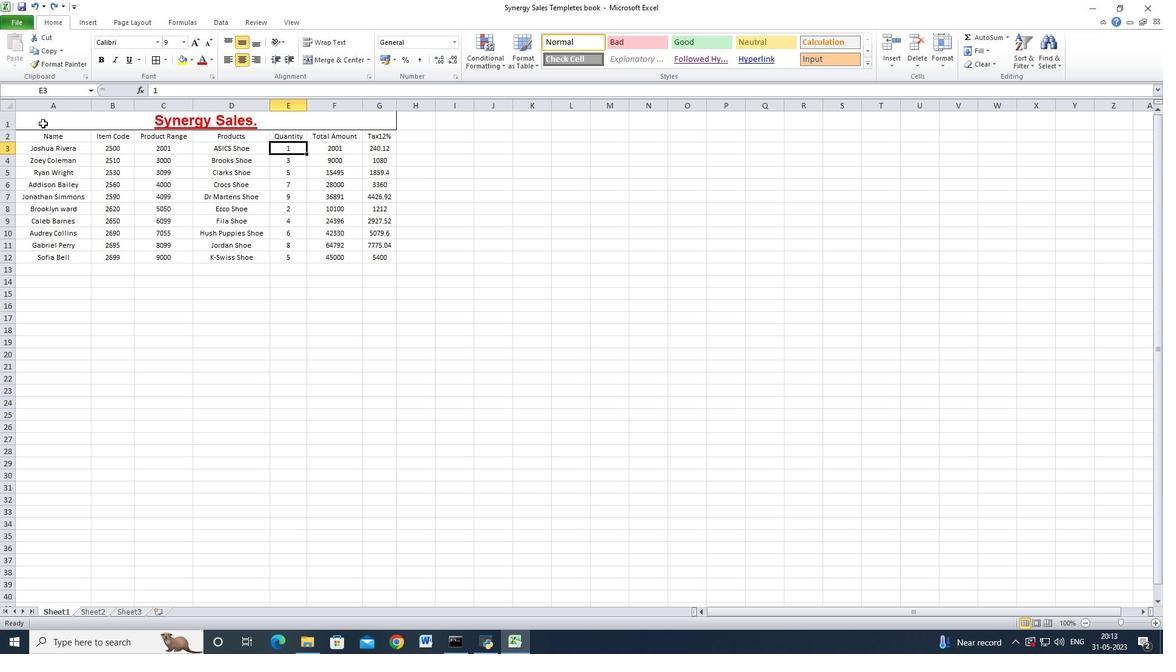 
Action: Mouse pressed left at (43, 122)
Screenshot: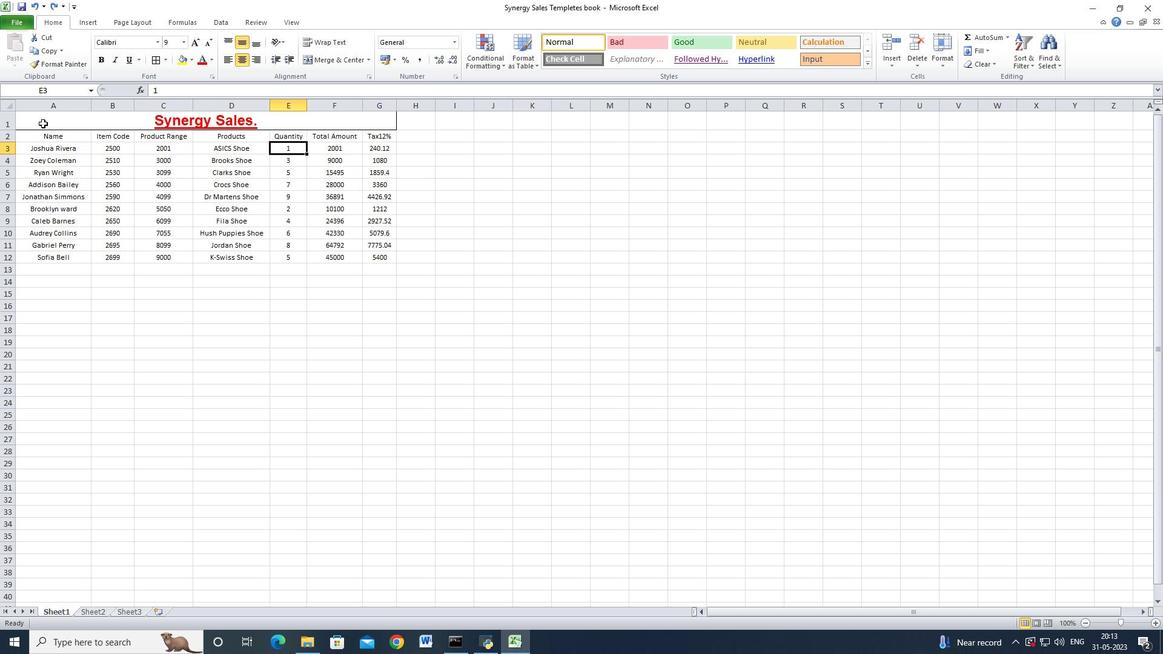 
Action: Mouse moved to (8, 106)
Screenshot: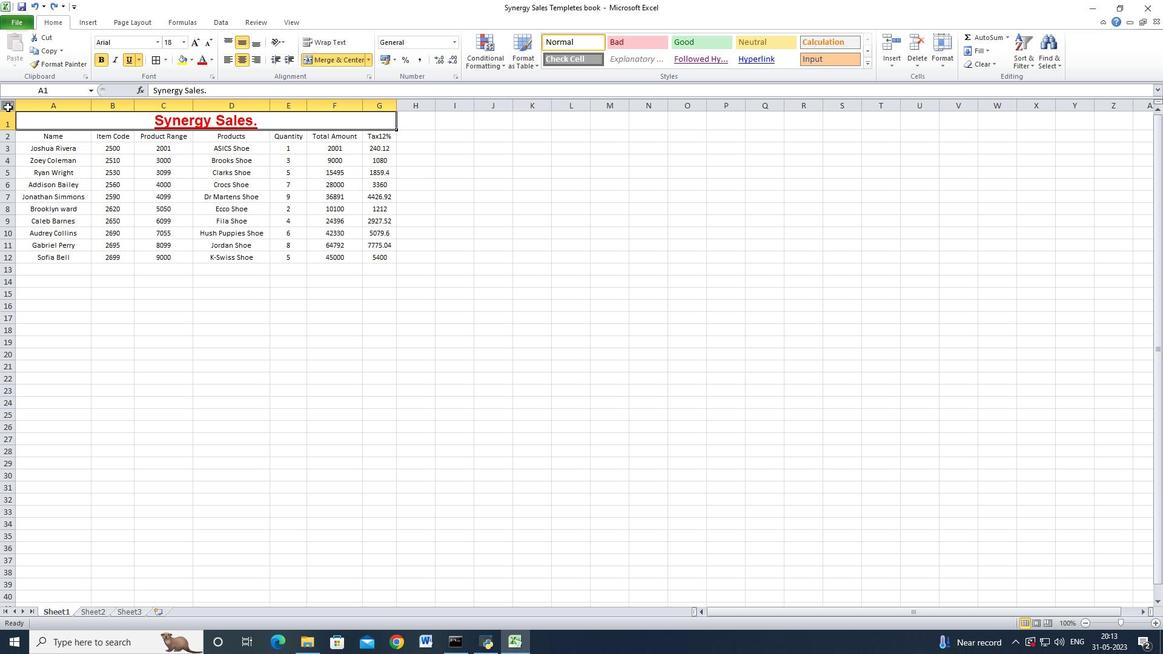 
Action: Mouse pressed left at (8, 106)
Screenshot: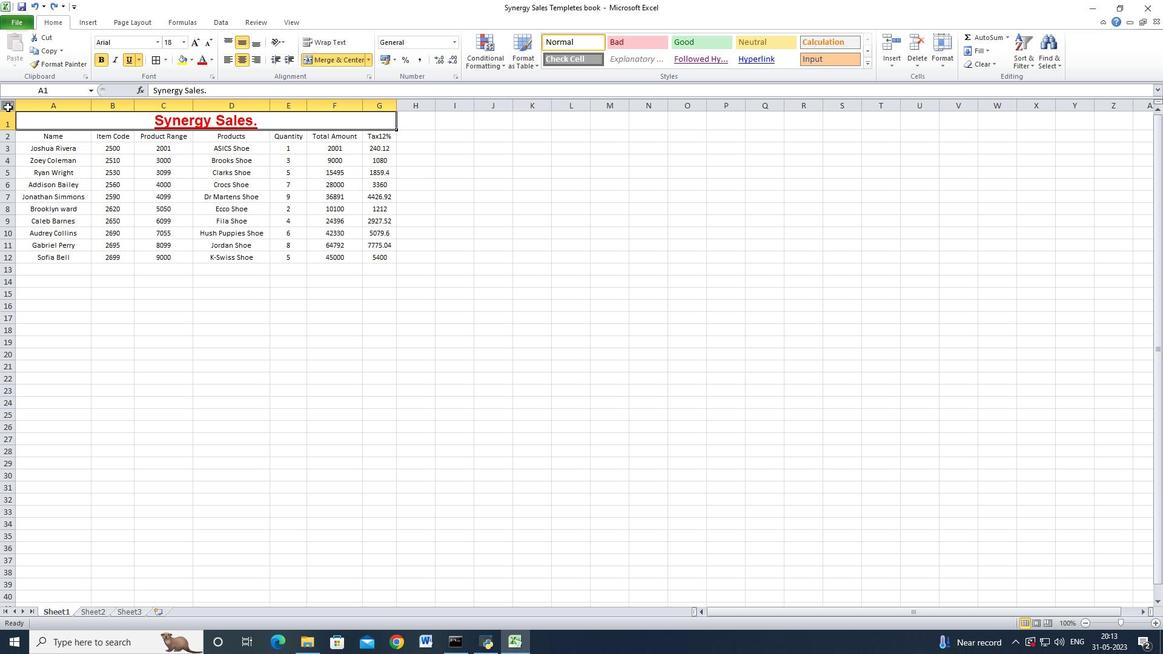 
Action: Mouse moved to (224, 21)
Screenshot: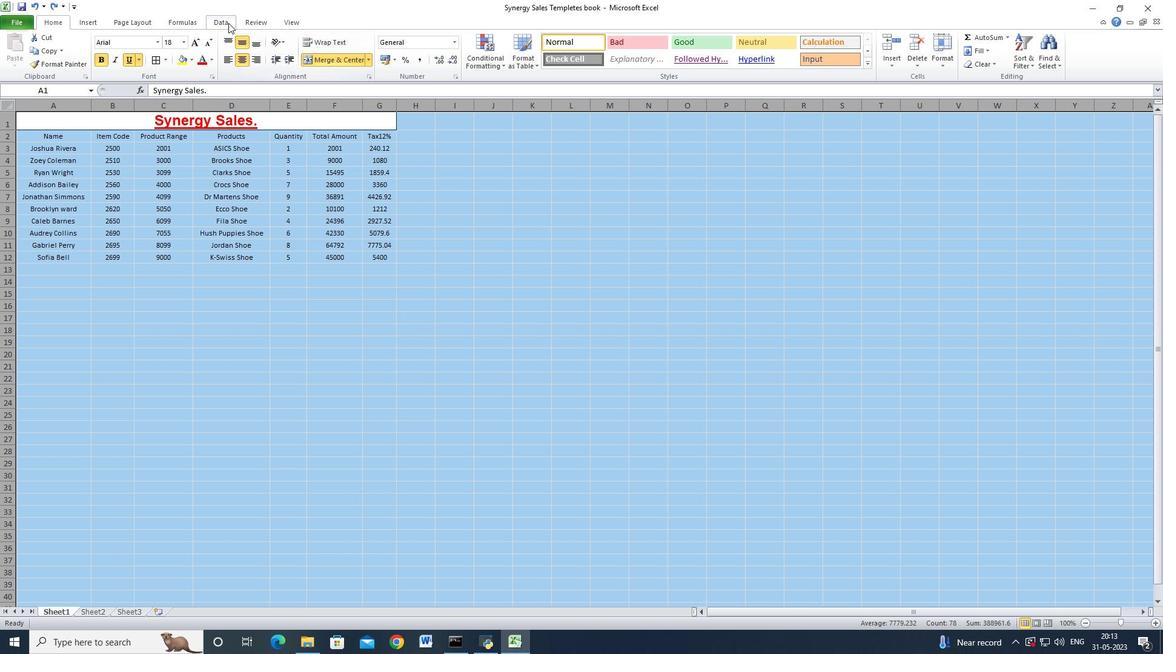 
Action: Mouse pressed left at (224, 21)
Screenshot: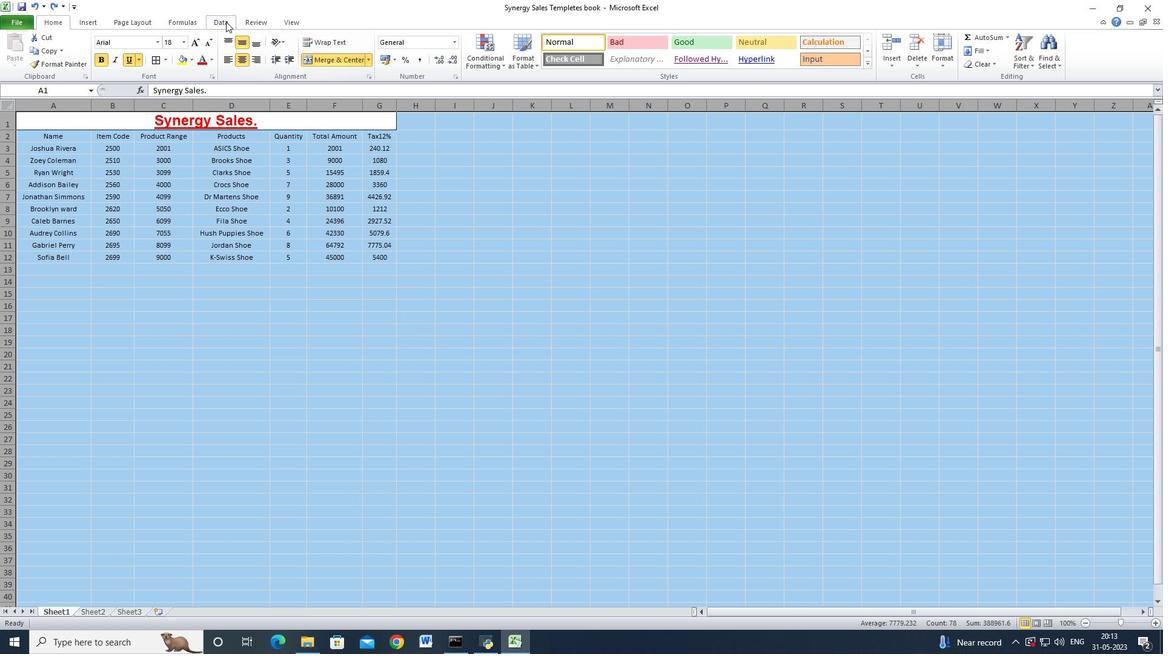 
Action: Mouse moved to (259, 21)
Screenshot: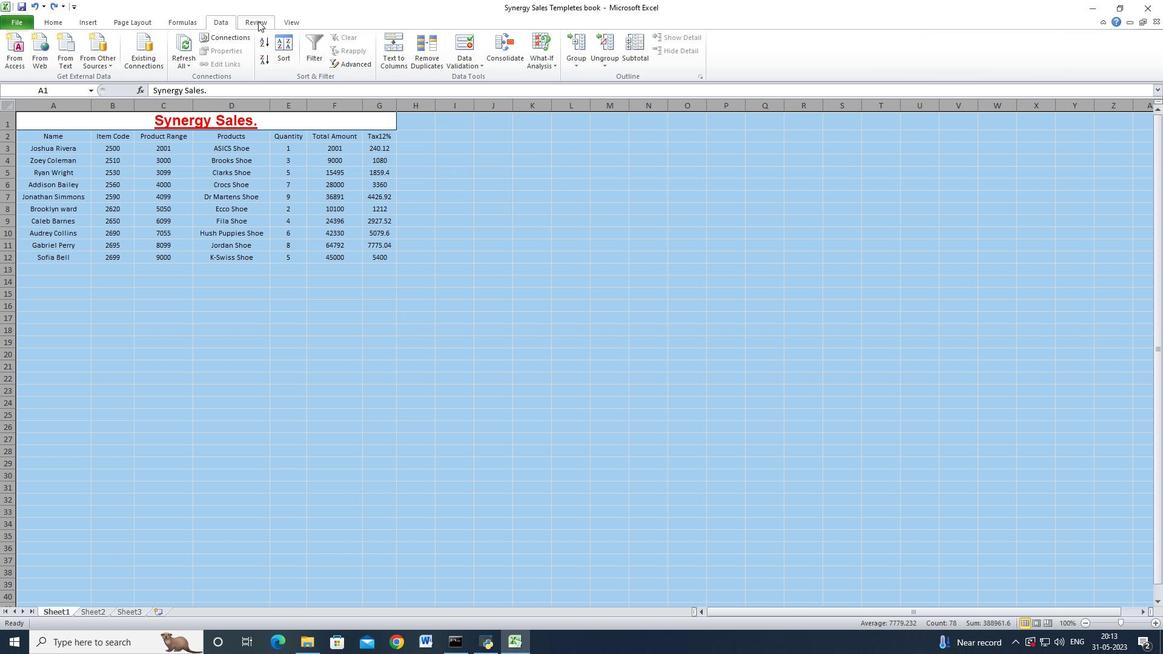 
Action: Mouse pressed left at (259, 21)
Screenshot: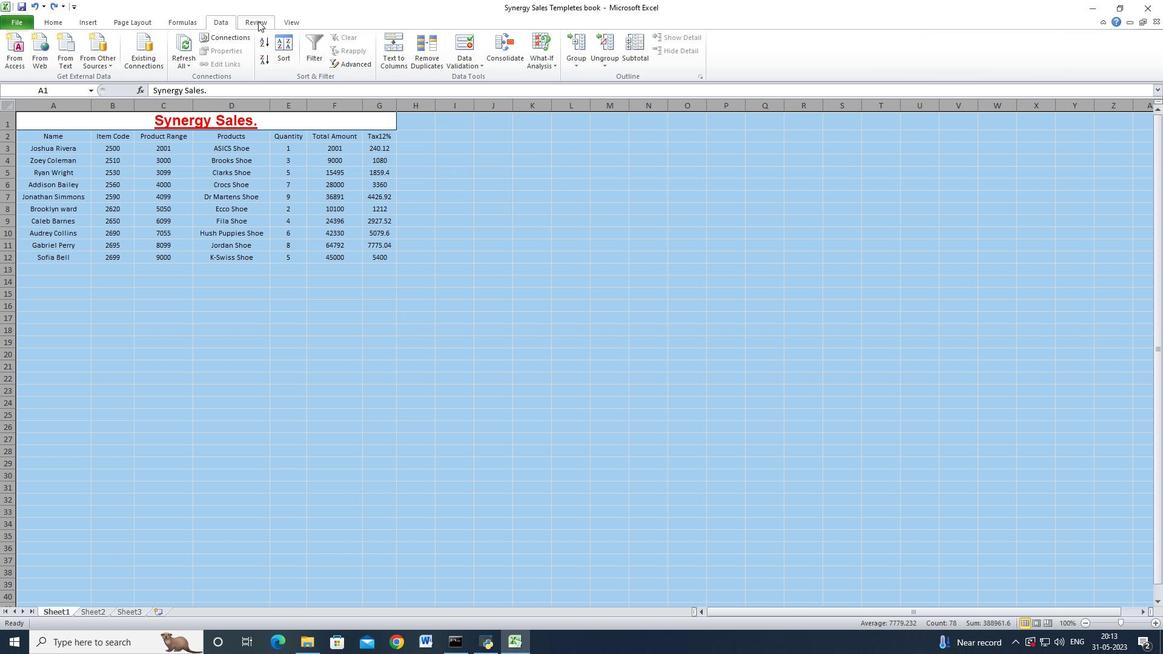 
Action: Mouse moved to (294, 20)
Screenshot: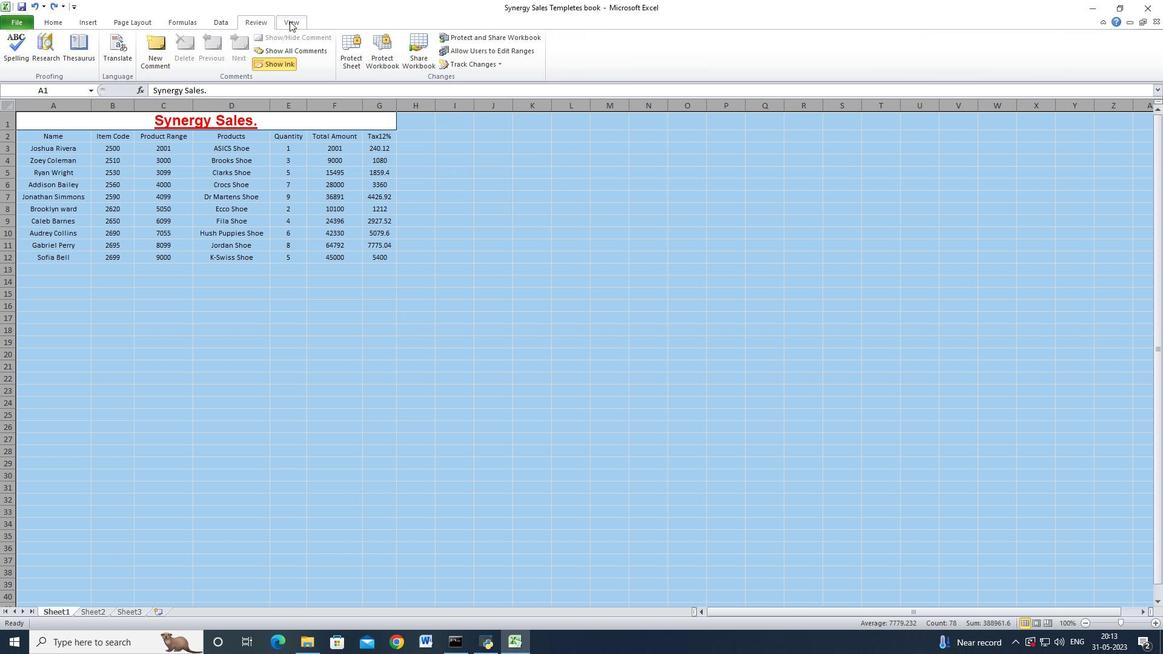 
Action: Mouse pressed left at (294, 20)
Screenshot: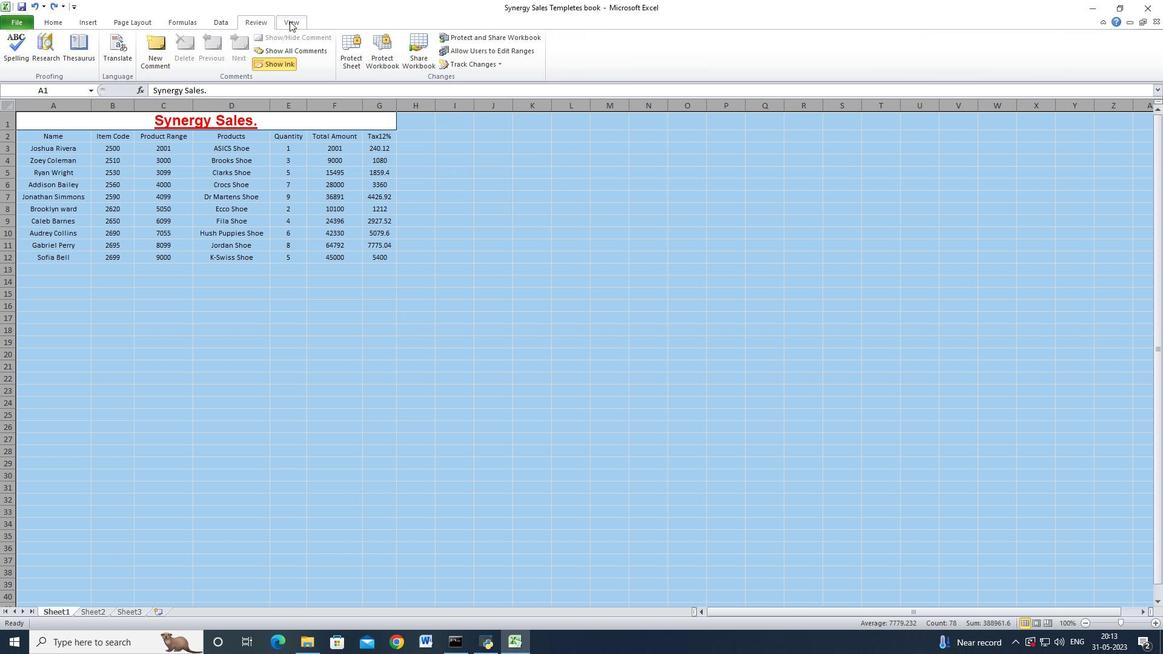 
Action: Mouse moved to (158, 59)
Screenshot: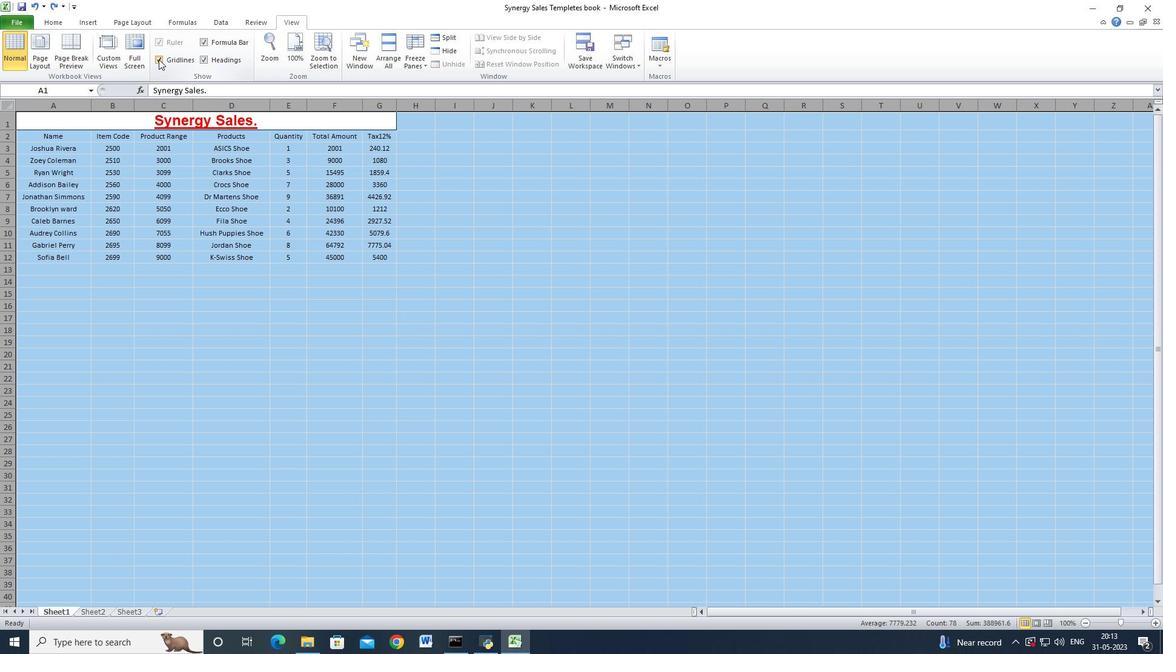 
Action: Mouse pressed left at (158, 59)
Screenshot: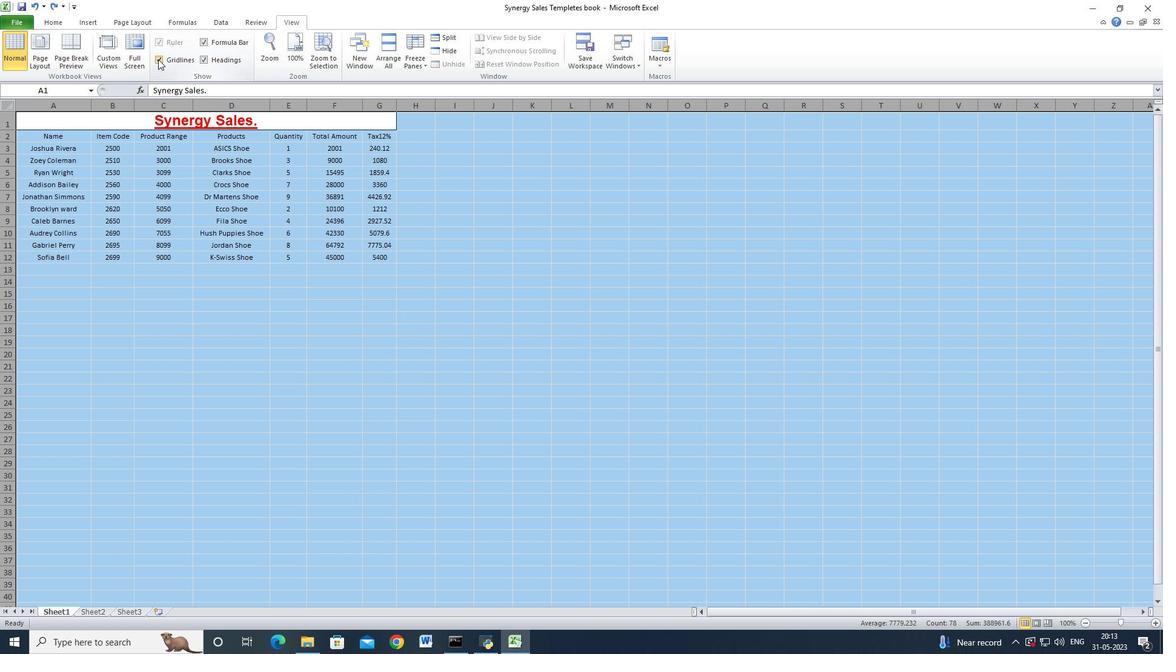 
Action: Mouse moved to (152, 168)
Screenshot: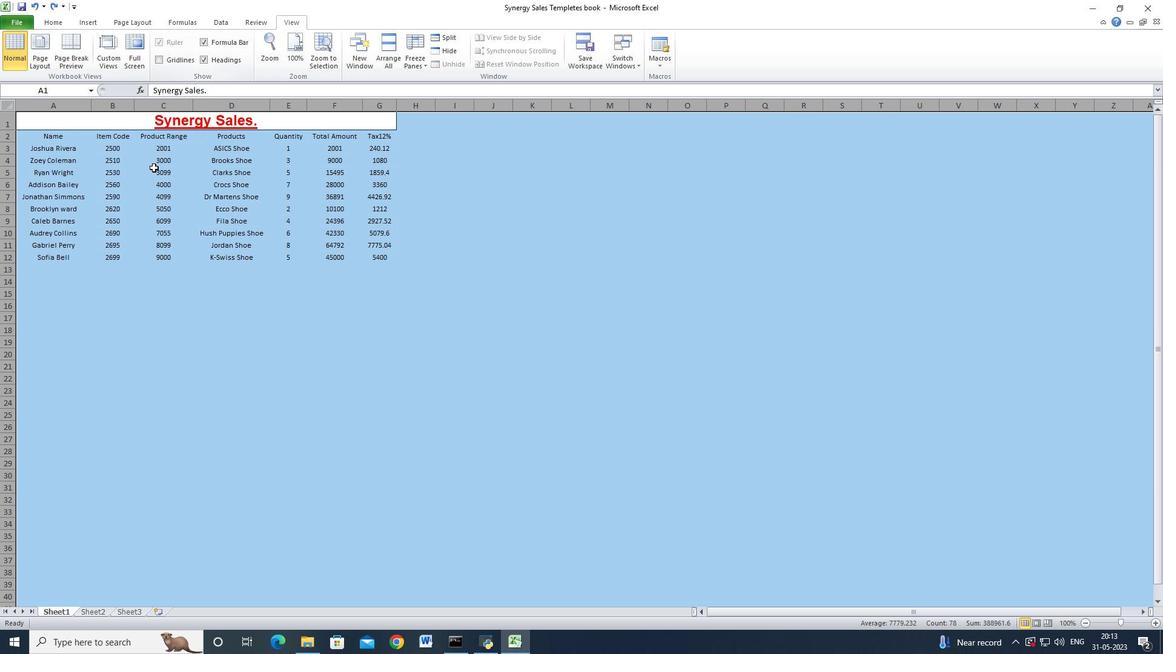 
Action: Mouse pressed left at (152, 168)
Screenshot: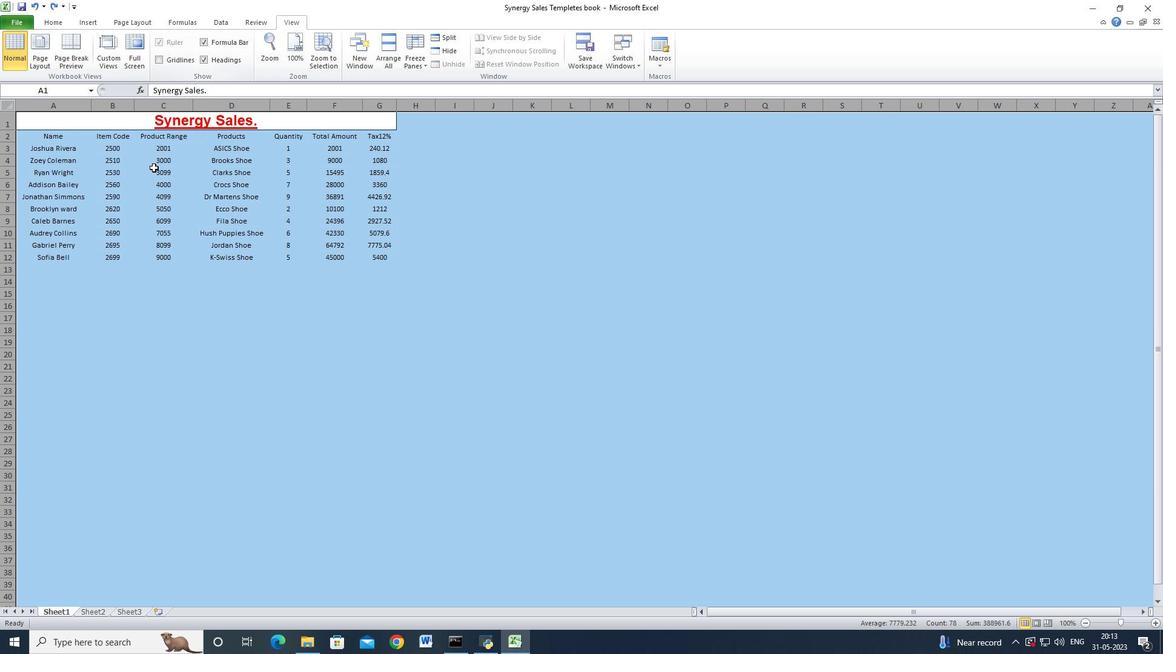 
Action: Mouse moved to (144, 125)
Screenshot: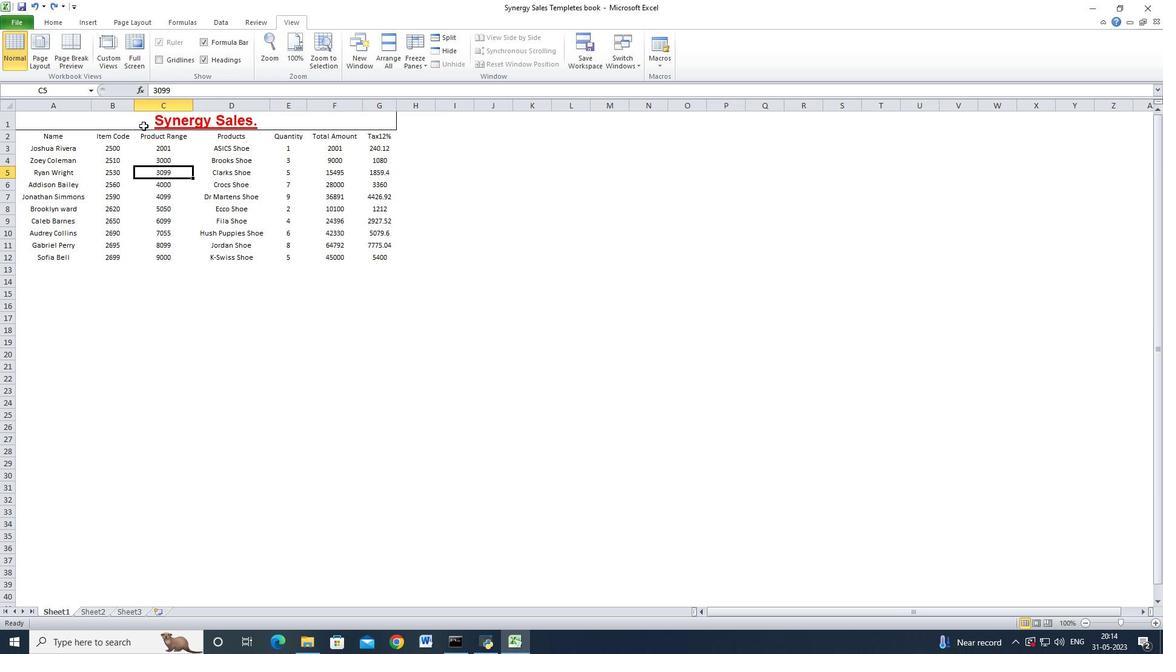 
Action: Mouse pressed left at (144, 125)
Screenshot: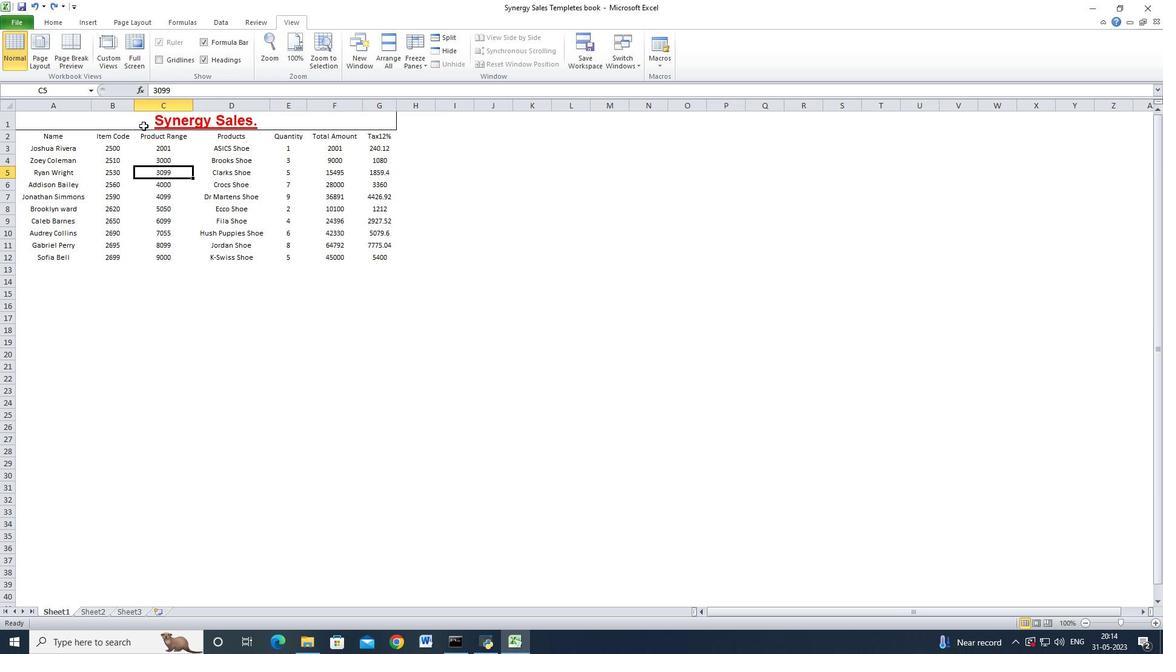 
Action: Mouse moved to (152, 140)
Screenshot: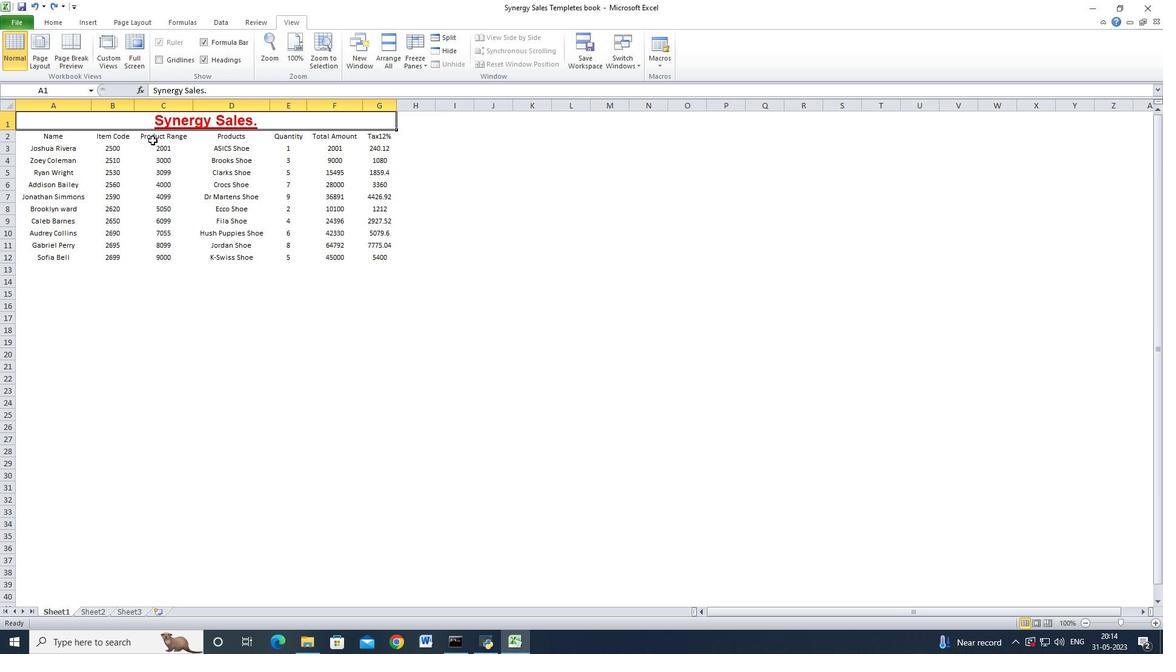 
Action: Mouse pressed left at (152, 140)
Screenshot: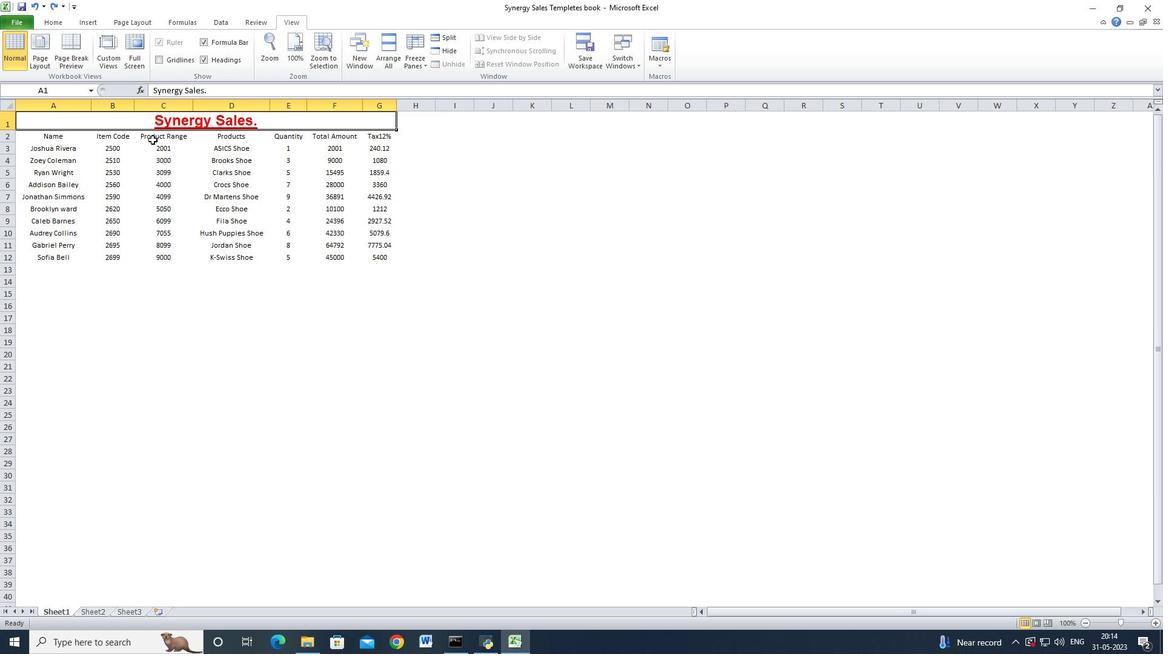 
Action: Mouse moved to (103, 124)
Screenshot: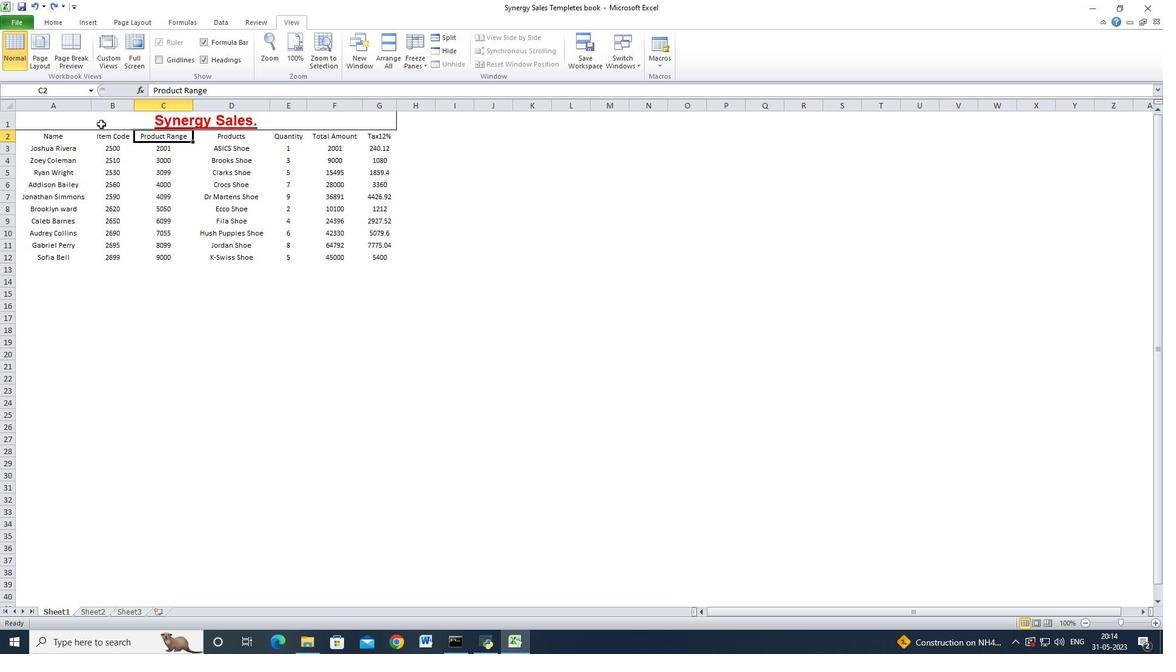 
Action: Mouse pressed left at (103, 124)
Screenshot: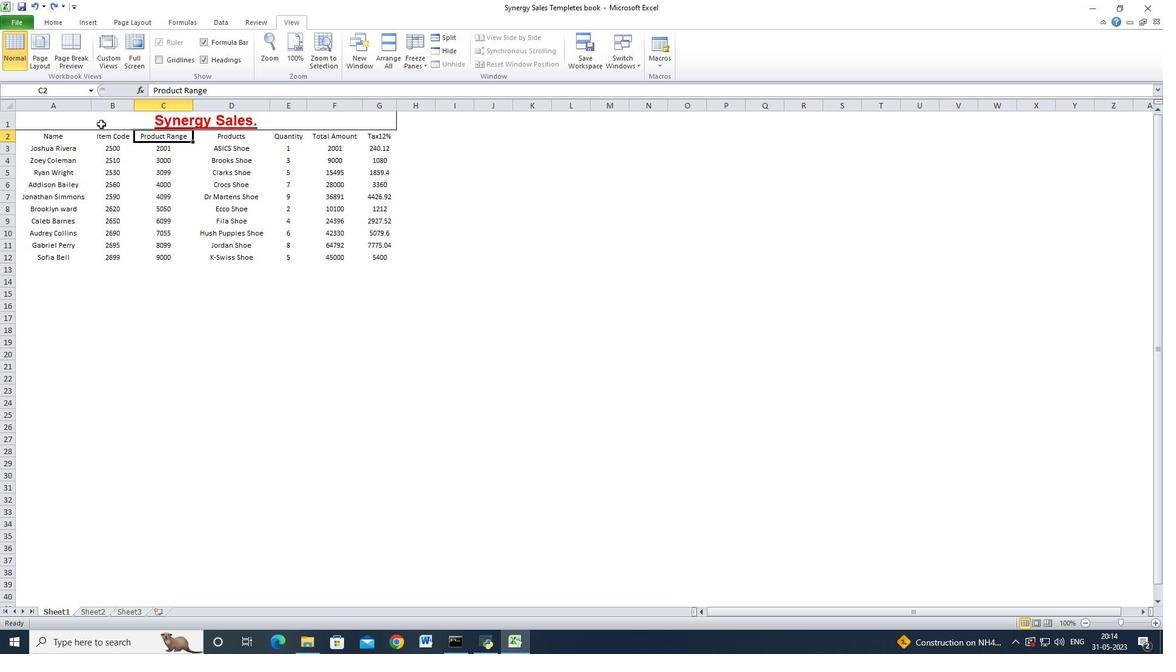 
Action: Mouse moved to (63, 21)
Screenshot: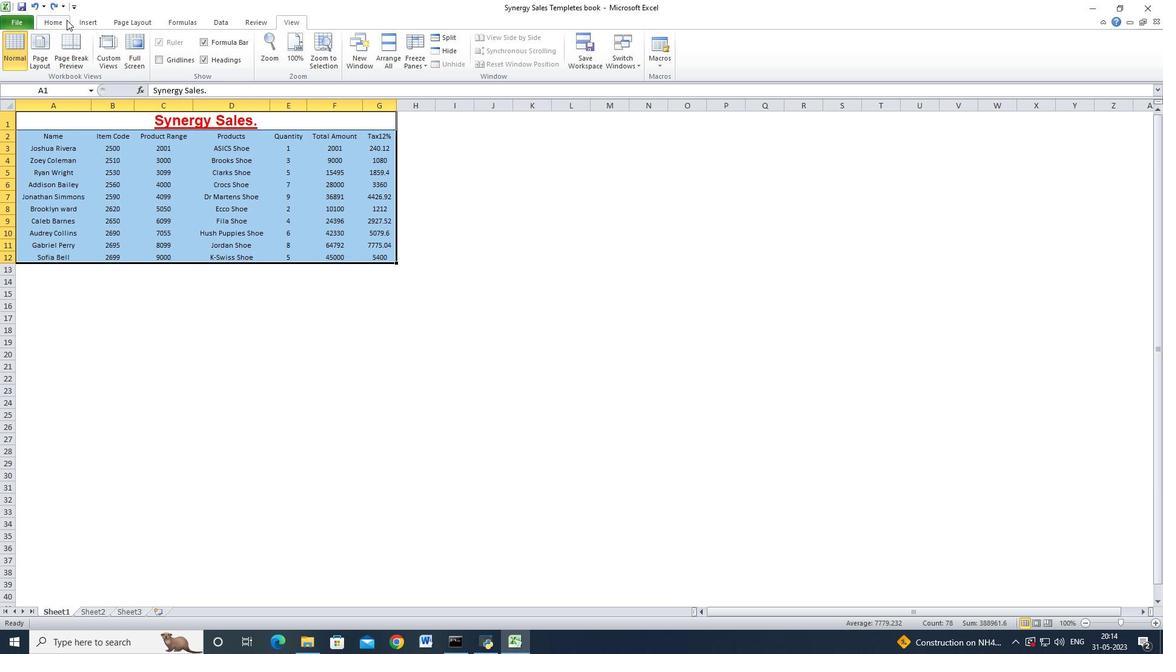 
Action: Mouse pressed left at (63, 21)
Screenshot: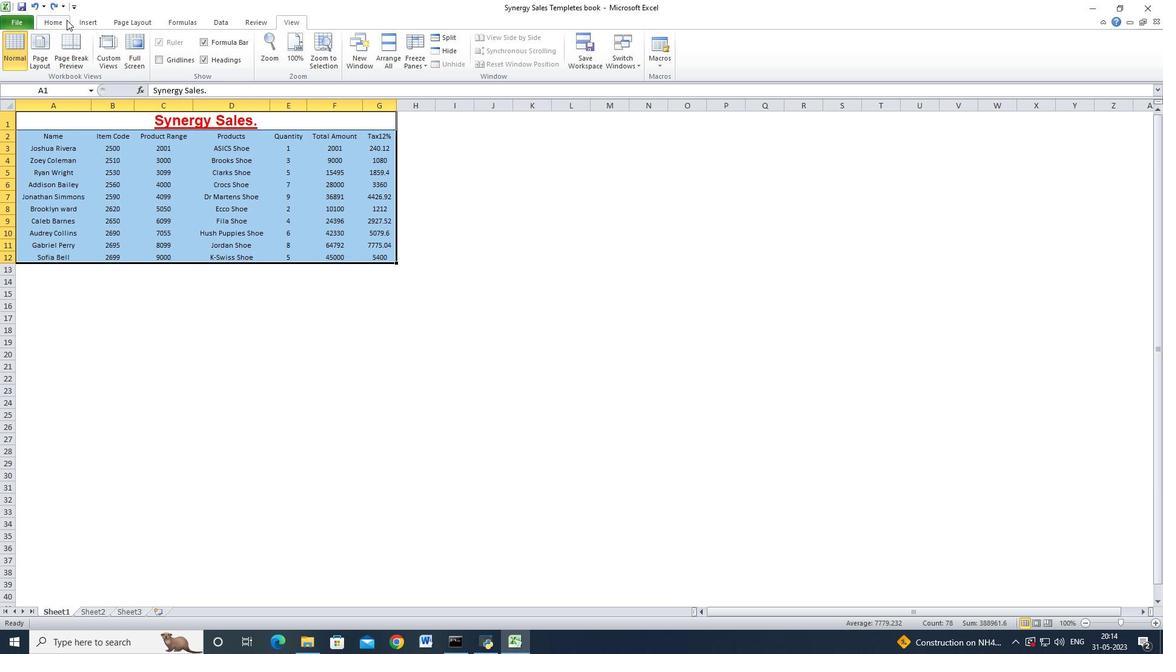
Action: Mouse moved to (156, 61)
Screenshot: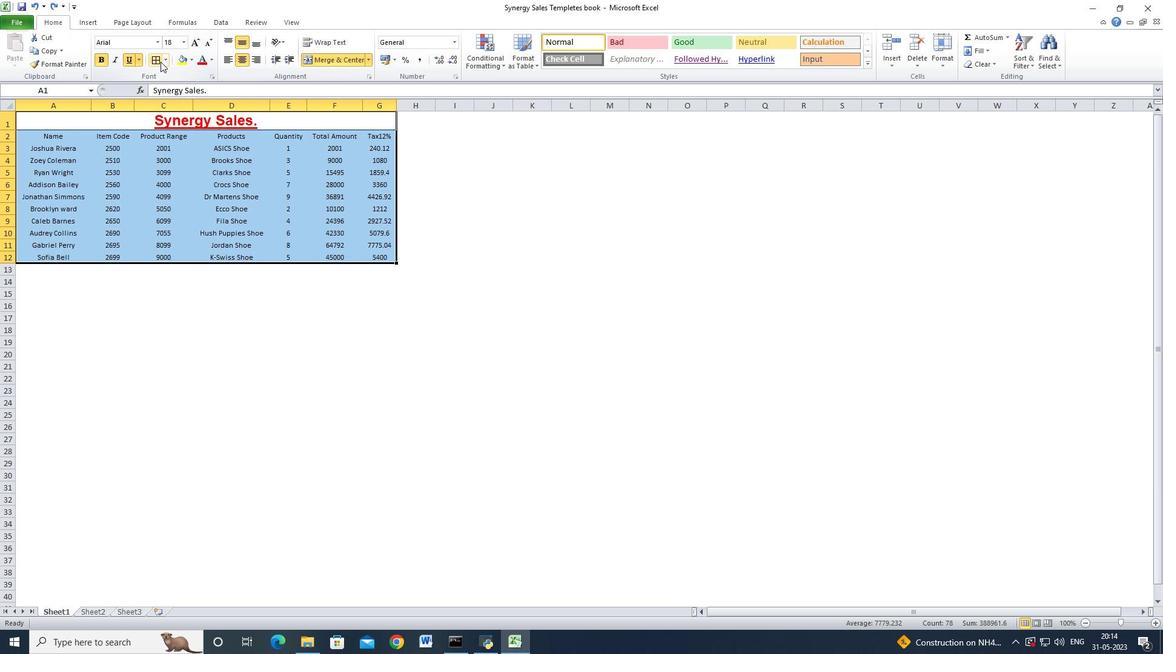 
Action: Mouse pressed left at (156, 61)
Screenshot: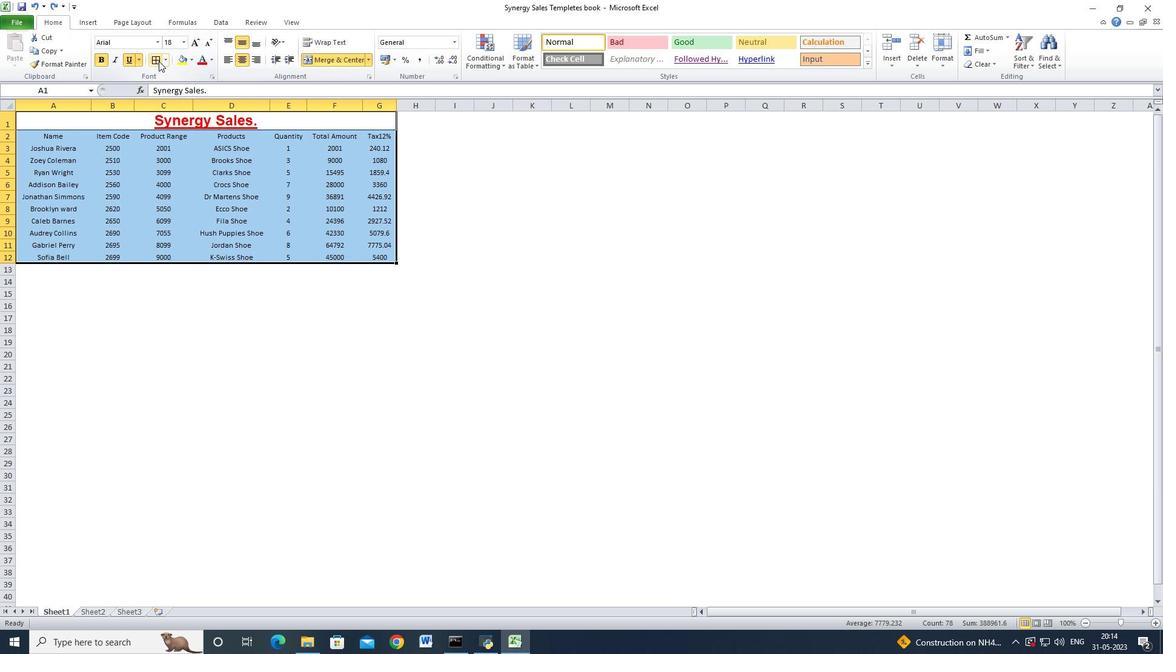 
Action: Mouse moved to (166, 204)
Screenshot: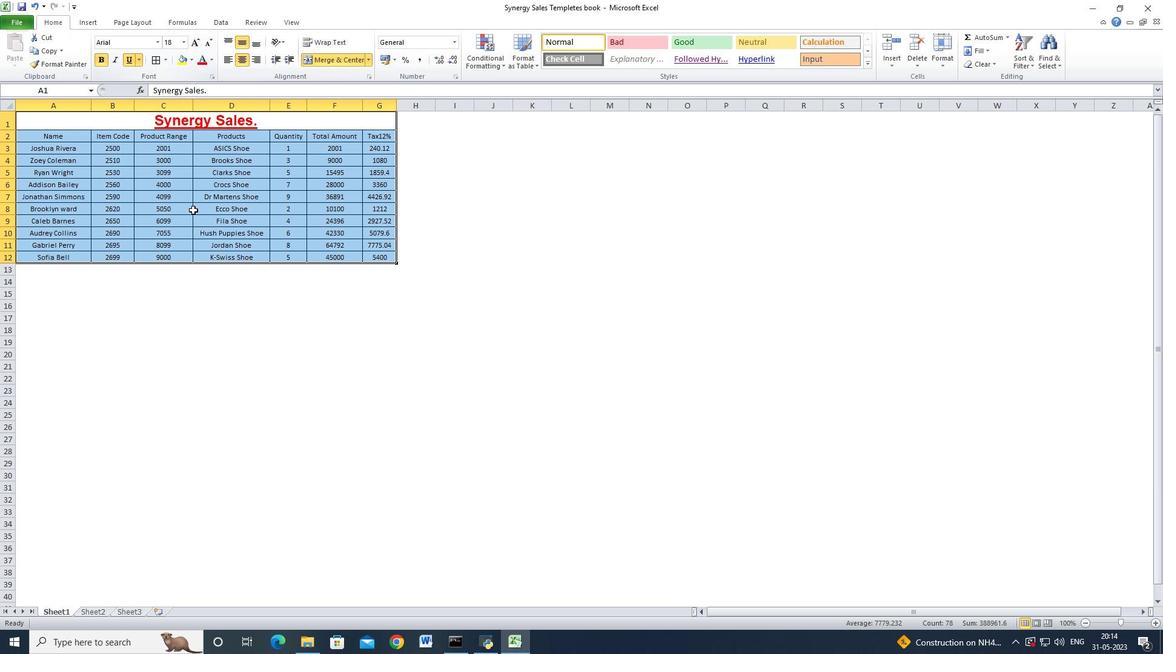 
Action: Mouse pressed left at (166, 204)
Screenshot: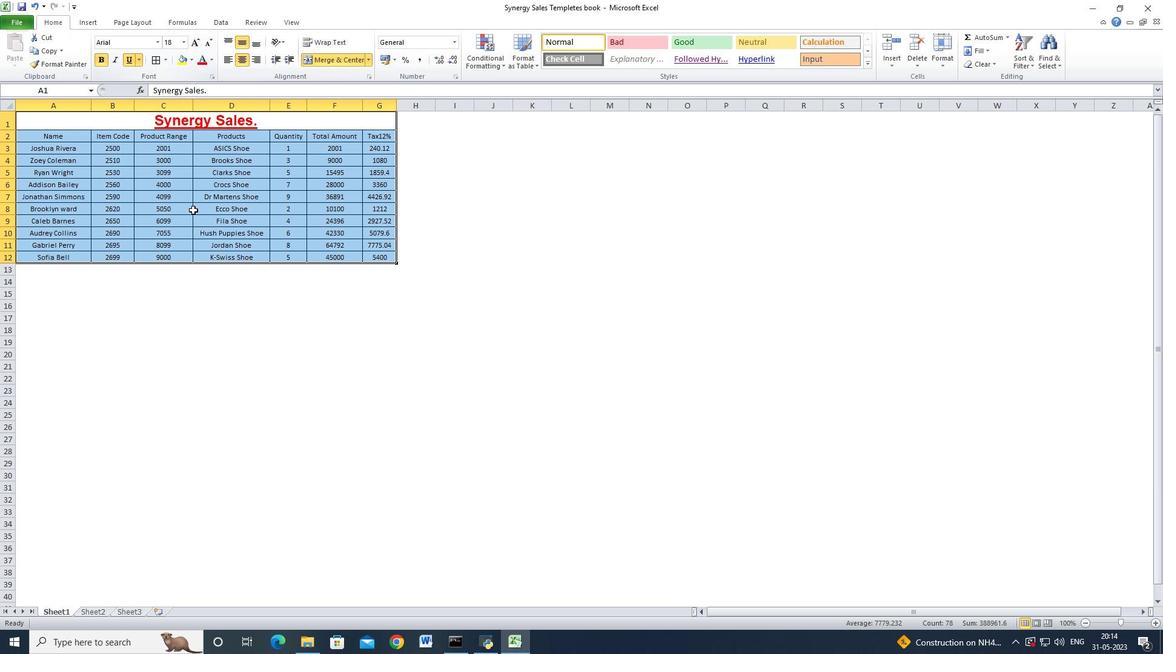 
Action: Mouse moved to (83, 160)
Screenshot: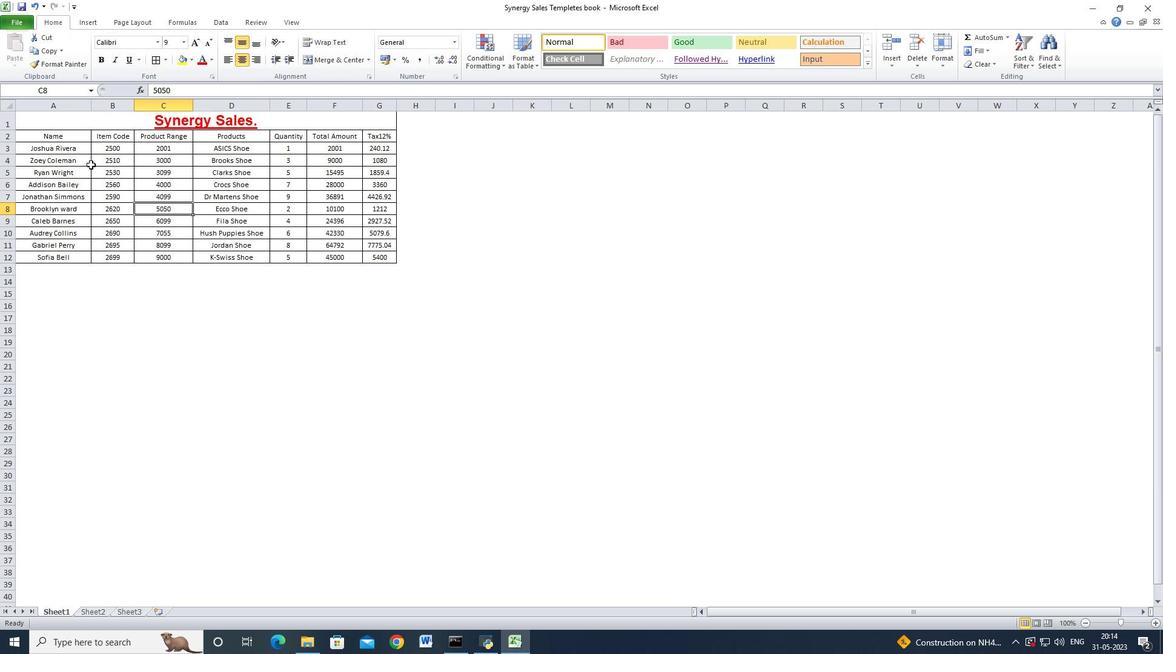 
Action: Mouse pressed left at (83, 160)
Screenshot: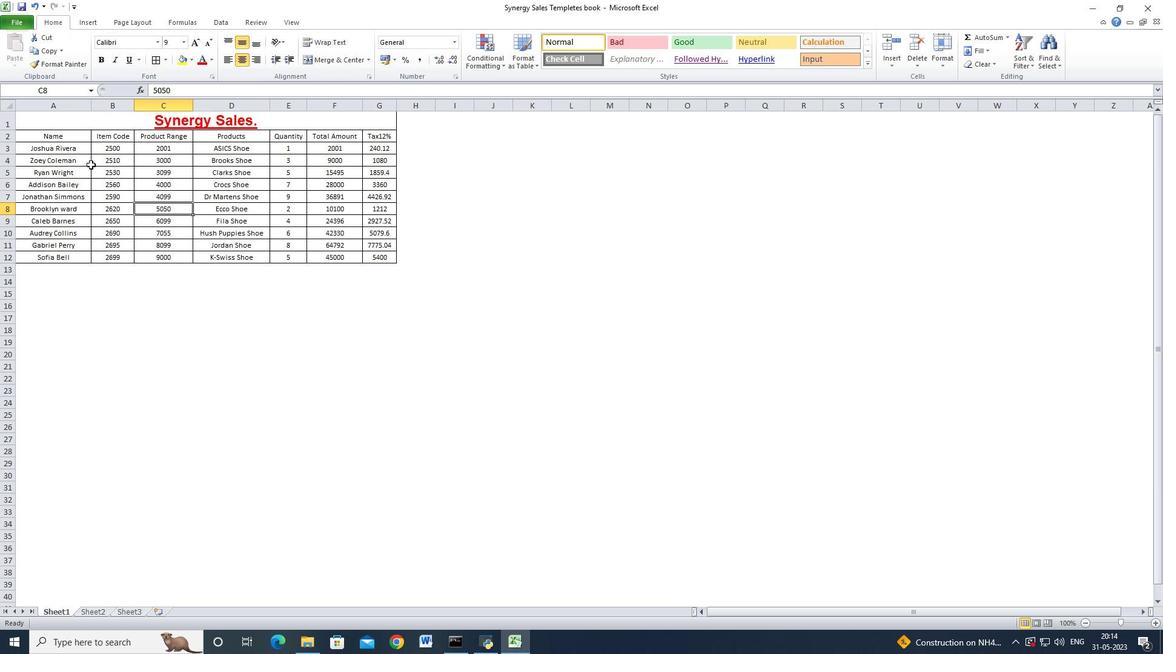 
Action: Mouse moved to (250, 169)
Screenshot: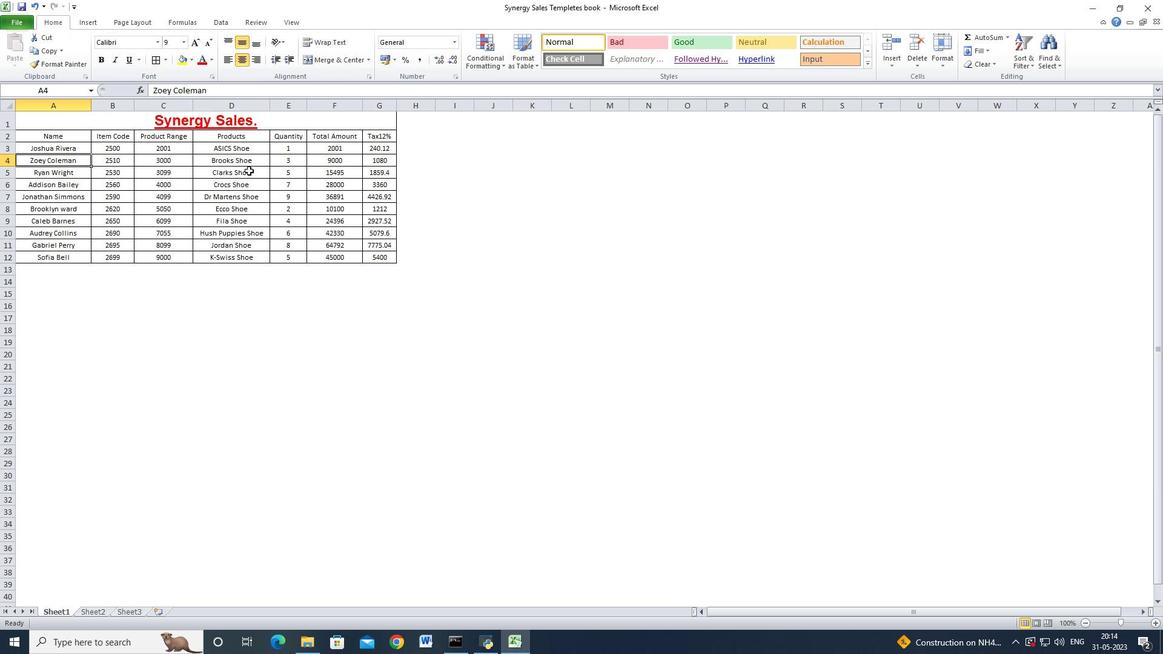 
Action: Mouse pressed left at (250, 169)
Screenshot: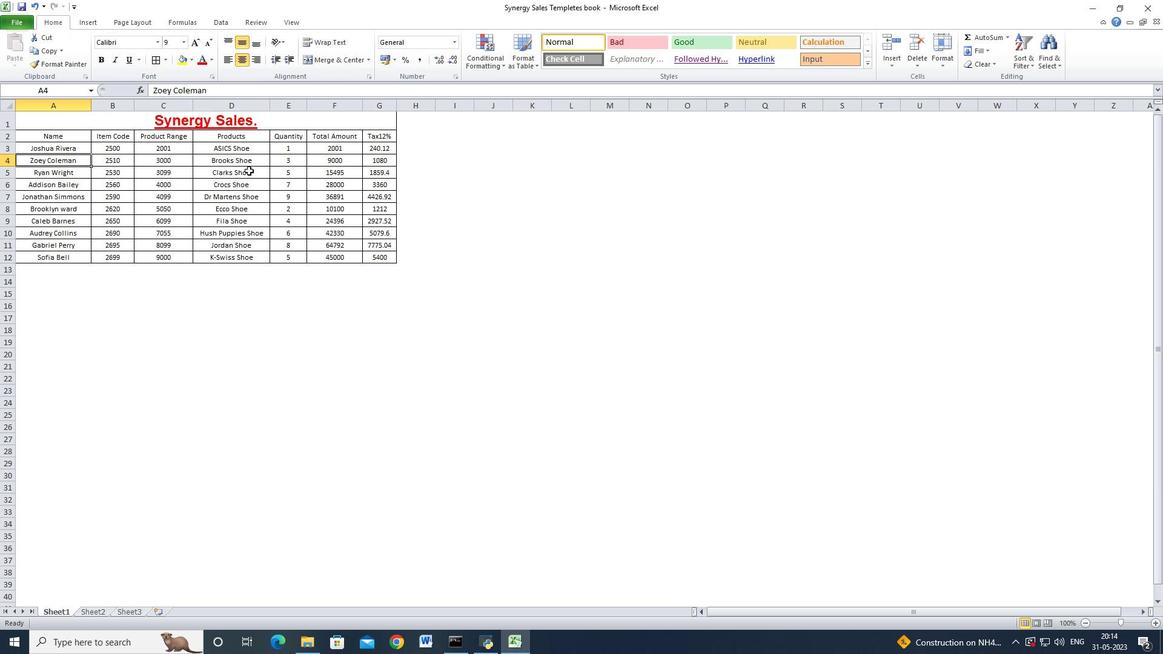 
Action: Mouse moved to (282, 190)
Screenshot: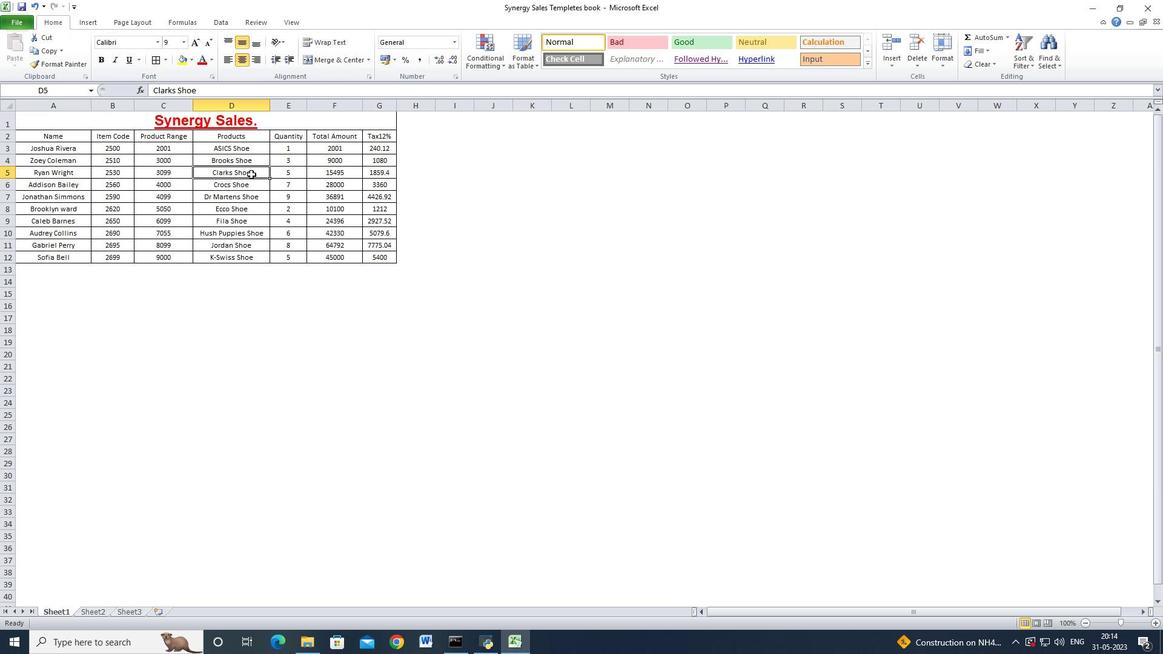 
